 Task: Look for space in Alenquer, Brazil from 8th June, 2023 to 16th June, 2023 for 2 adults in price range Rs.10000 to Rs.15000. Place can be entire place with 1  bedroom having 1 bed and 1 bathroom. Property type can be house, flat, guest house, hotel. Amenities needed are: wifi, washing machine. Booking option can be shelf check-in. Required host language is Spanish.
Action: Mouse moved to (533, 132)
Screenshot: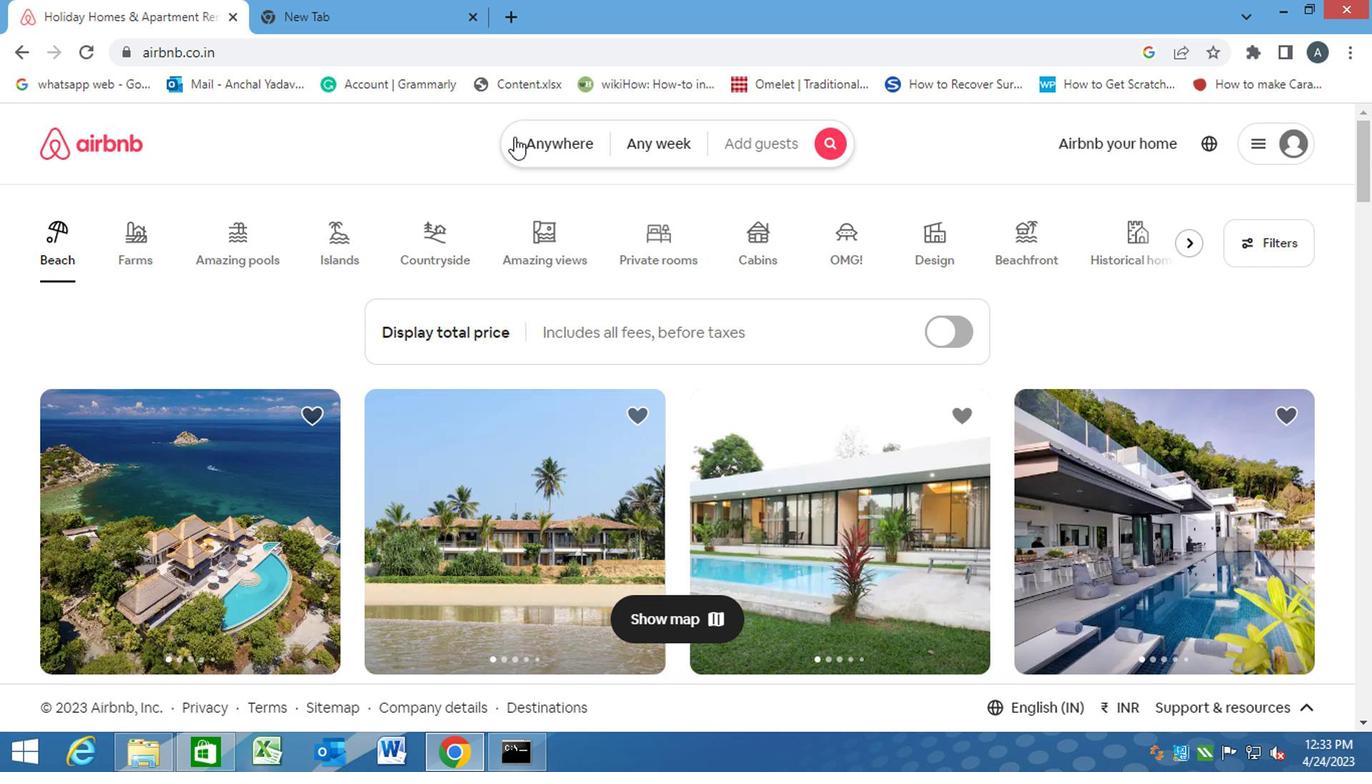 
Action: Mouse pressed left at (533, 132)
Screenshot: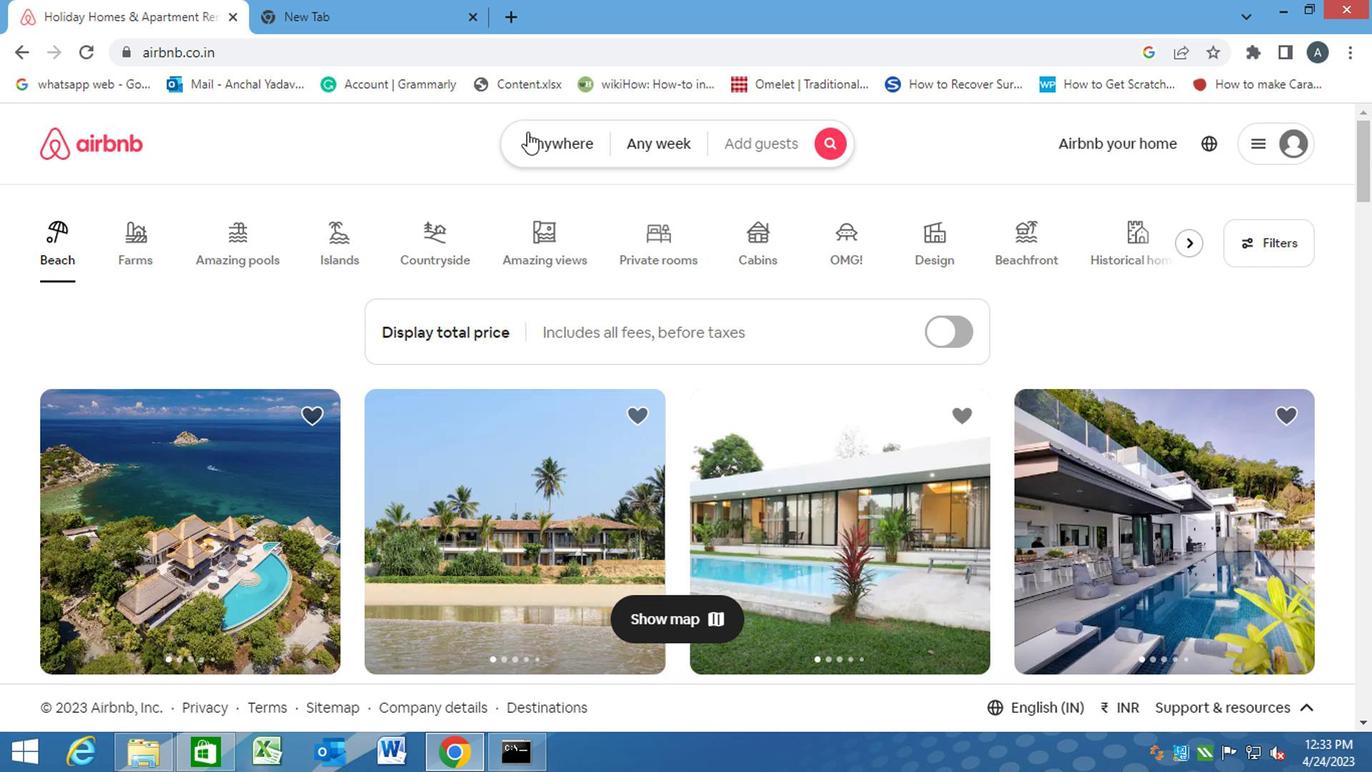 
Action: Mouse moved to (433, 218)
Screenshot: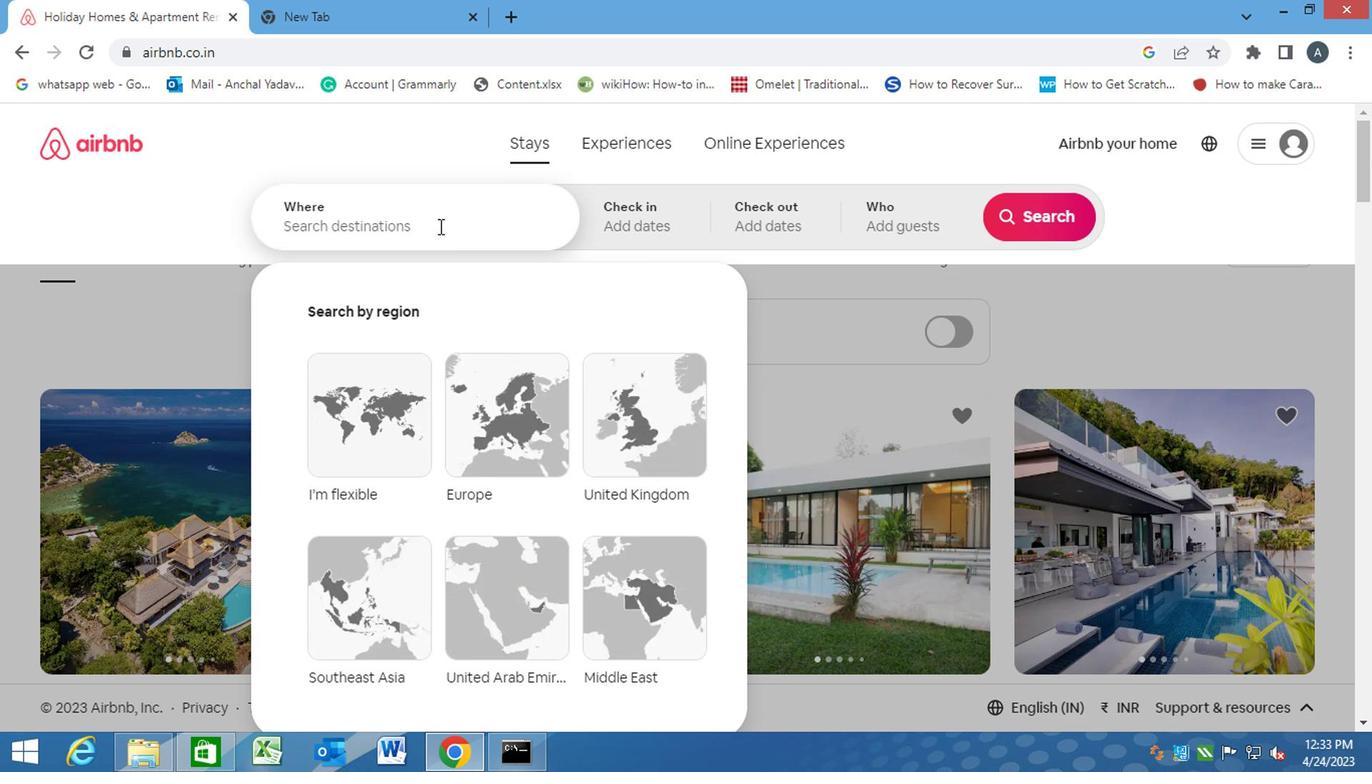 
Action: Mouse pressed left at (433, 218)
Screenshot: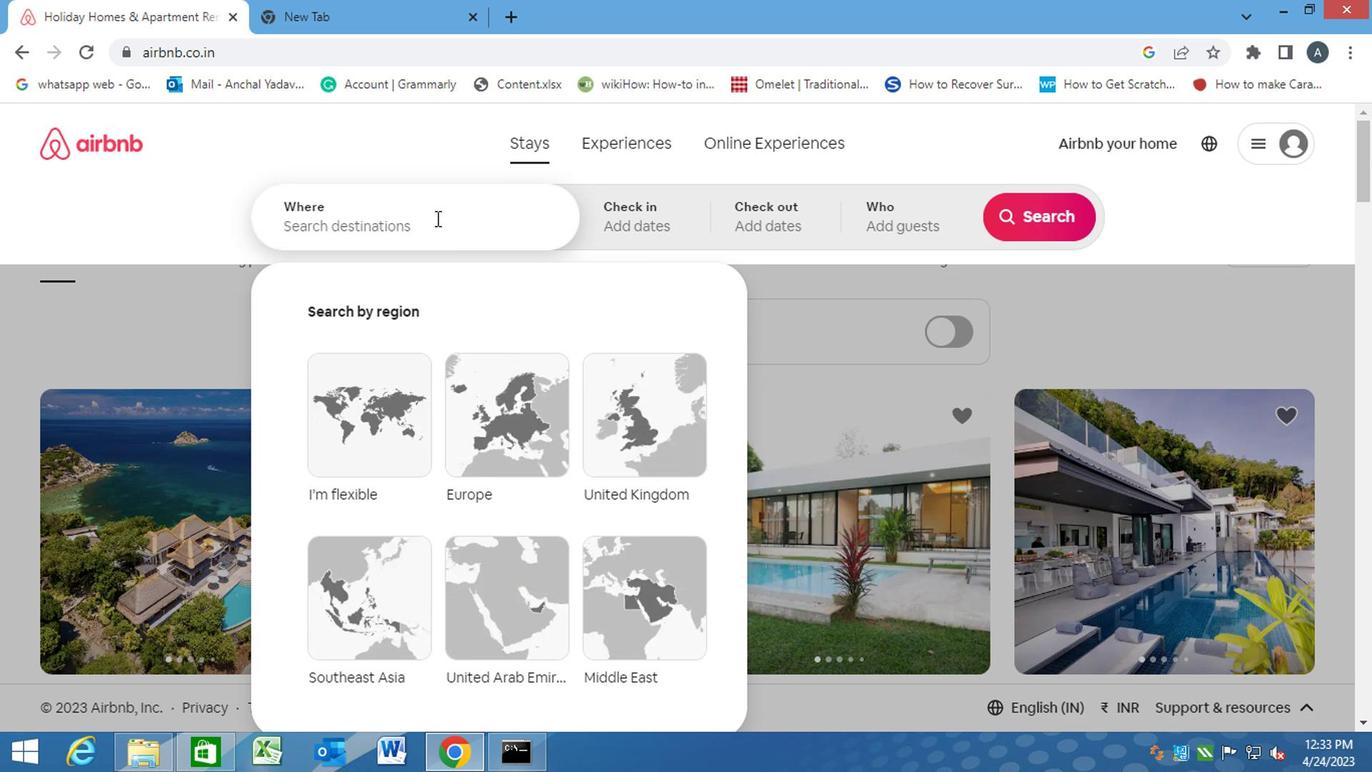 
Action: Key pressed <Key.caps_lock><Key.caps_lock>a<Key.caps_lock>lenqur<Key.backspace>er,<Key.space><Key.caps_lock>b<Key.caps_lock>razil<Key.enter>
Screenshot: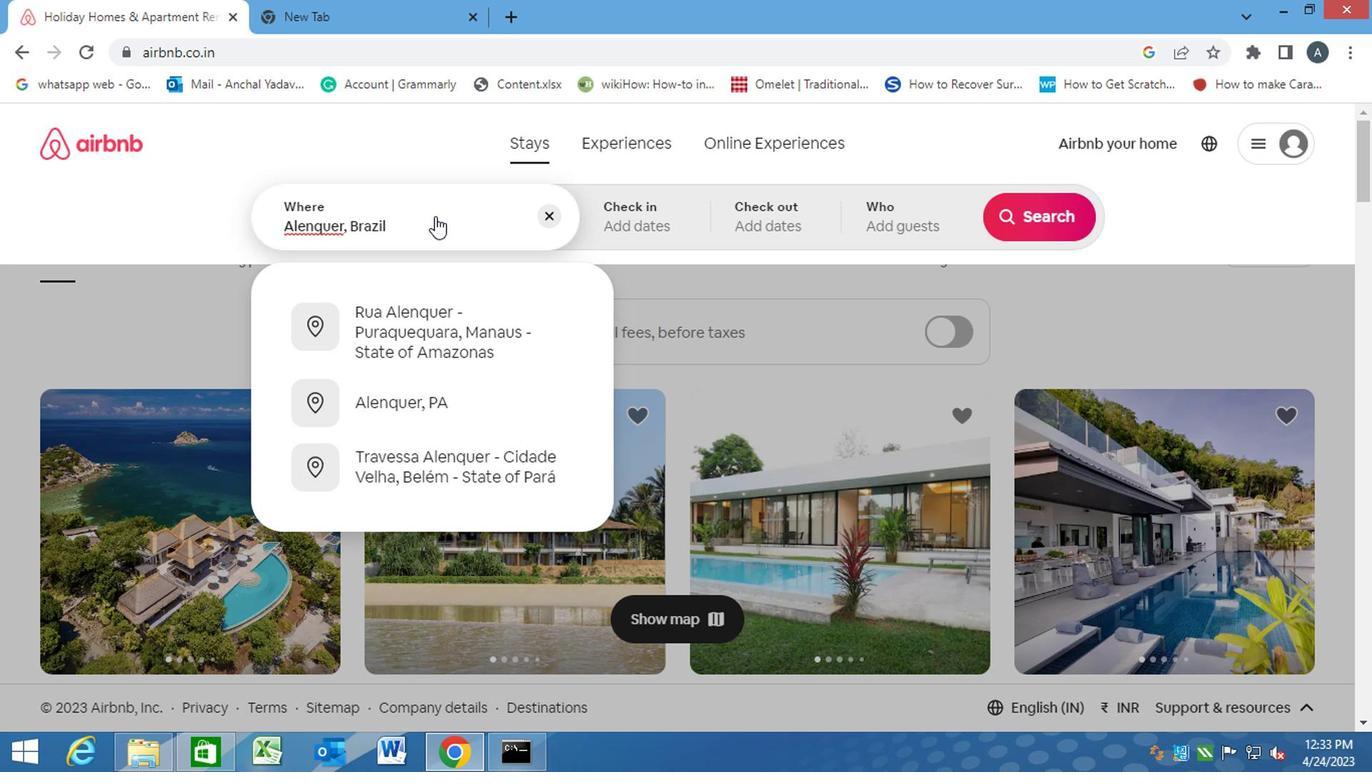 
Action: Mouse moved to (1015, 373)
Screenshot: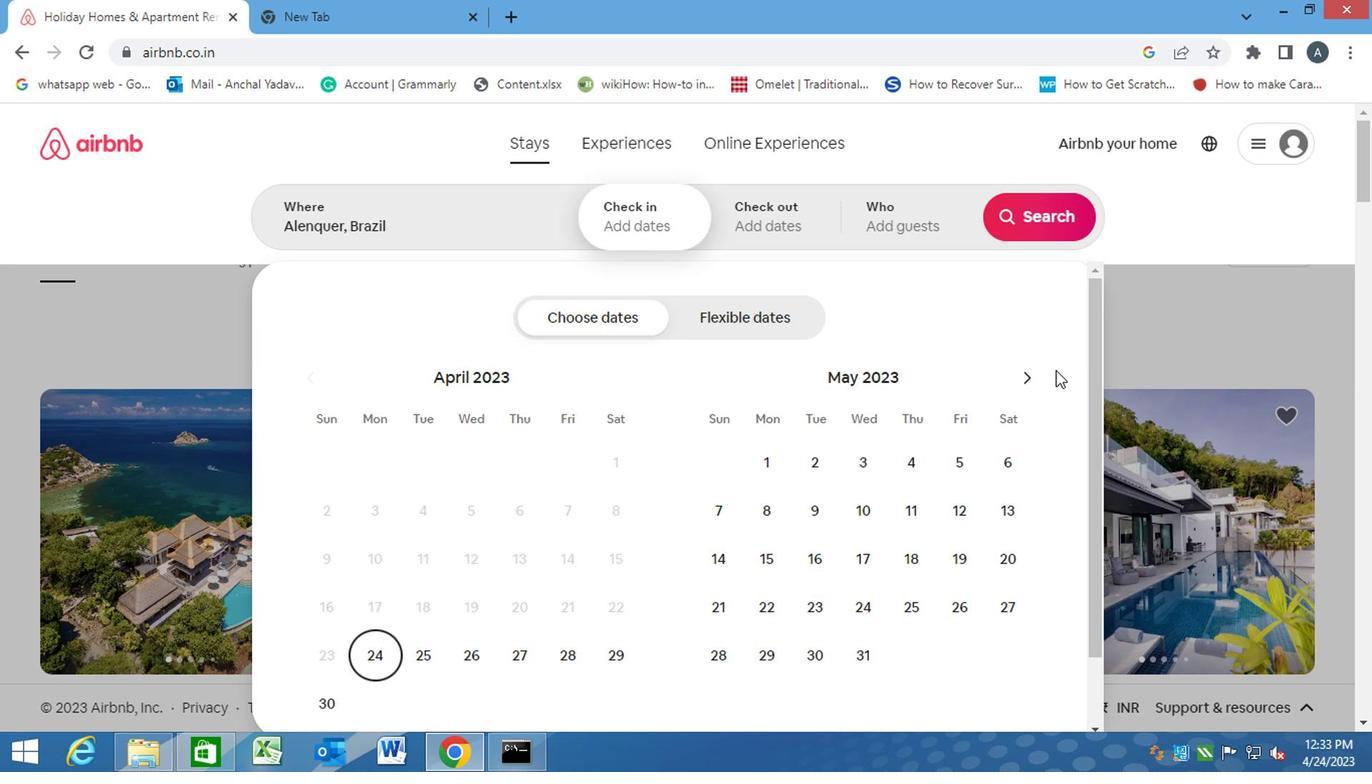 
Action: Mouse pressed left at (1015, 373)
Screenshot: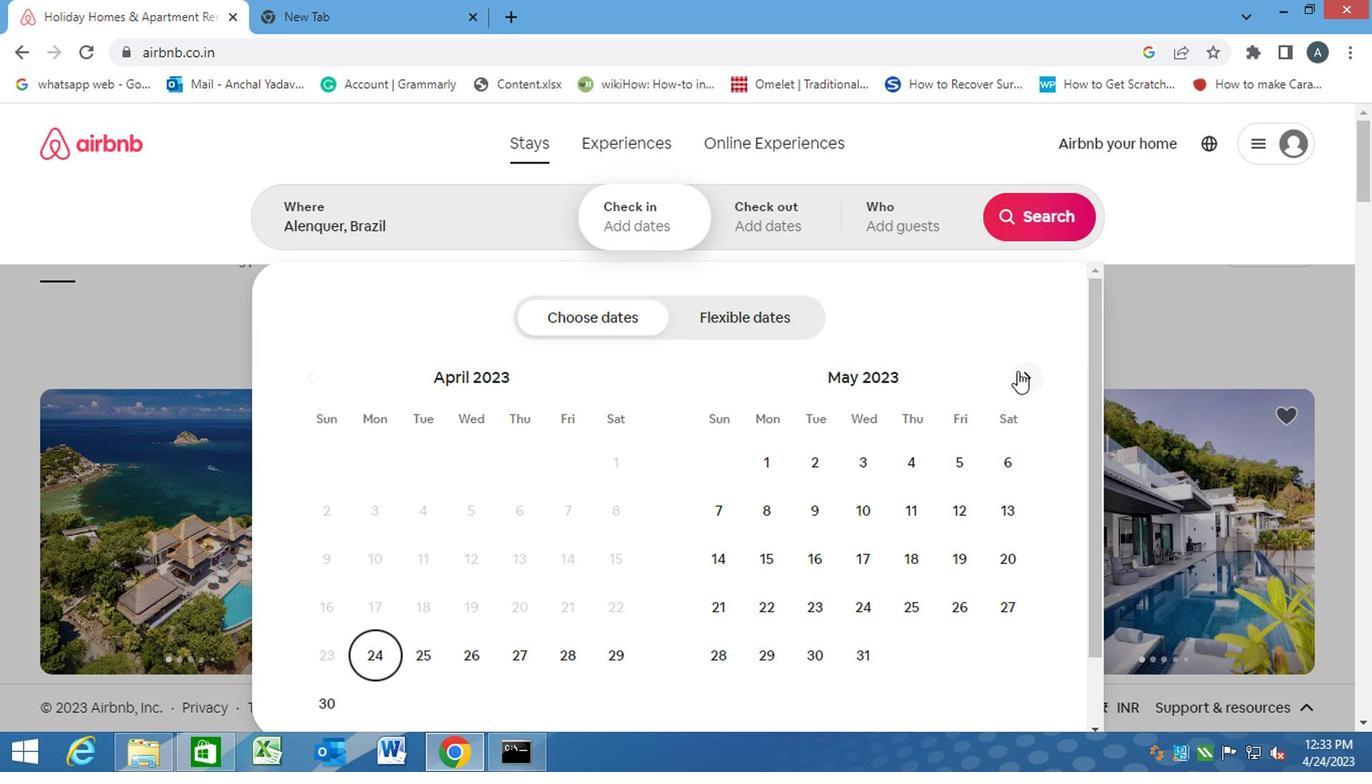 
Action: Mouse moved to (917, 511)
Screenshot: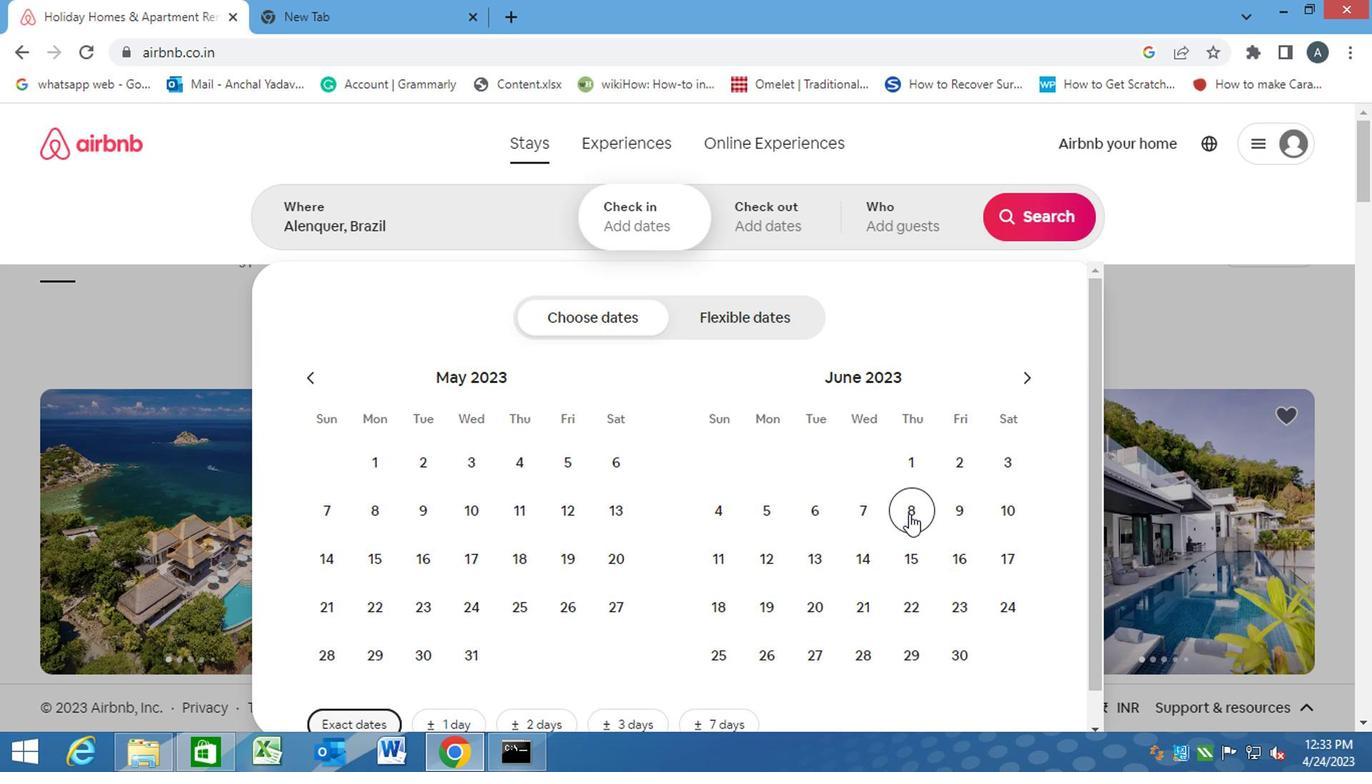 
Action: Mouse pressed left at (917, 511)
Screenshot: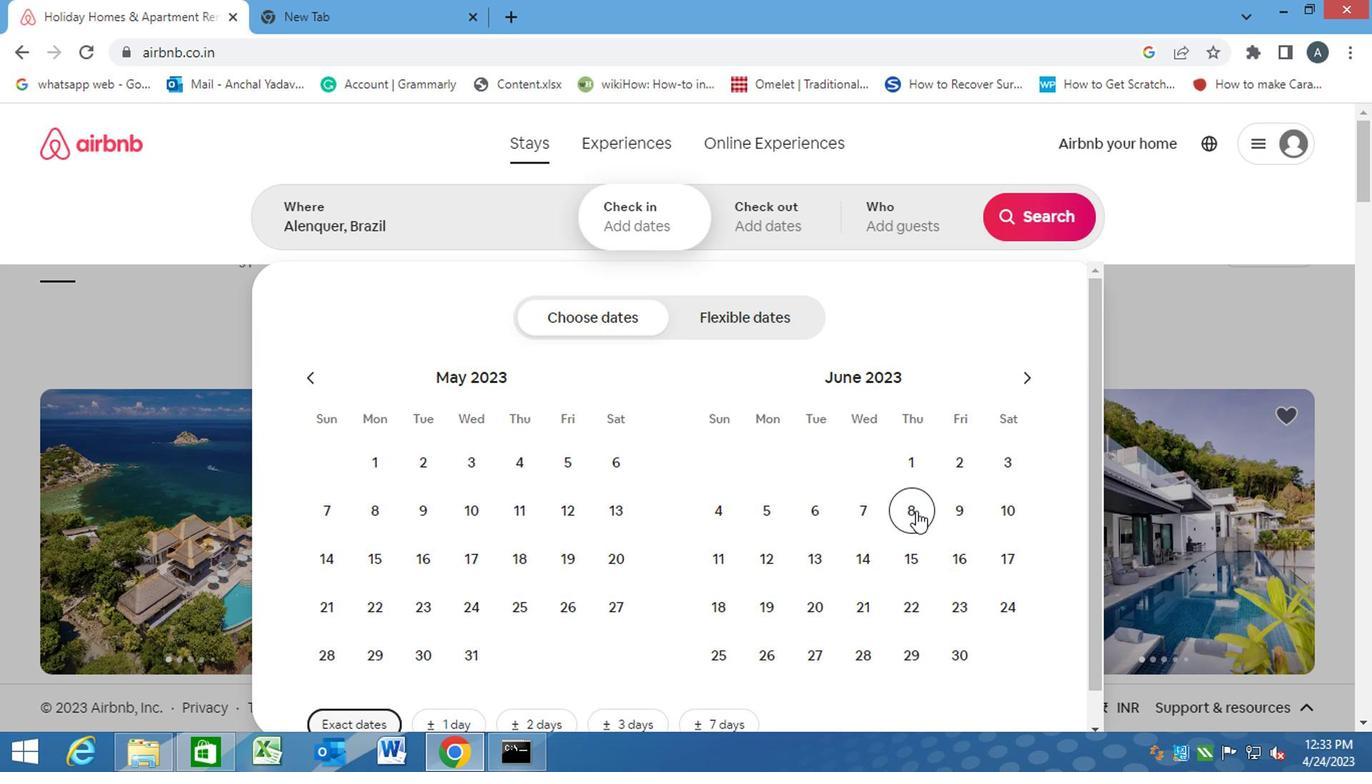 
Action: Mouse moved to (969, 564)
Screenshot: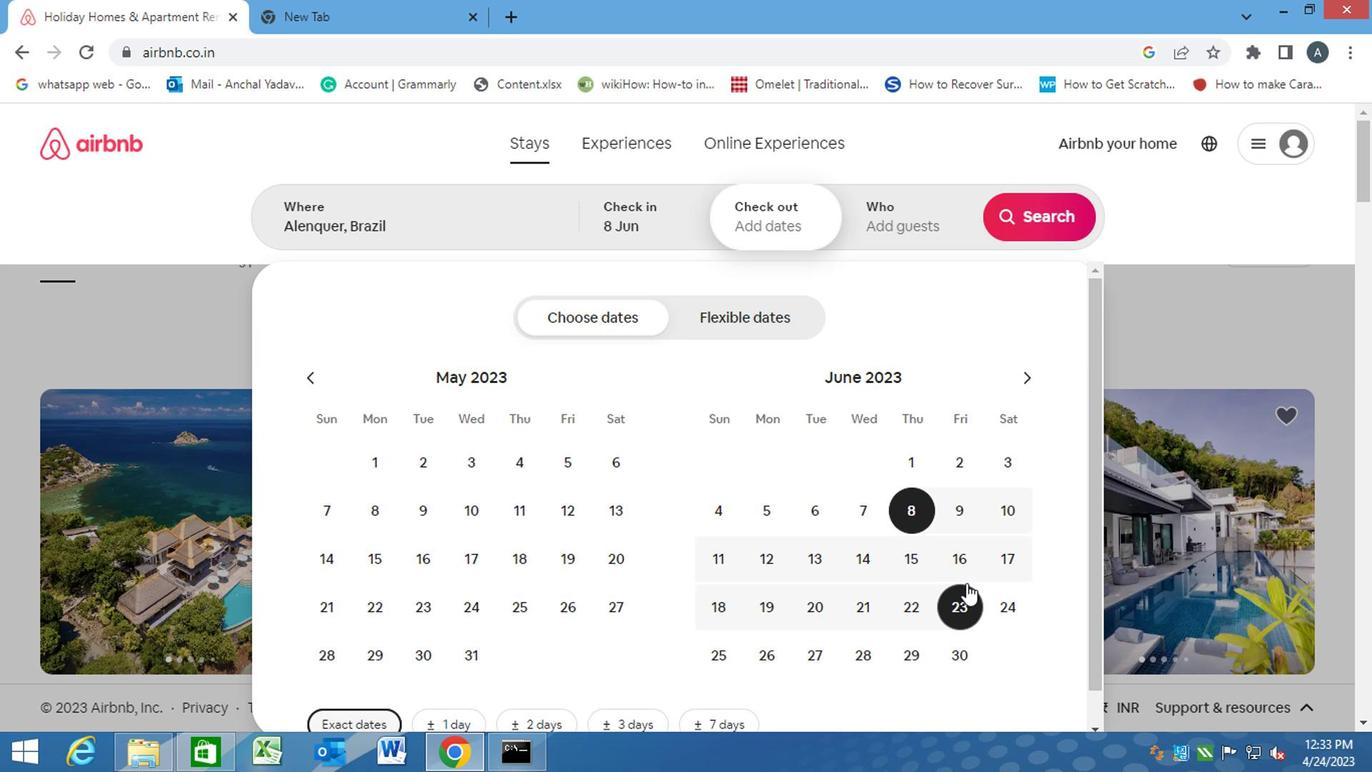 
Action: Mouse pressed left at (969, 564)
Screenshot: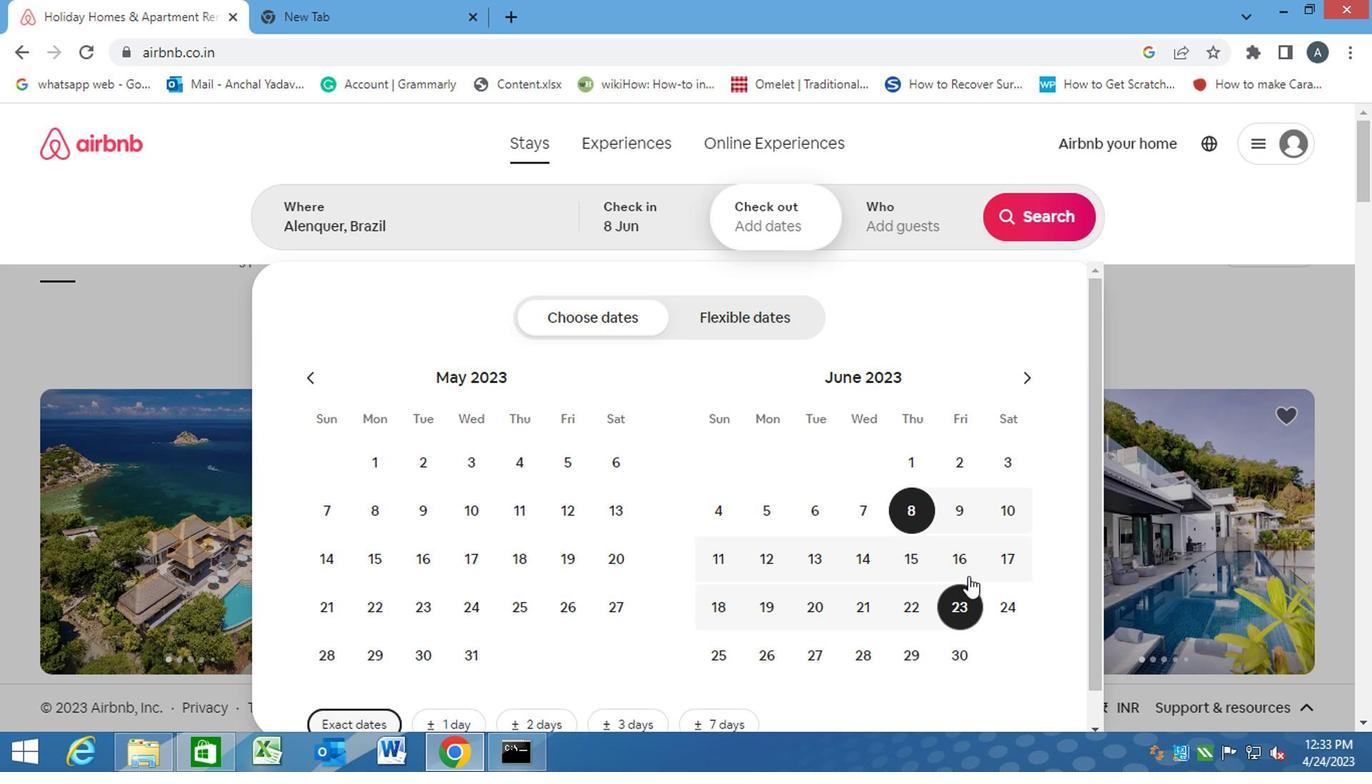 
Action: Mouse moved to (937, 230)
Screenshot: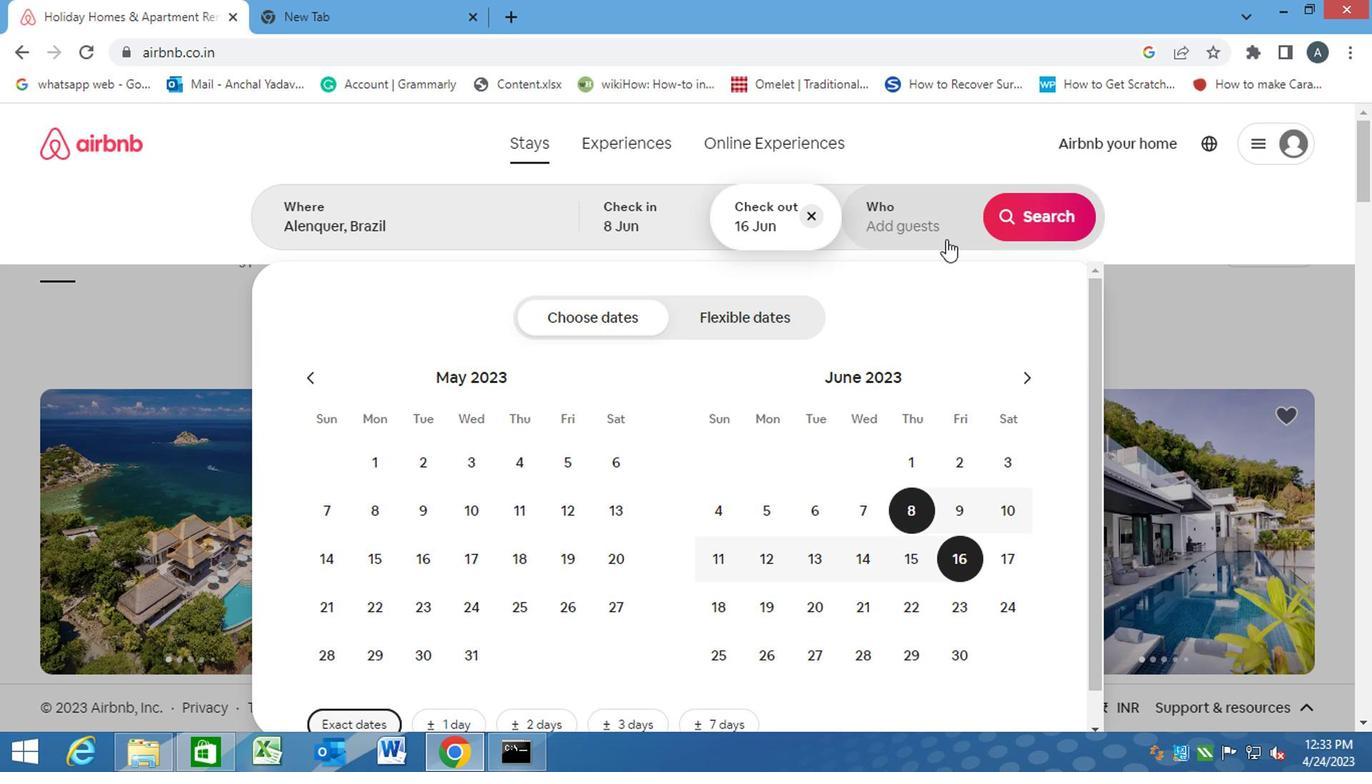
Action: Mouse pressed left at (937, 230)
Screenshot: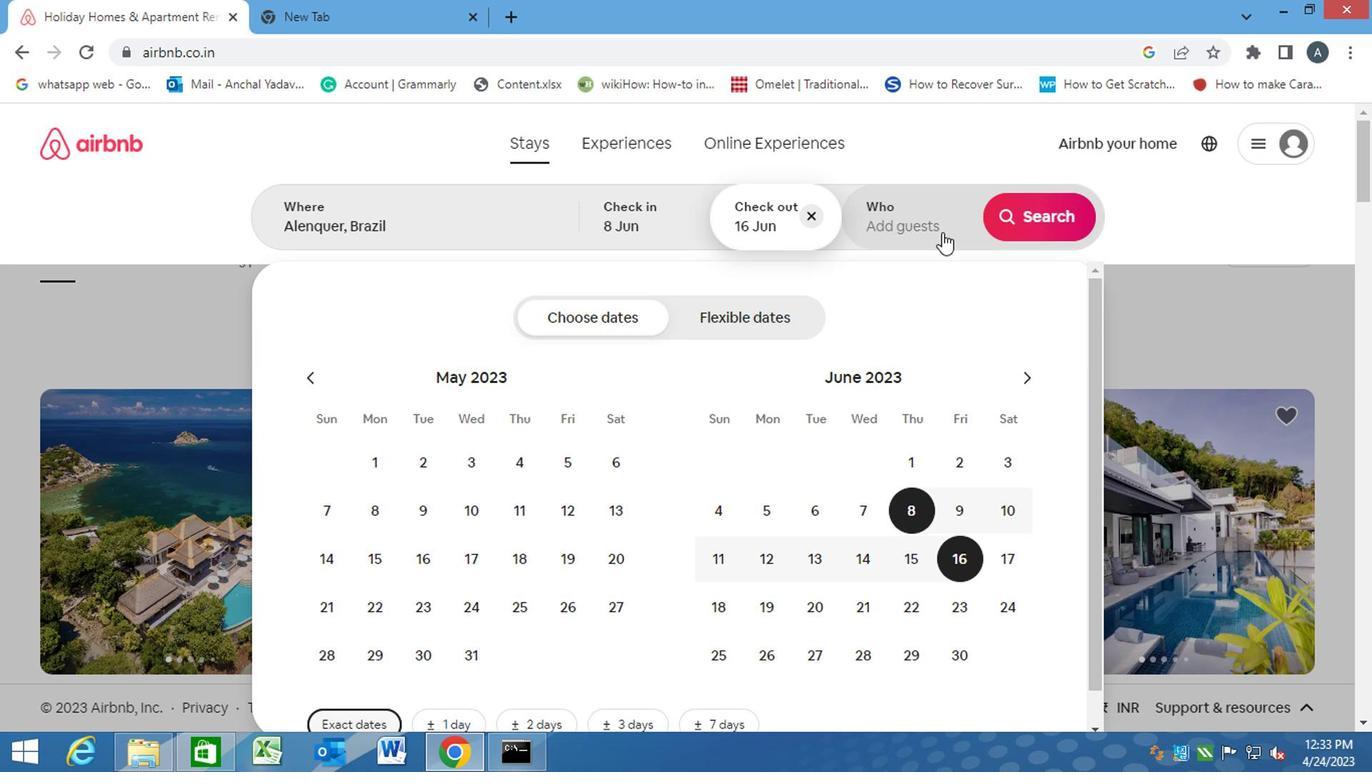 
Action: Mouse moved to (1034, 323)
Screenshot: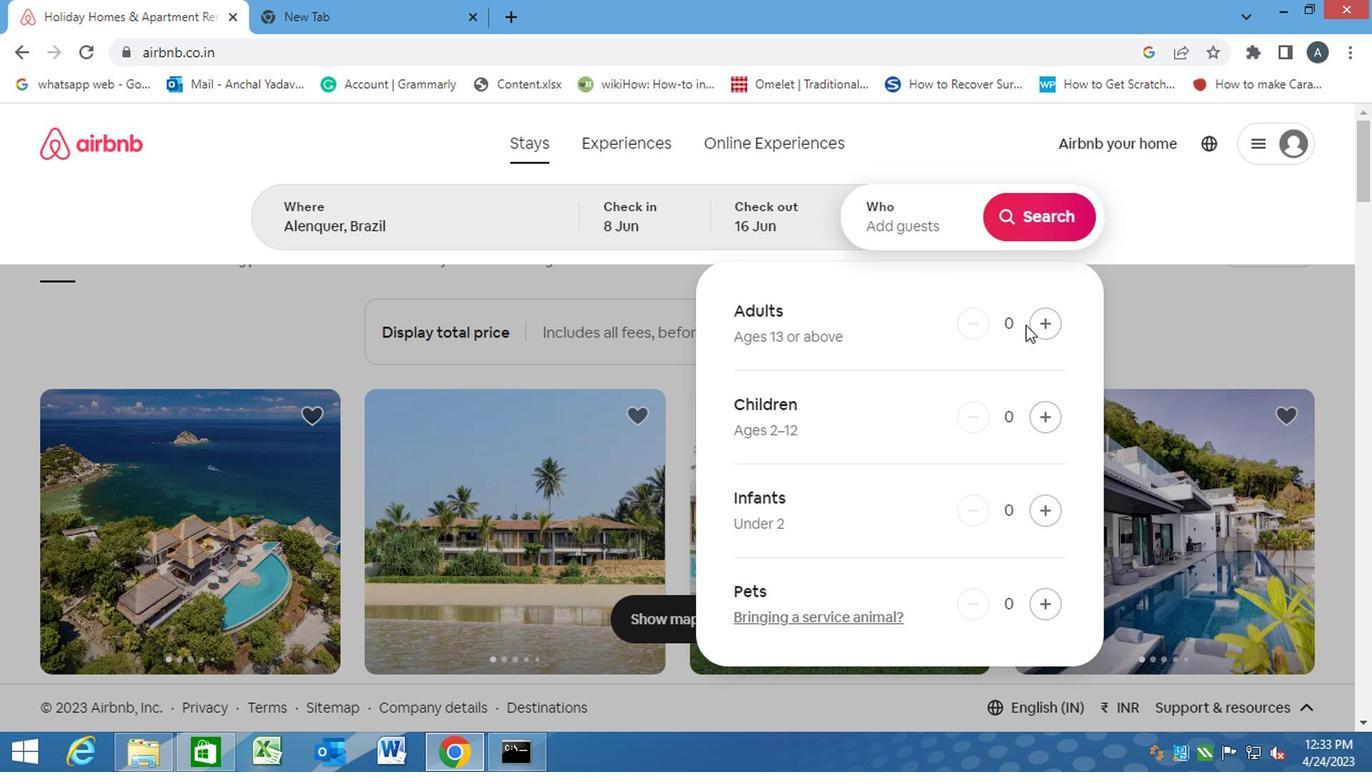 
Action: Mouse pressed left at (1034, 323)
Screenshot: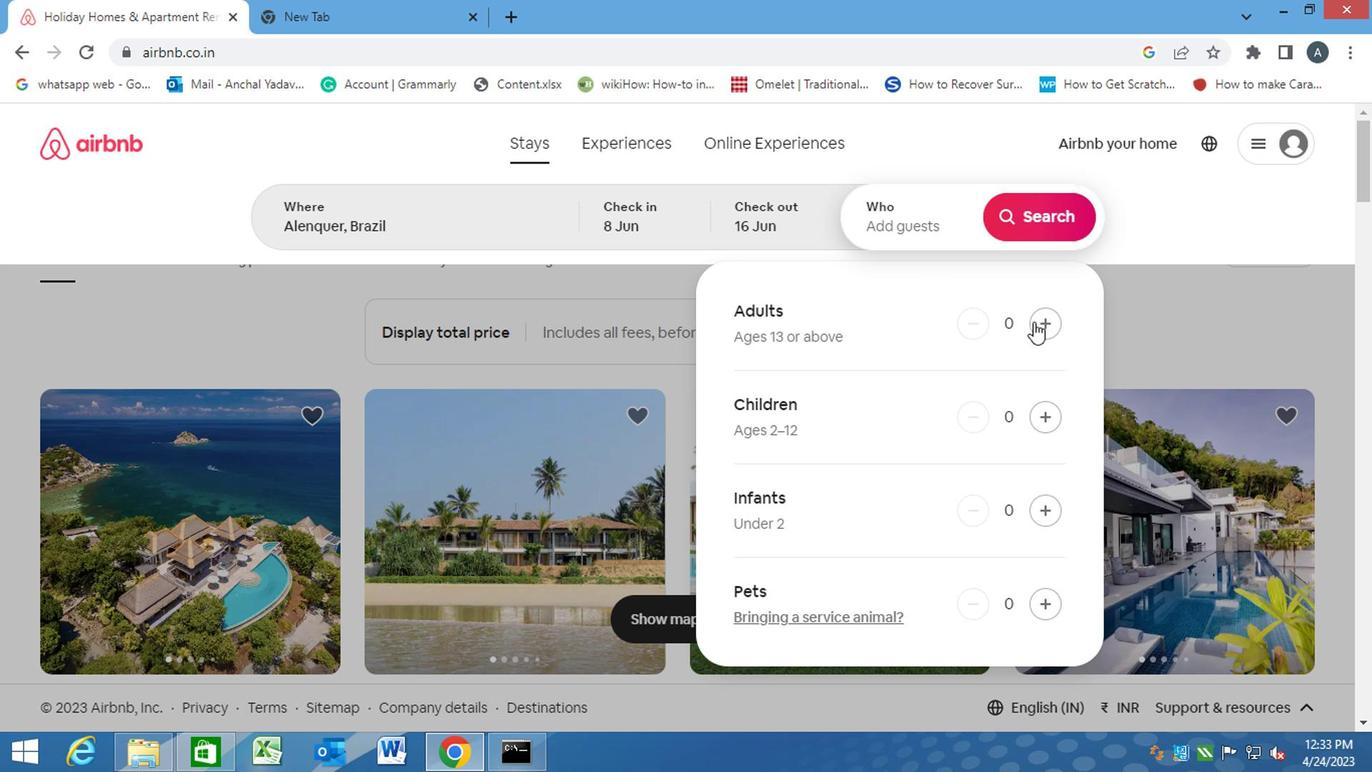 
Action: Mouse pressed left at (1034, 323)
Screenshot: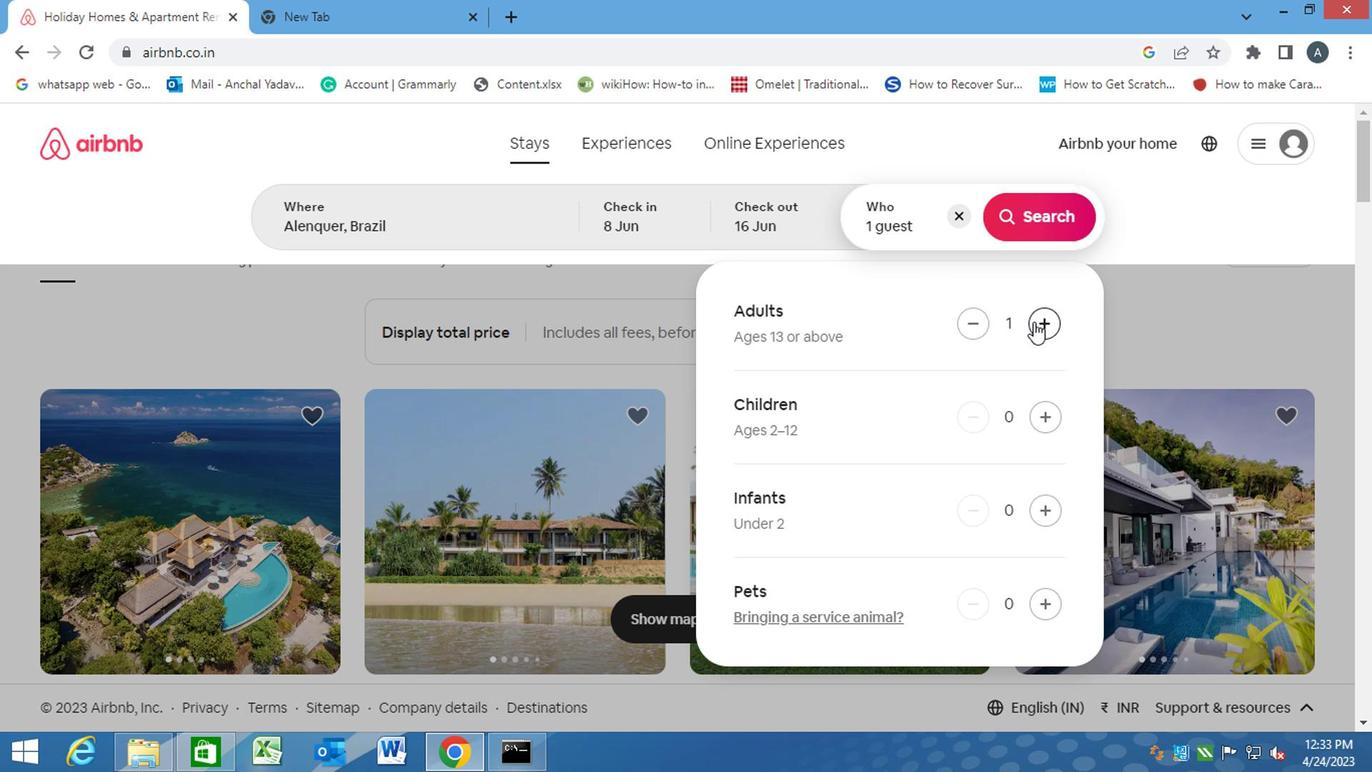 
Action: Mouse moved to (1045, 213)
Screenshot: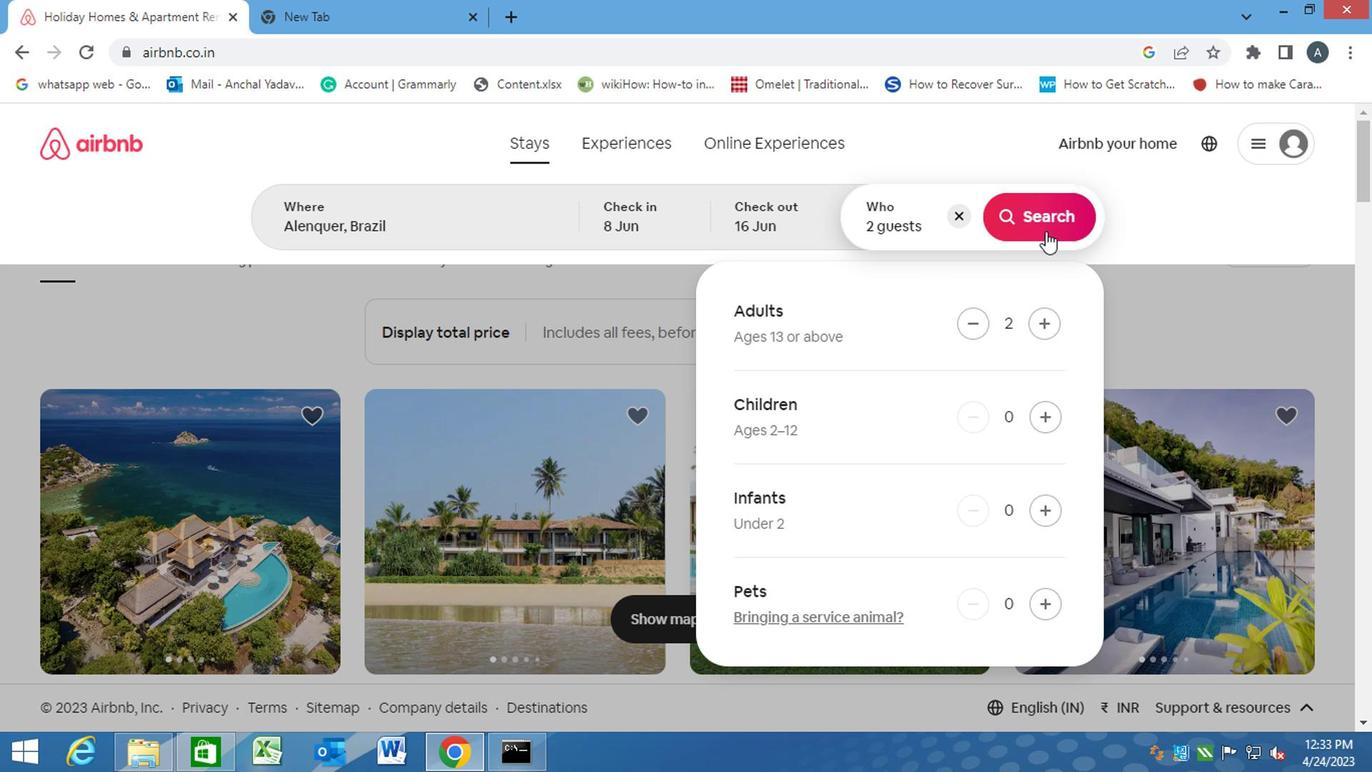 
Action: Mouse pressed left at (1045, 213)
Screenshot: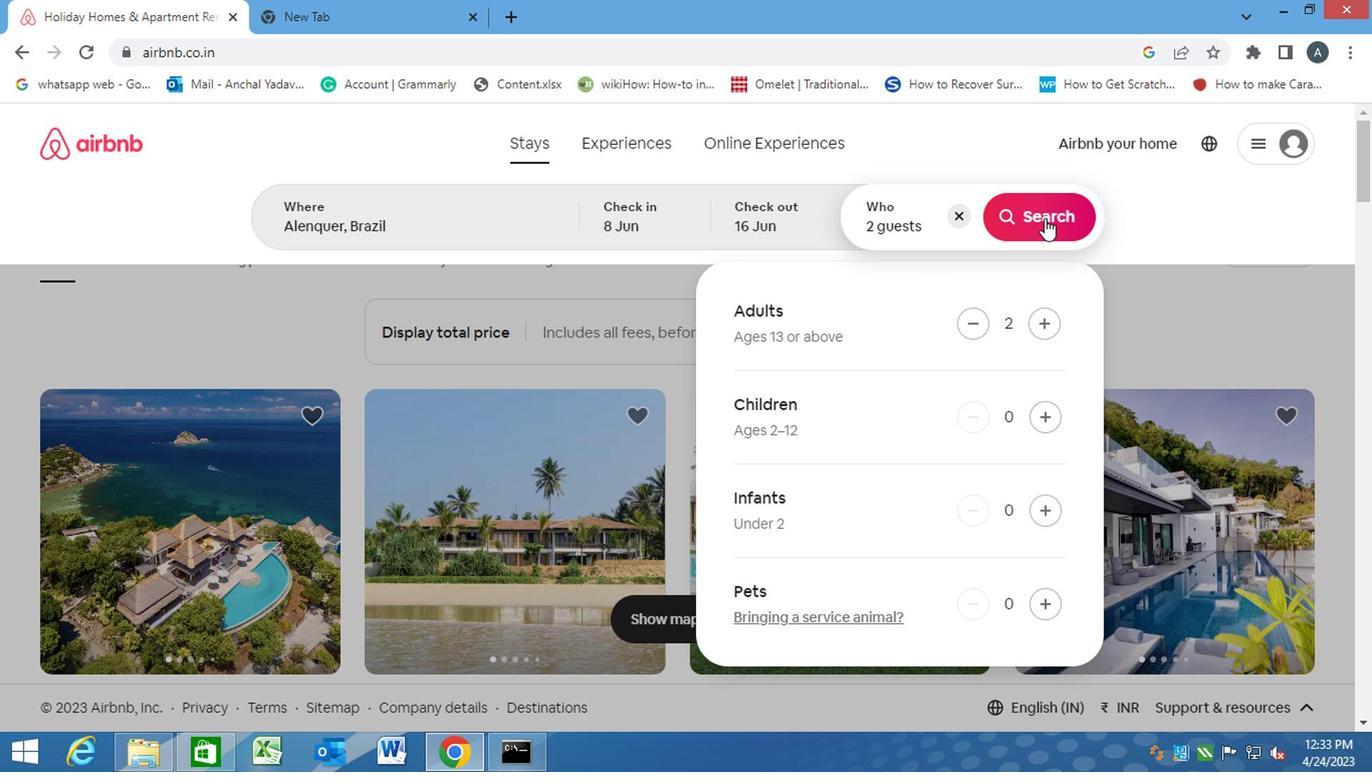 
Action: Mouse moved to (1305, 217)
Screenshot: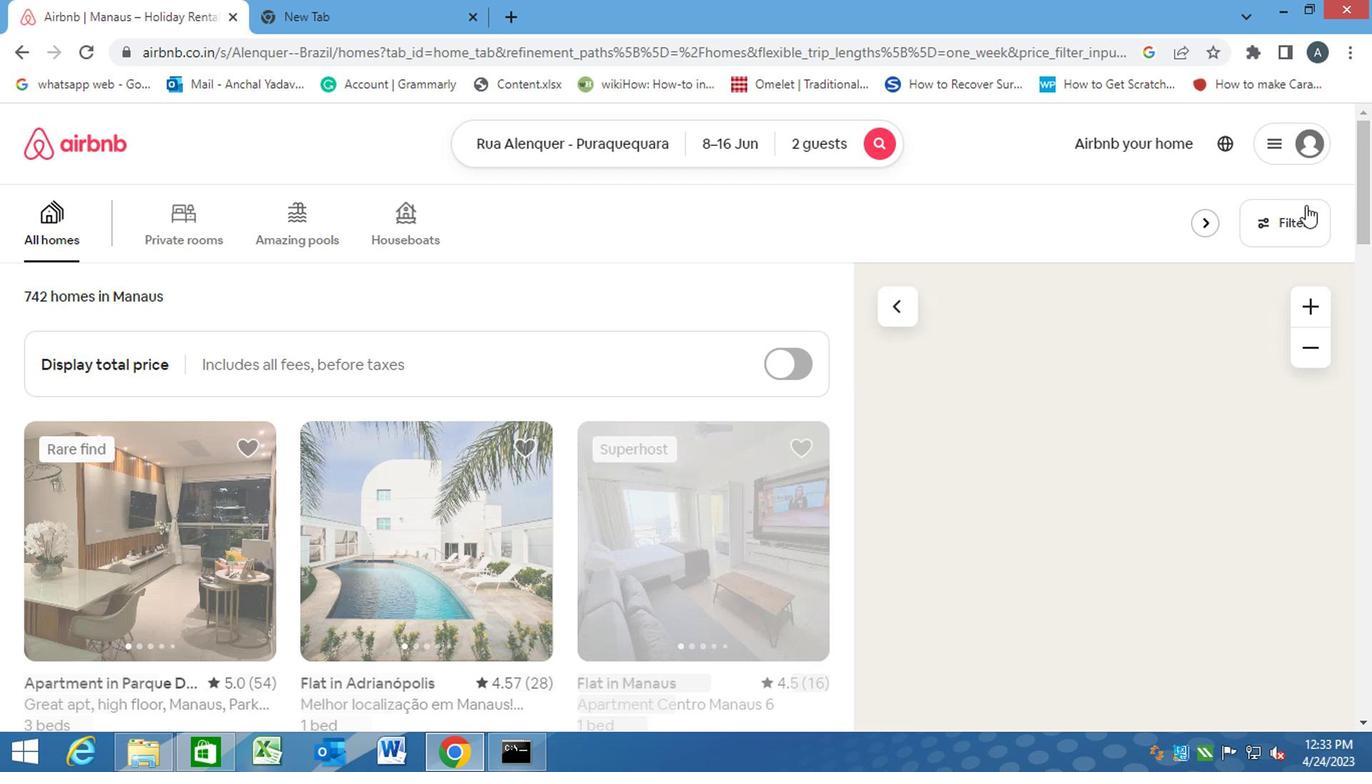
Action: Mouse pressed left at (1305, 217)
Screenshot: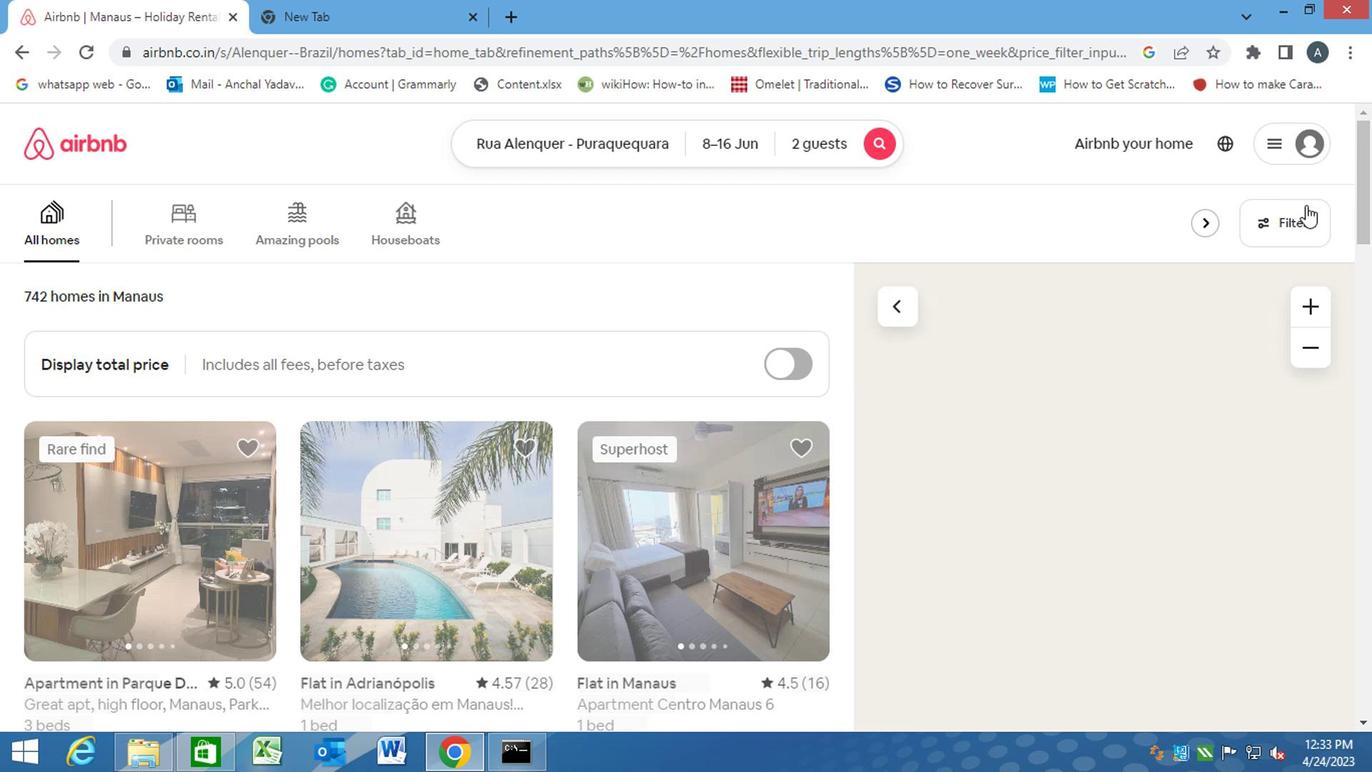 
Action: Mouse moved to (408, 479)
Screenshot: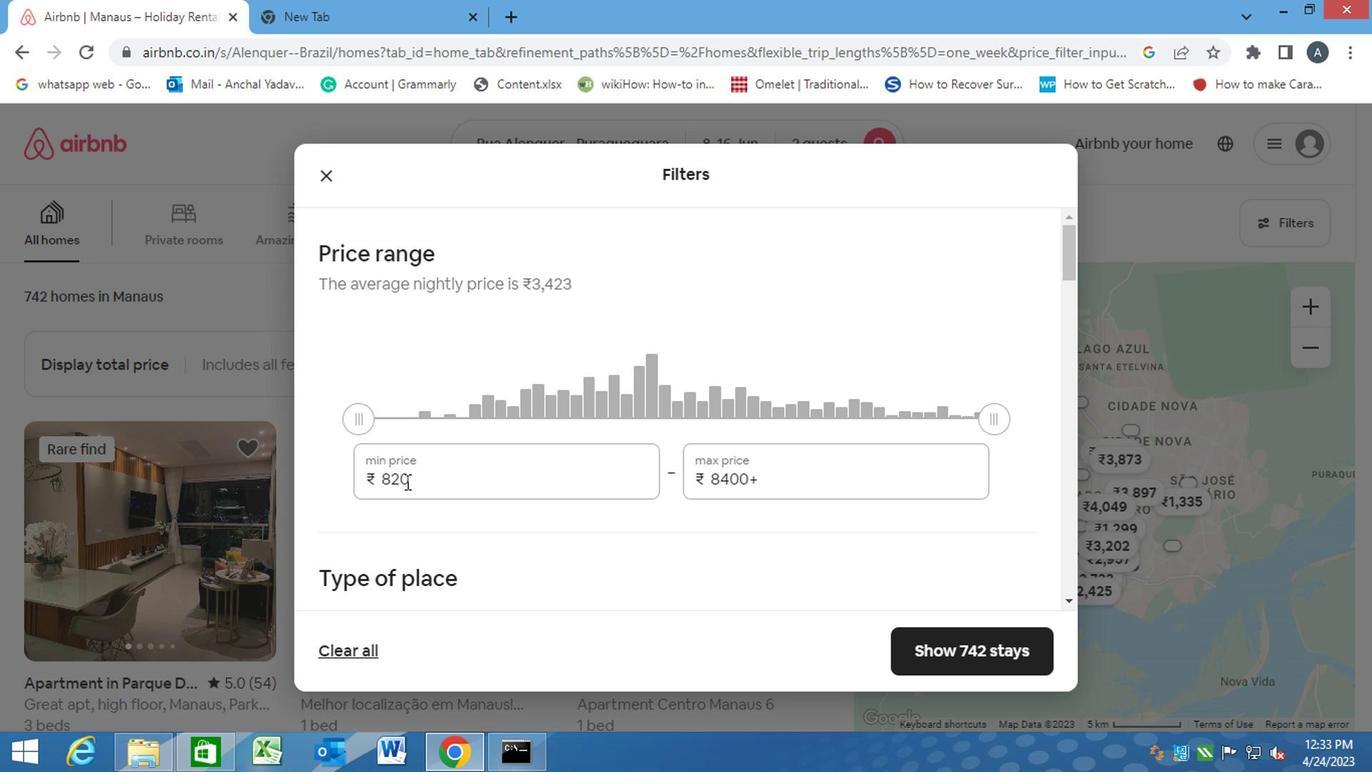 
Action: Mouse pressed left at (408, 479)
Screenshot: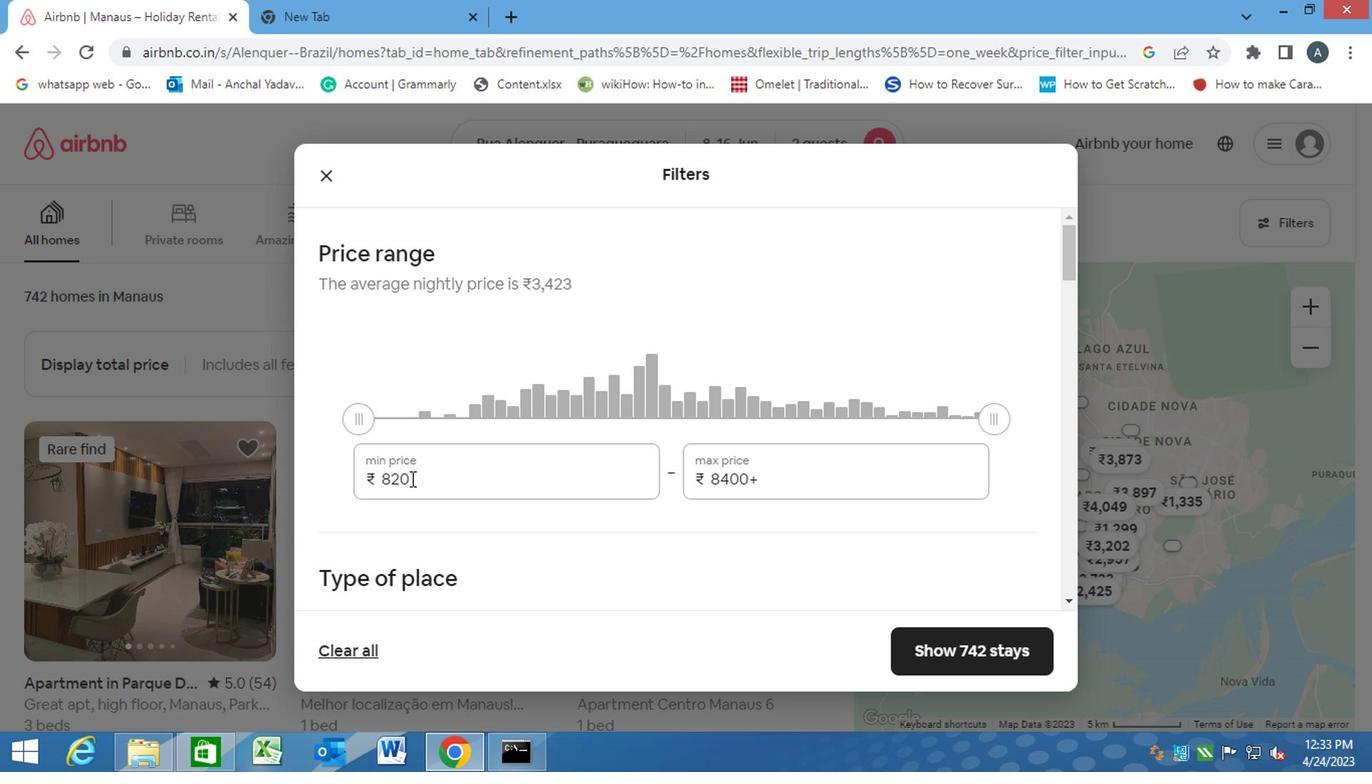 
Action: Mouse moved to (369, 483)
Screenshot: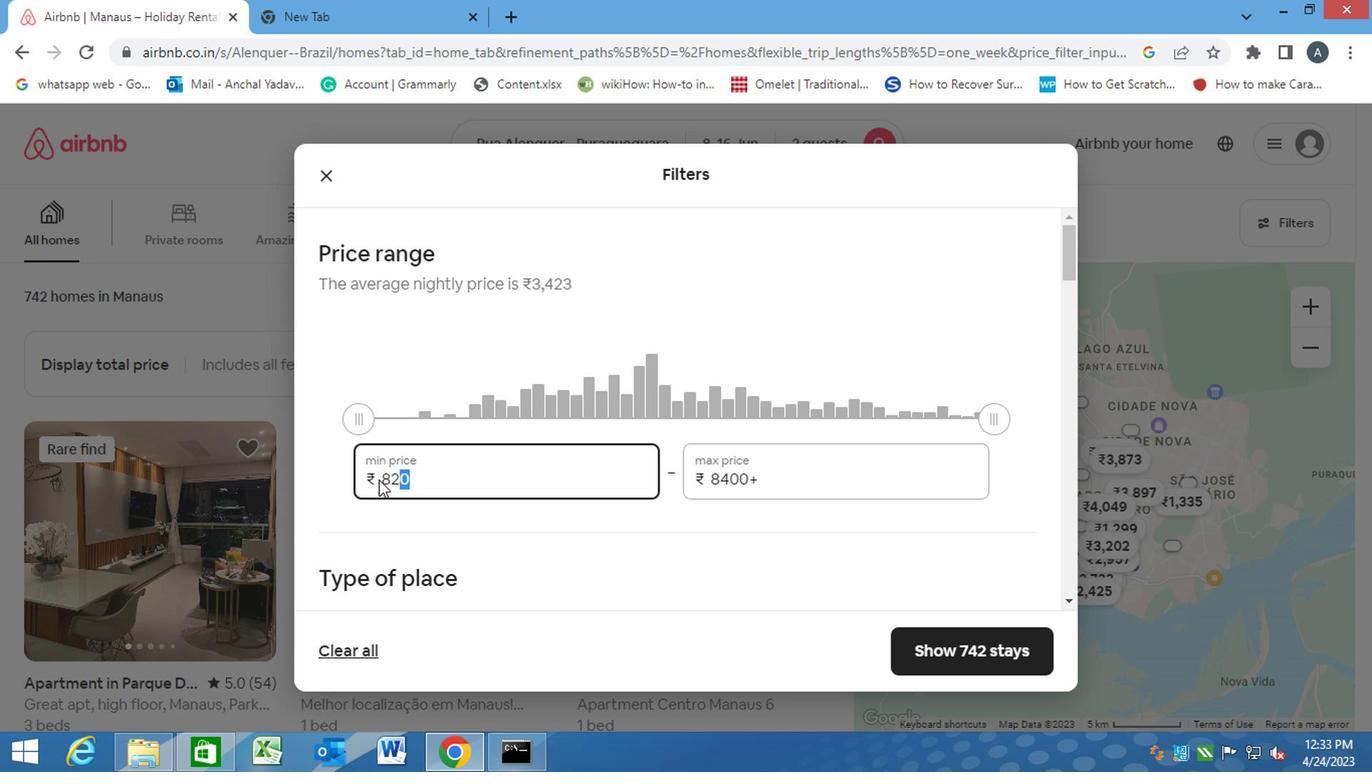 
Action: Key pressed 10000<Key.tab><Key.backspace>15000
Screenshot: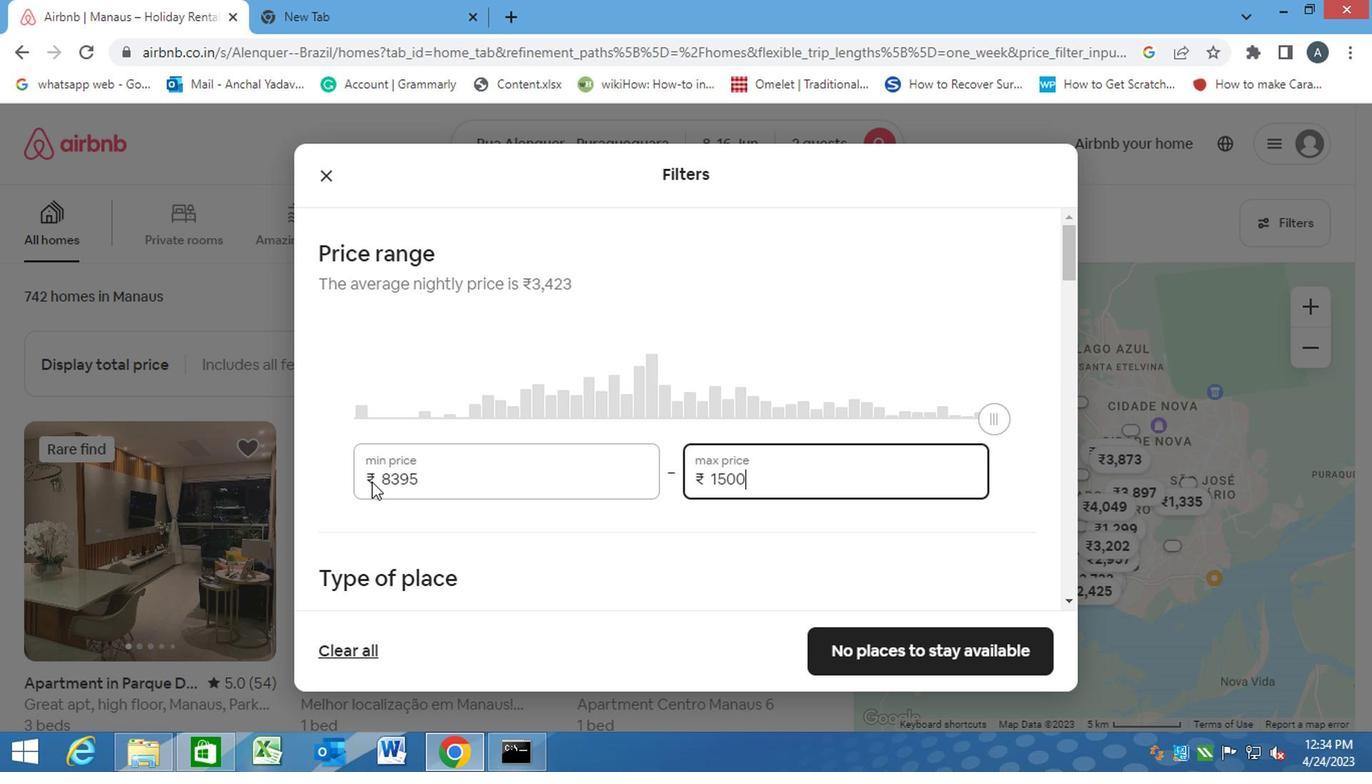 
Action: Mouse moved to (492, 579)
Screenshot: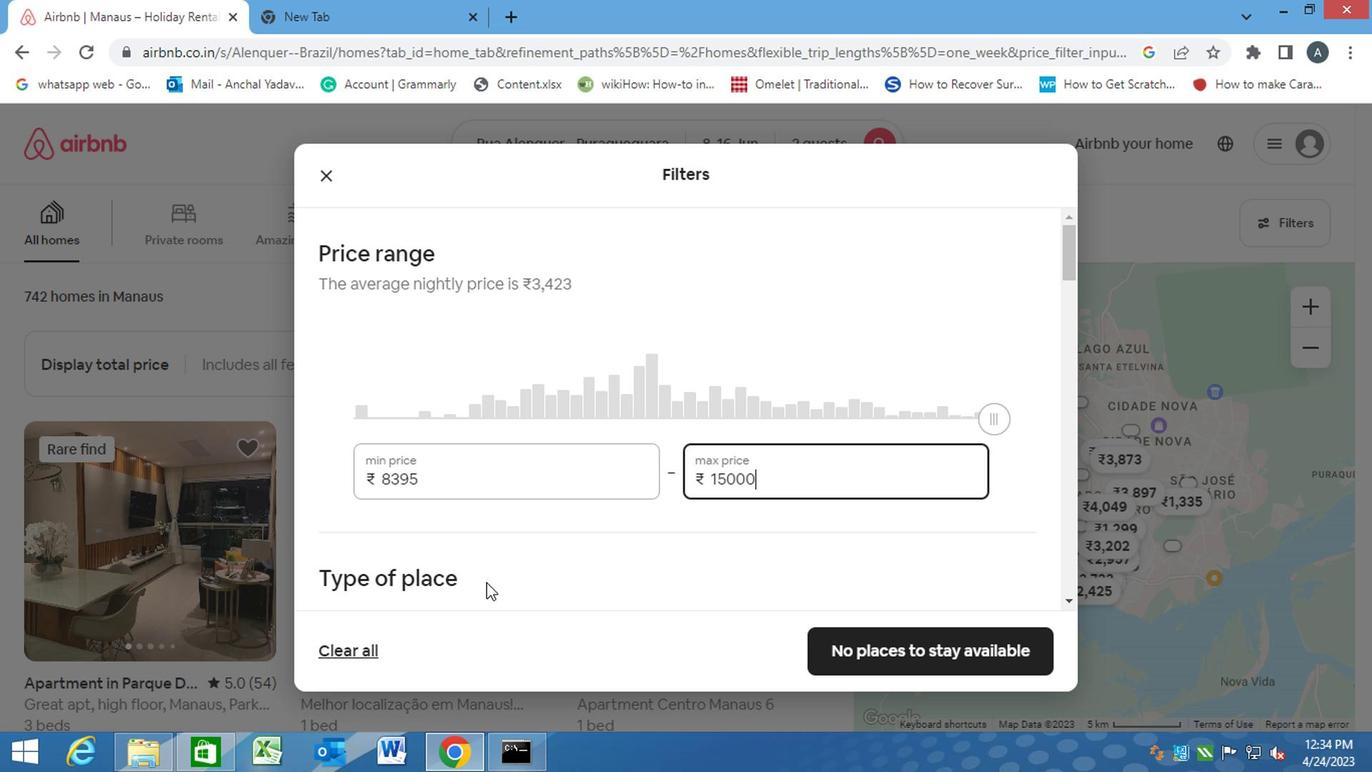 
Action: Mouse pressed left at (492, 579)
Screenshot: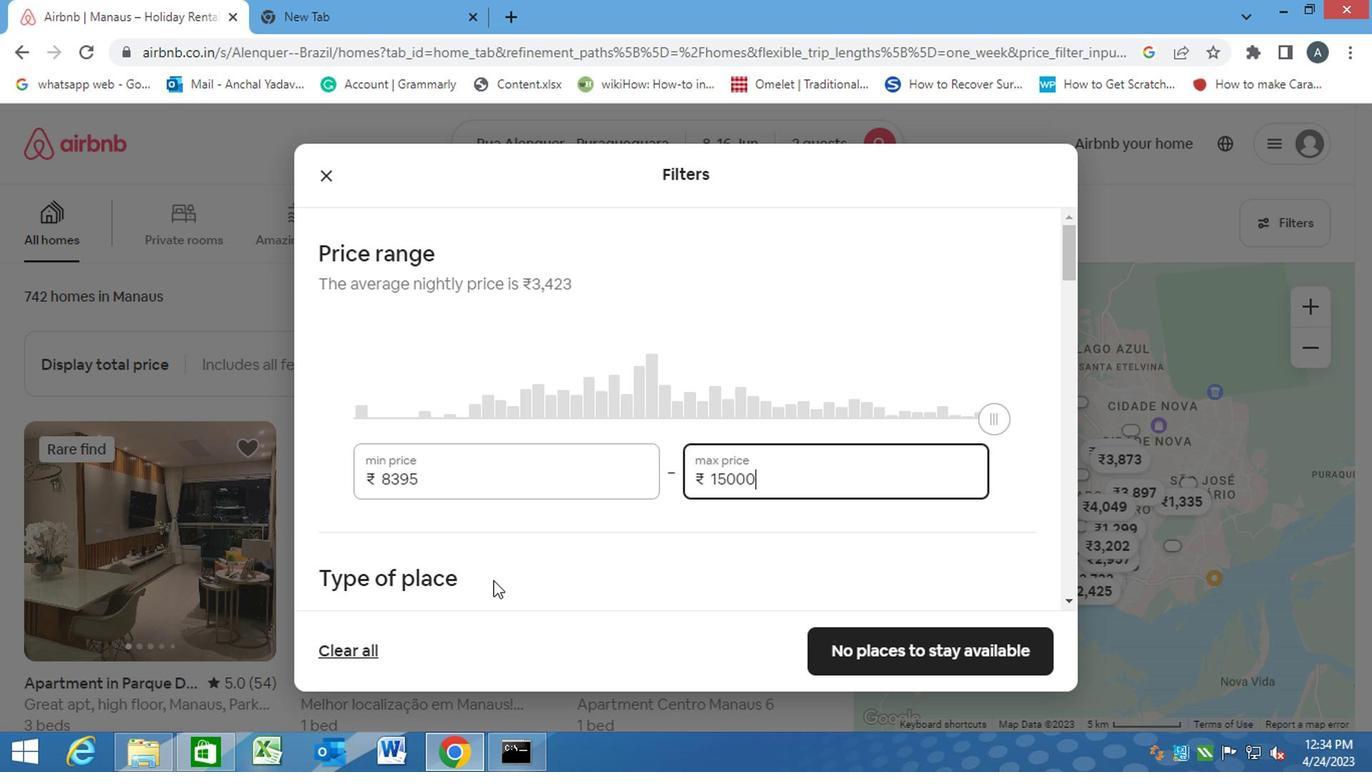 
Action: Mouse moved to (499, 567)
Screenshot: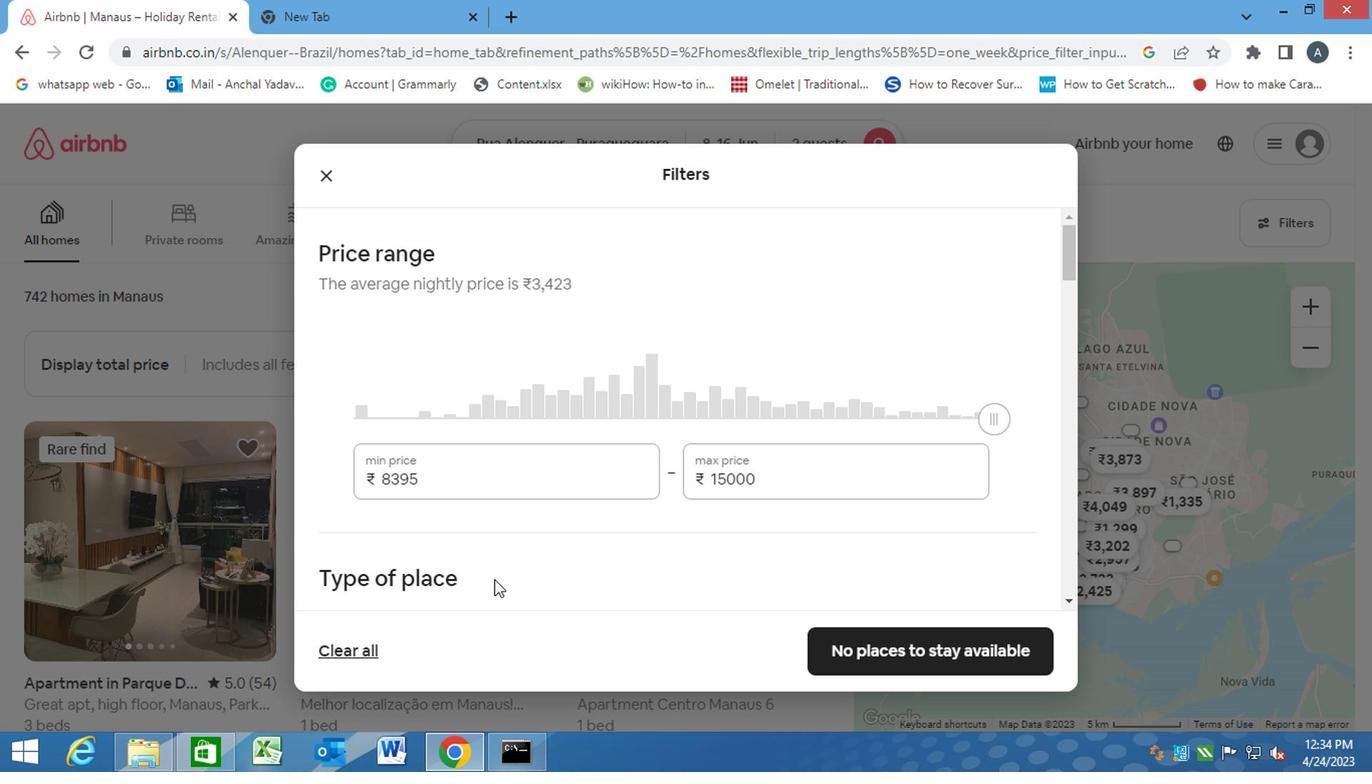 
Action: Mouse scrolled (499, 566) with delta (0, 0)
Screenshot: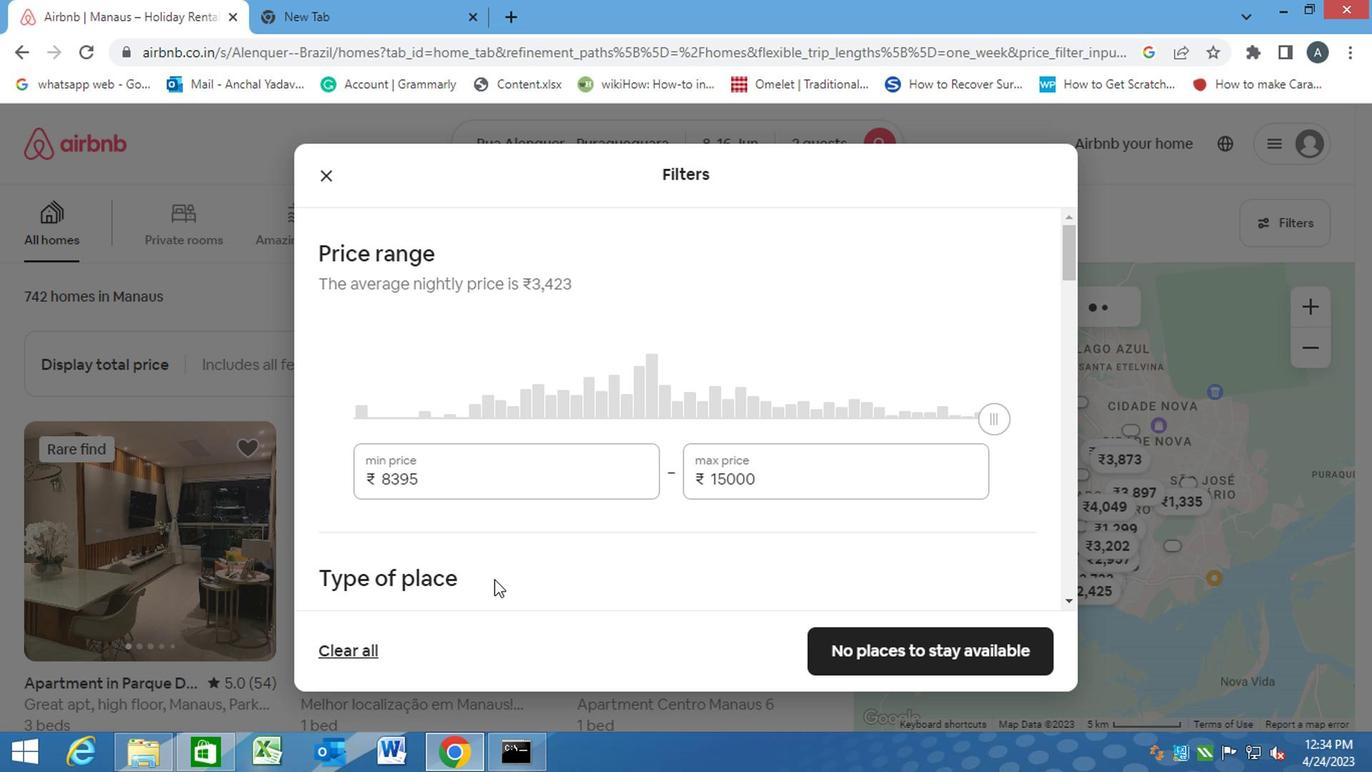 
Action: Mouse scrolled (499, 566) with delta (0, 0)
Screenshot: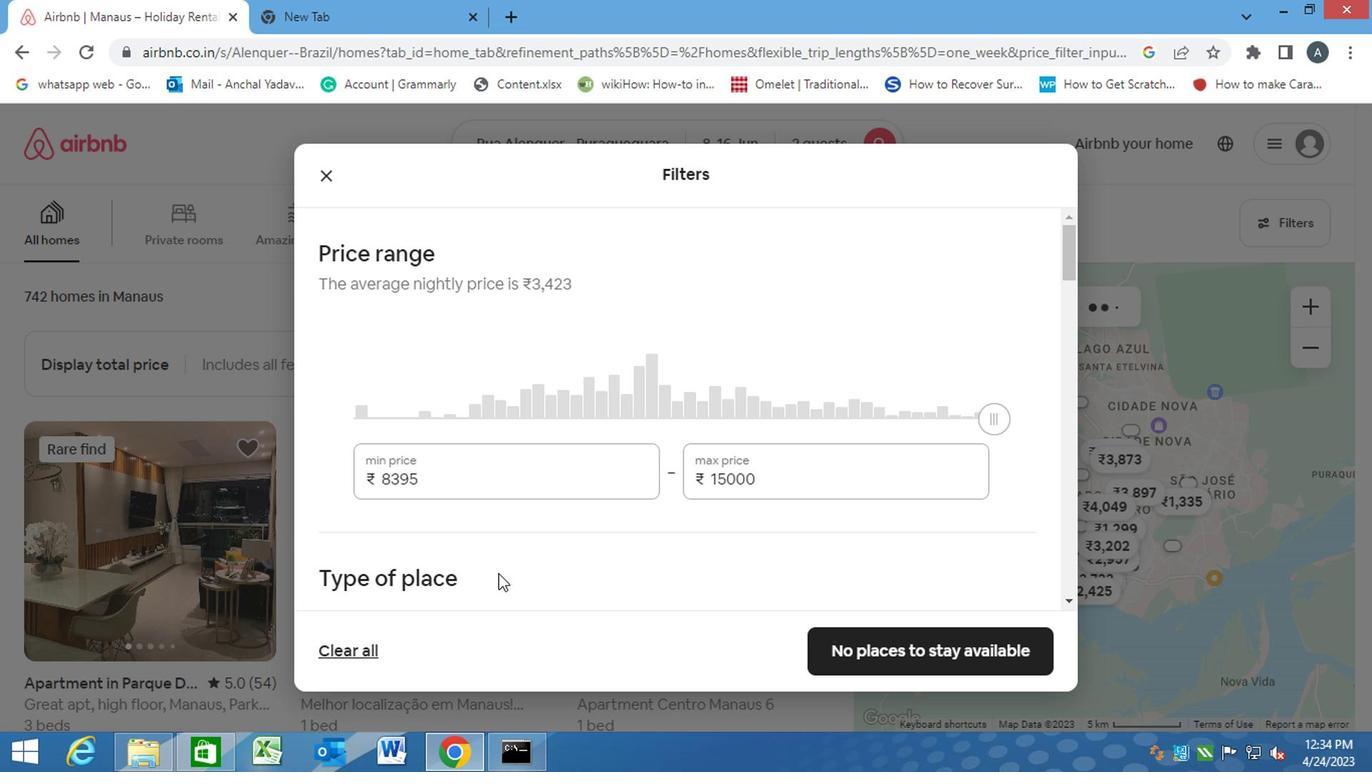 
Action: Mouse scrolled (499, 566) with delta (0, 0)
Screenshot: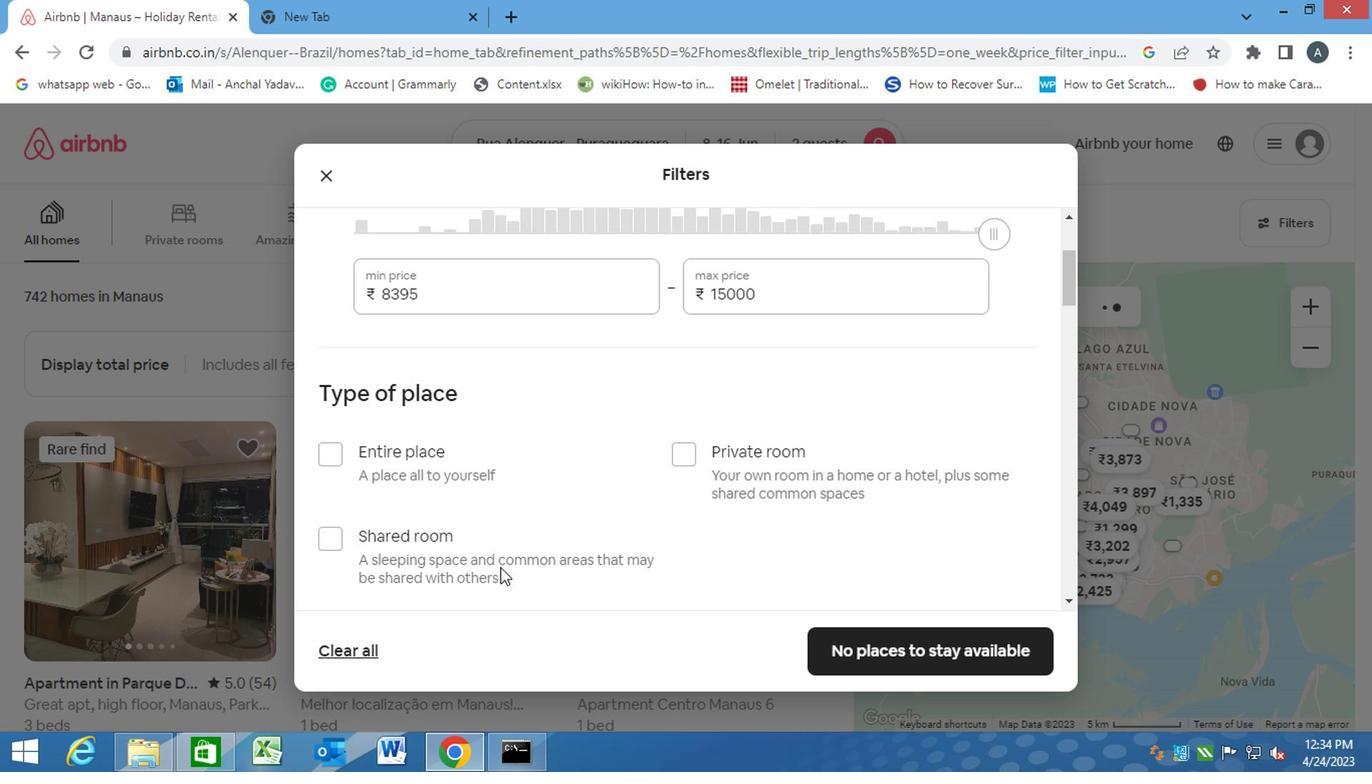 
Action: Mouse scrolled (499, 566) with delta (0, 0)
Screenshot: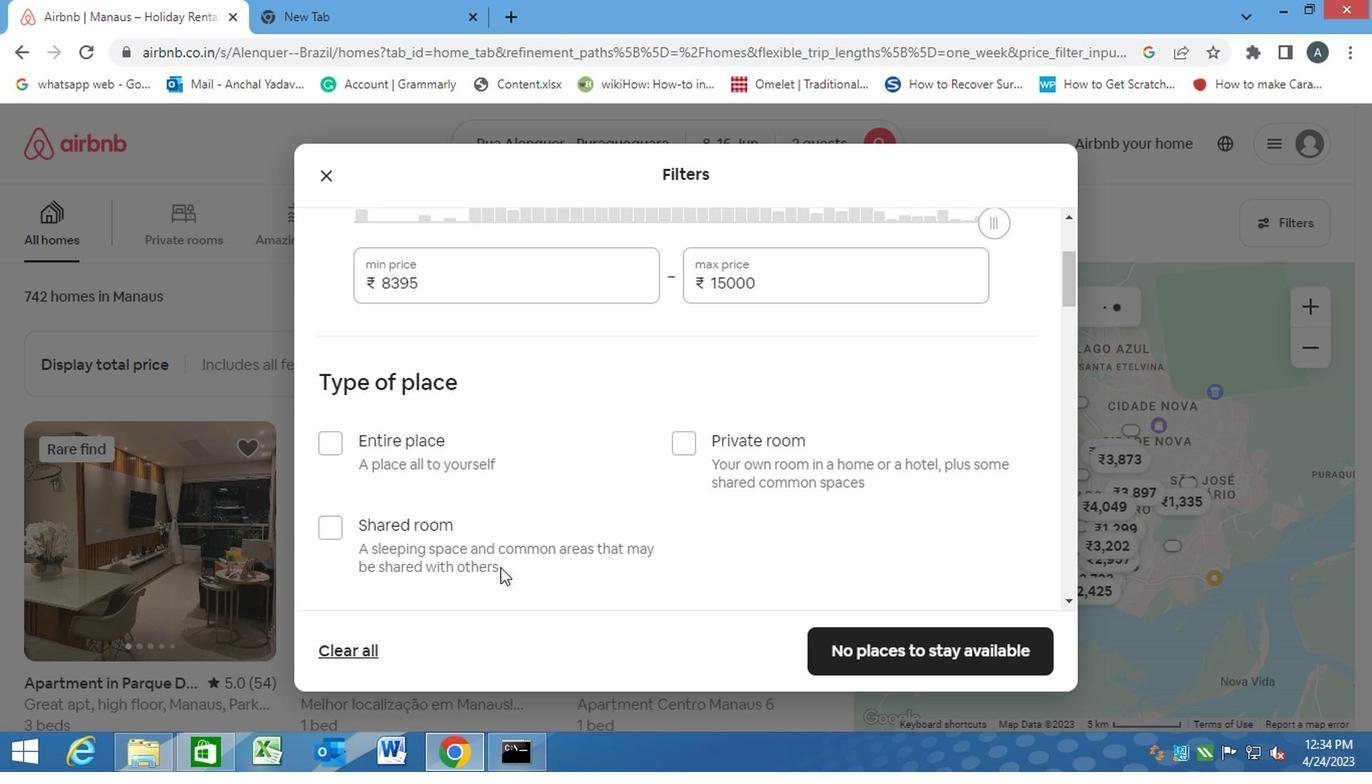 
Action: Mouse moved to (303, 245)
Screenshot: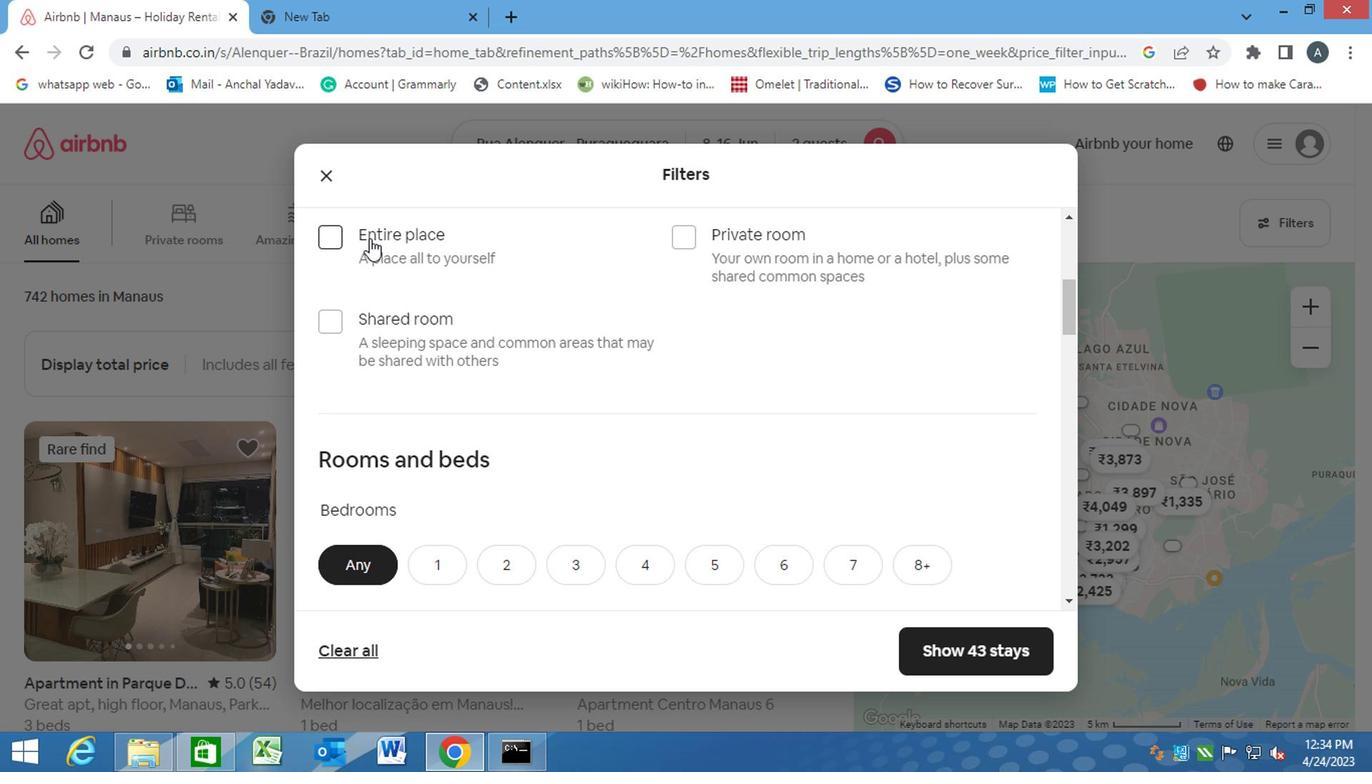 
Action: Mouse pressed left at (303, 245)
Screenshot: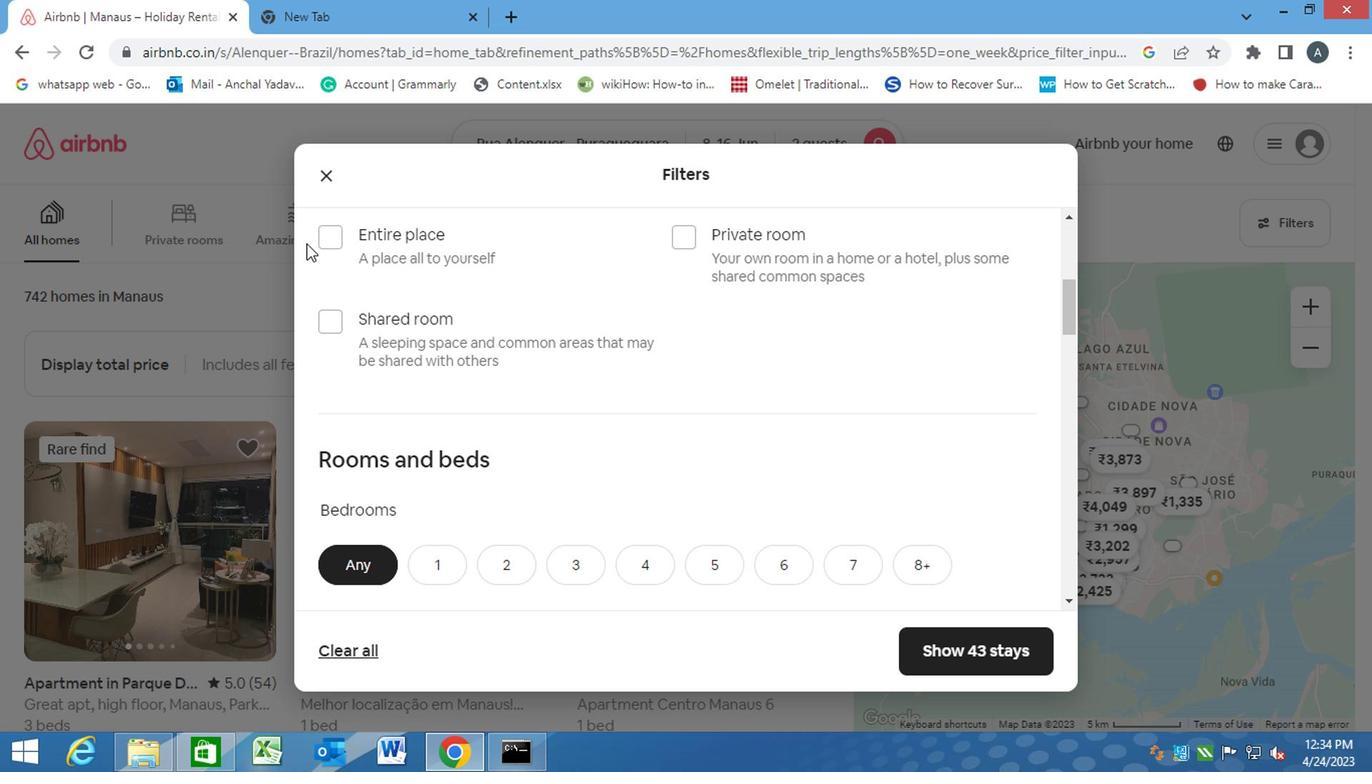 
Action: Mouse moved to (321, 238)
Screenshot: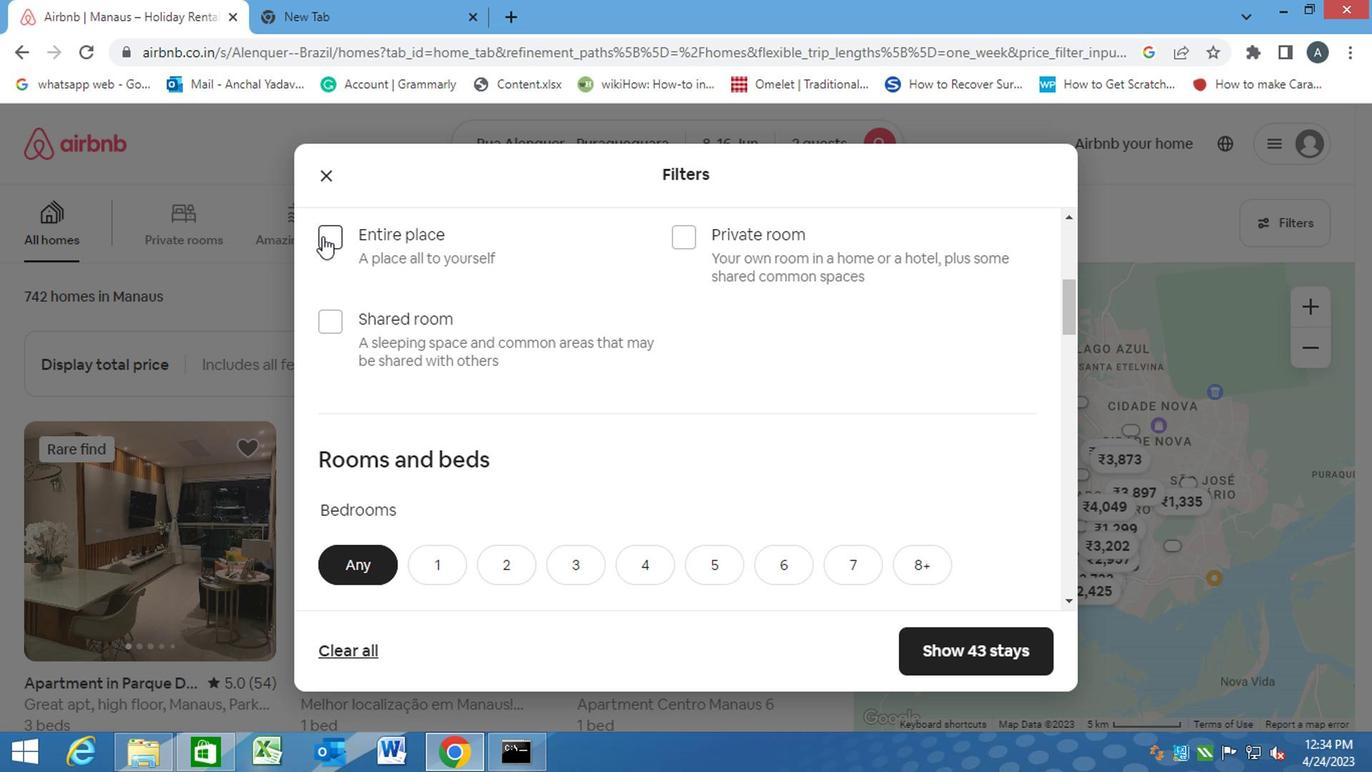 
Action: Mouse pressed left at (321, 238)
Screenshot: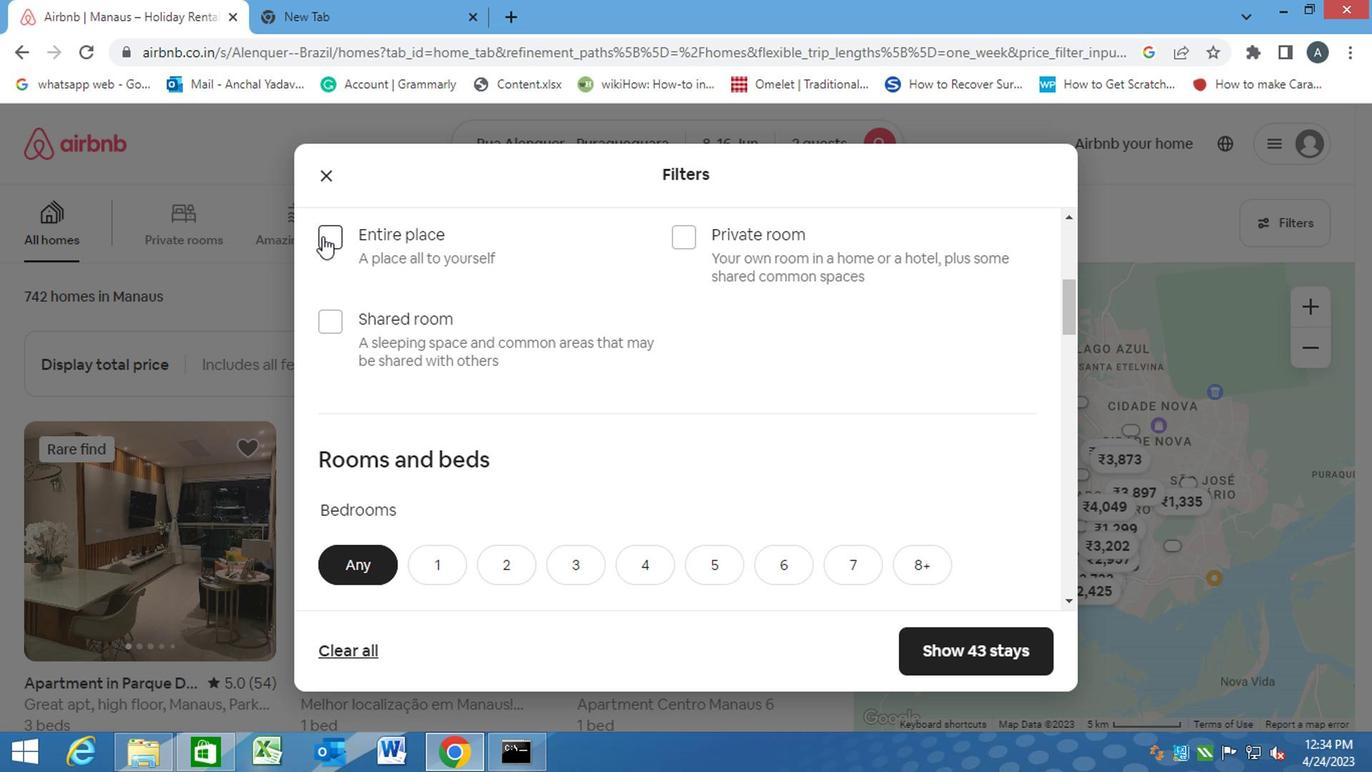 
Action: Mouse moved to (502, 345)
Screenshot: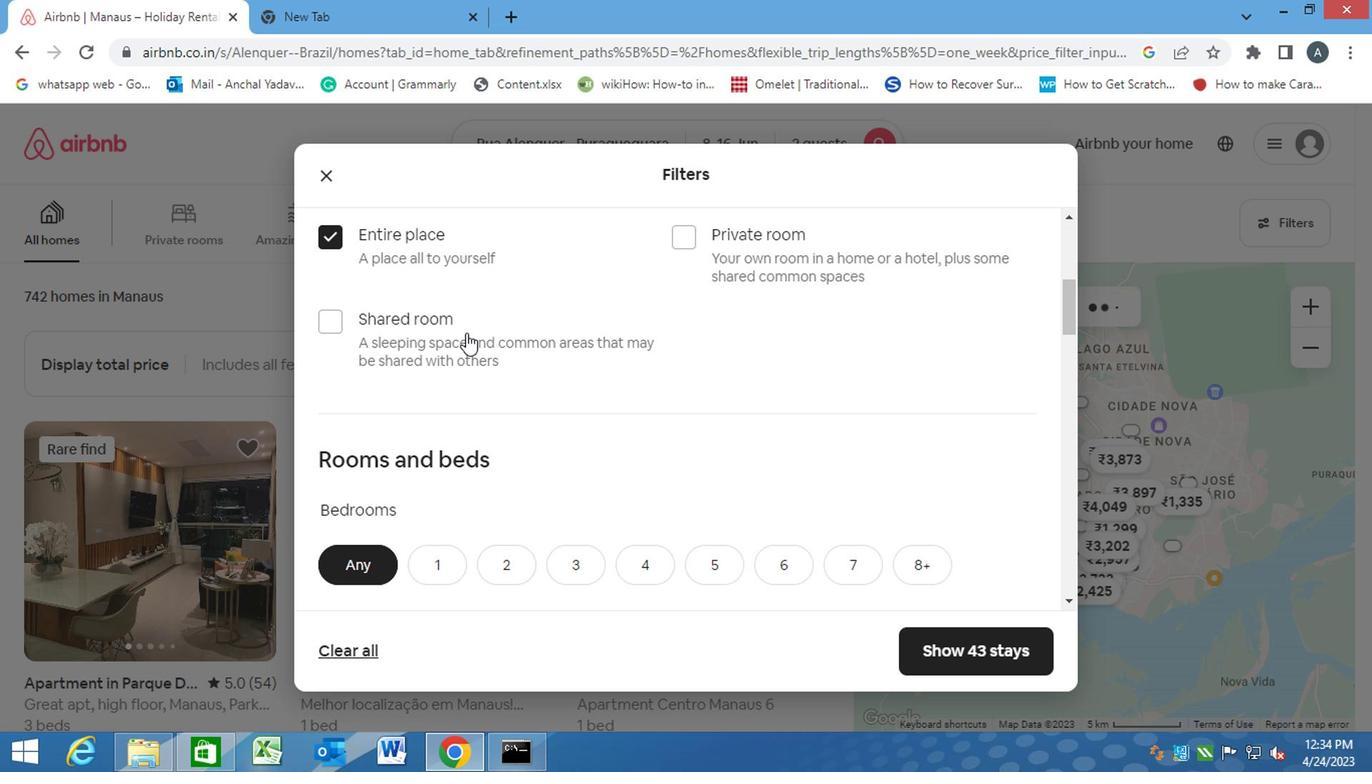 
Action: Mouse scrolled (502, 343) with delta (0, -1)
Screenshot: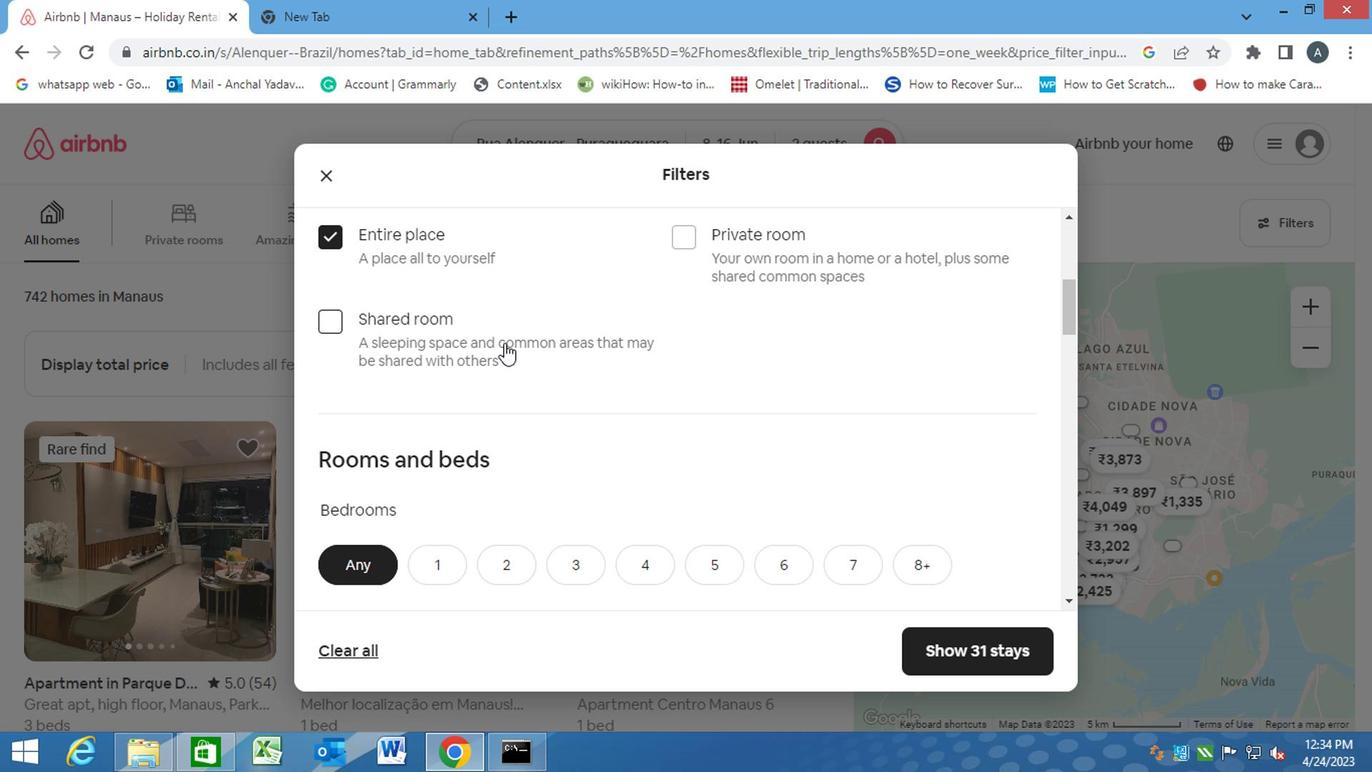 
Action: Mouse scrolled (502, 343) with delta (0, -1)
Screenshot: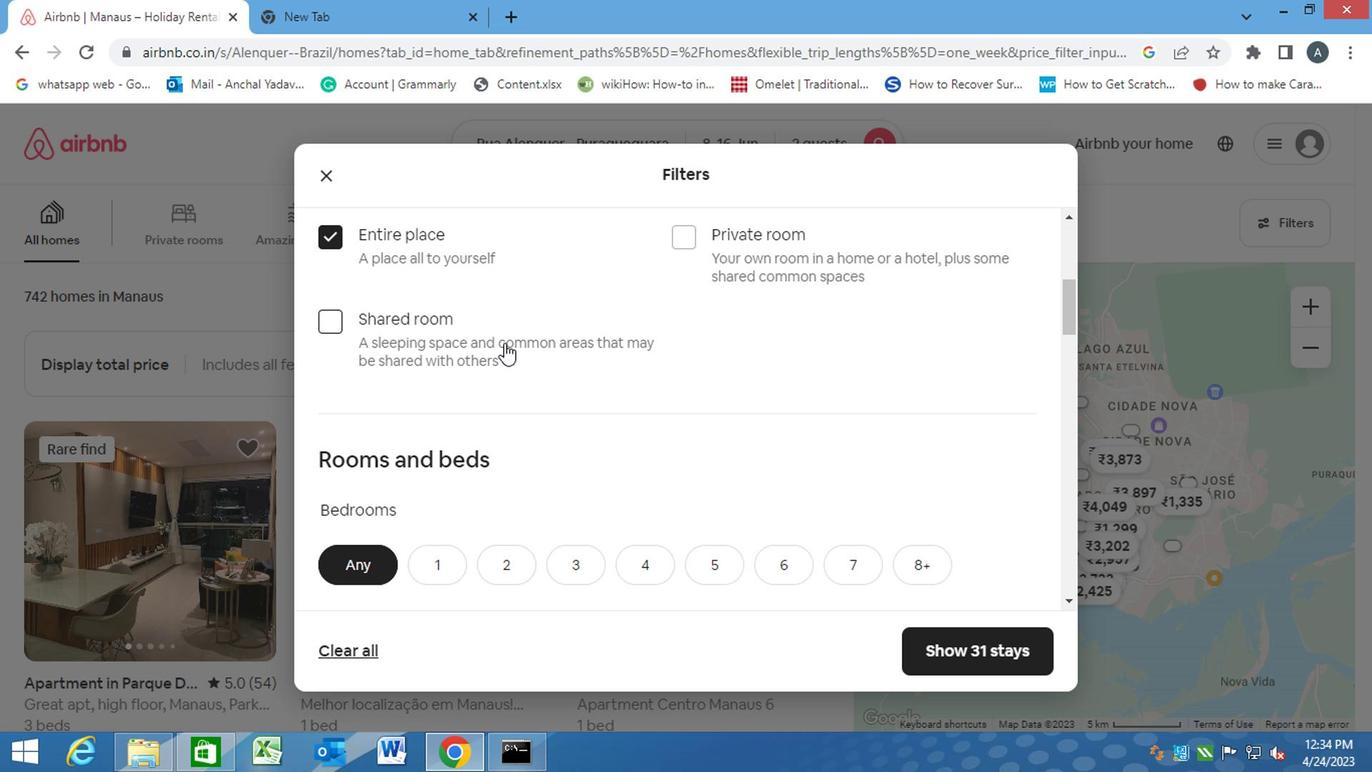 
Action: Mouse scrolled (502, 343) with delta (0, -1)
Screenshot: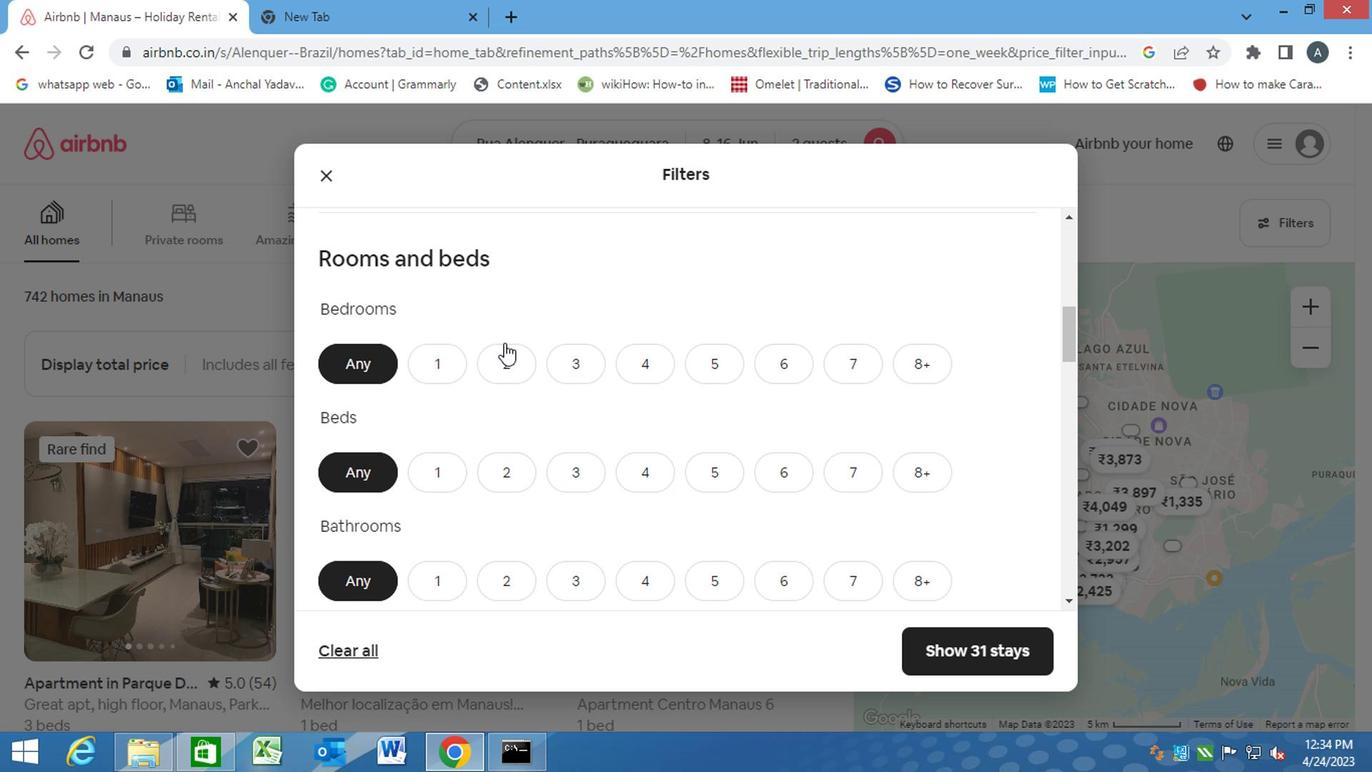 
Action: Mouse moved to (452, 265)
Screenshot: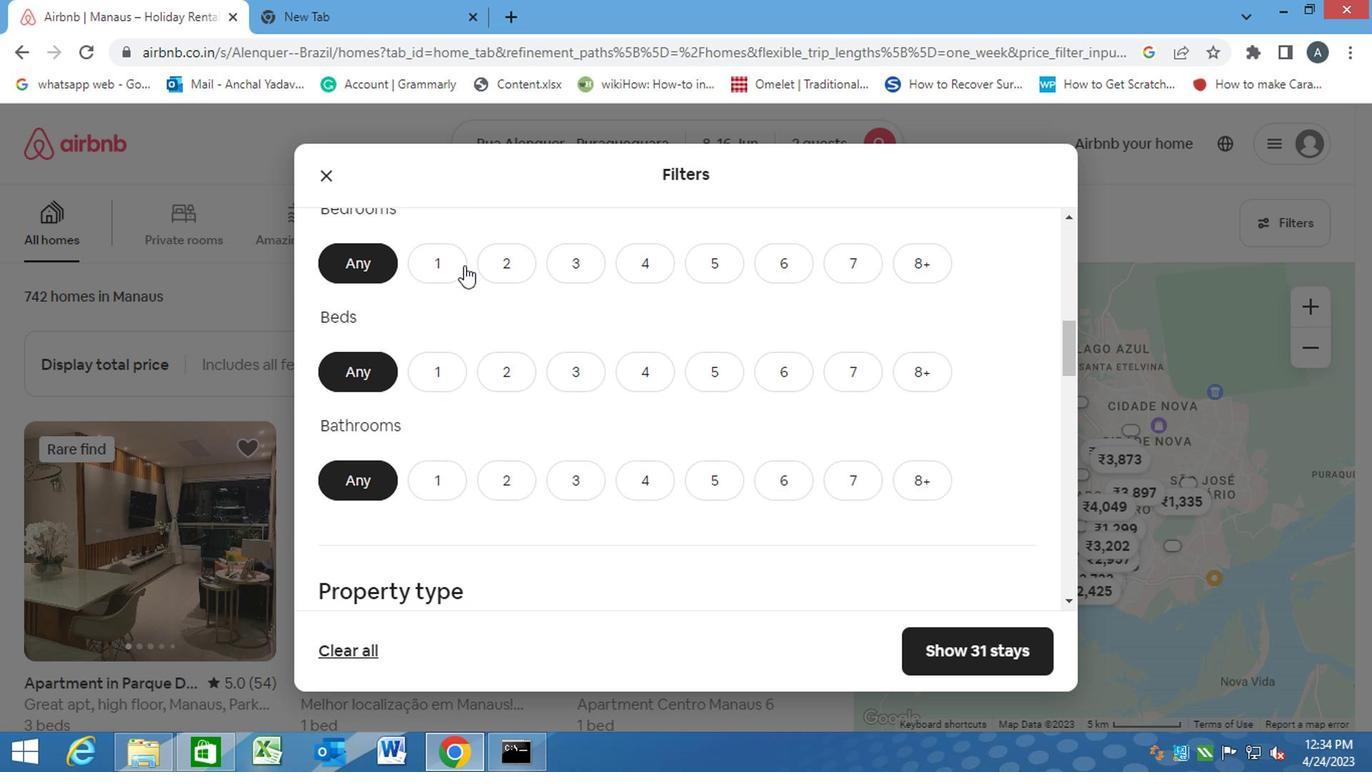 
Action: Mouse pressed left at (452, 265)
Screenshot: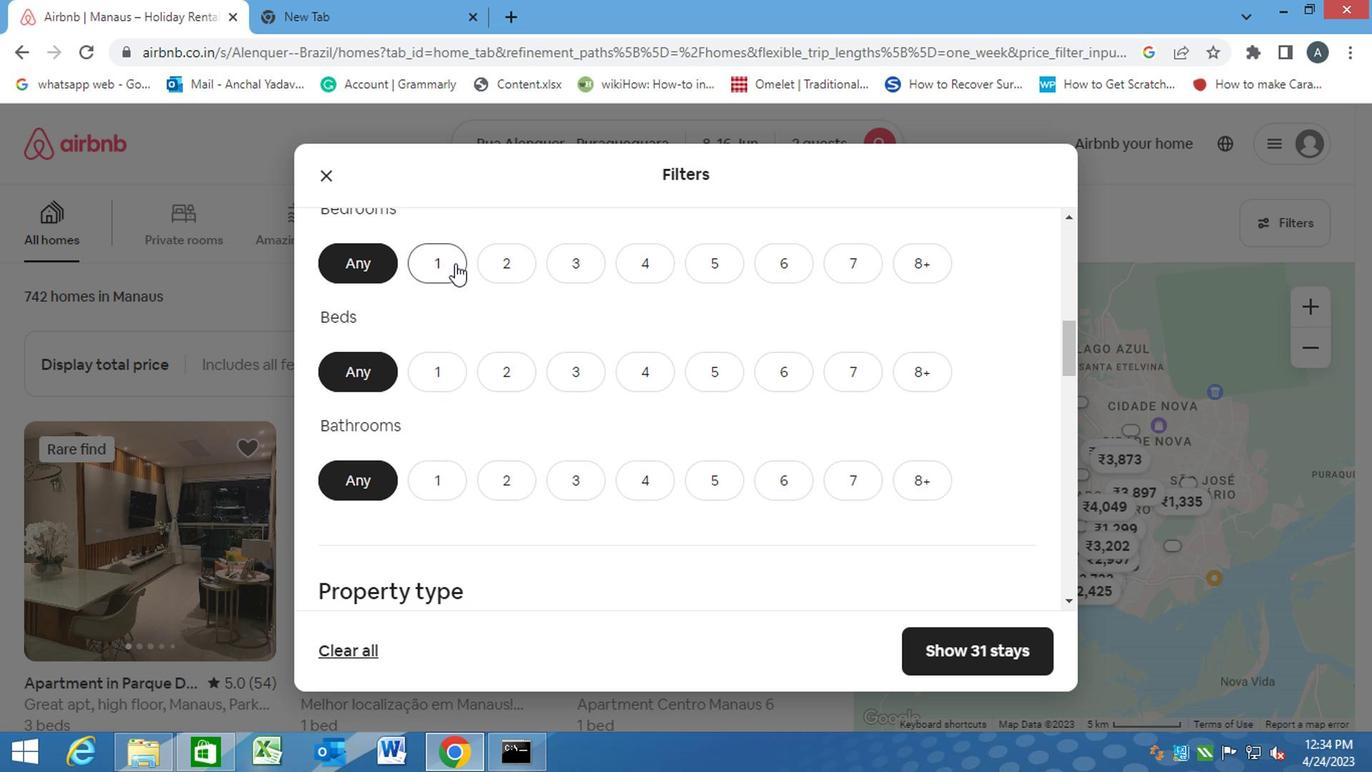 
Action: Mouse moved to (440, 383)
Screenshot: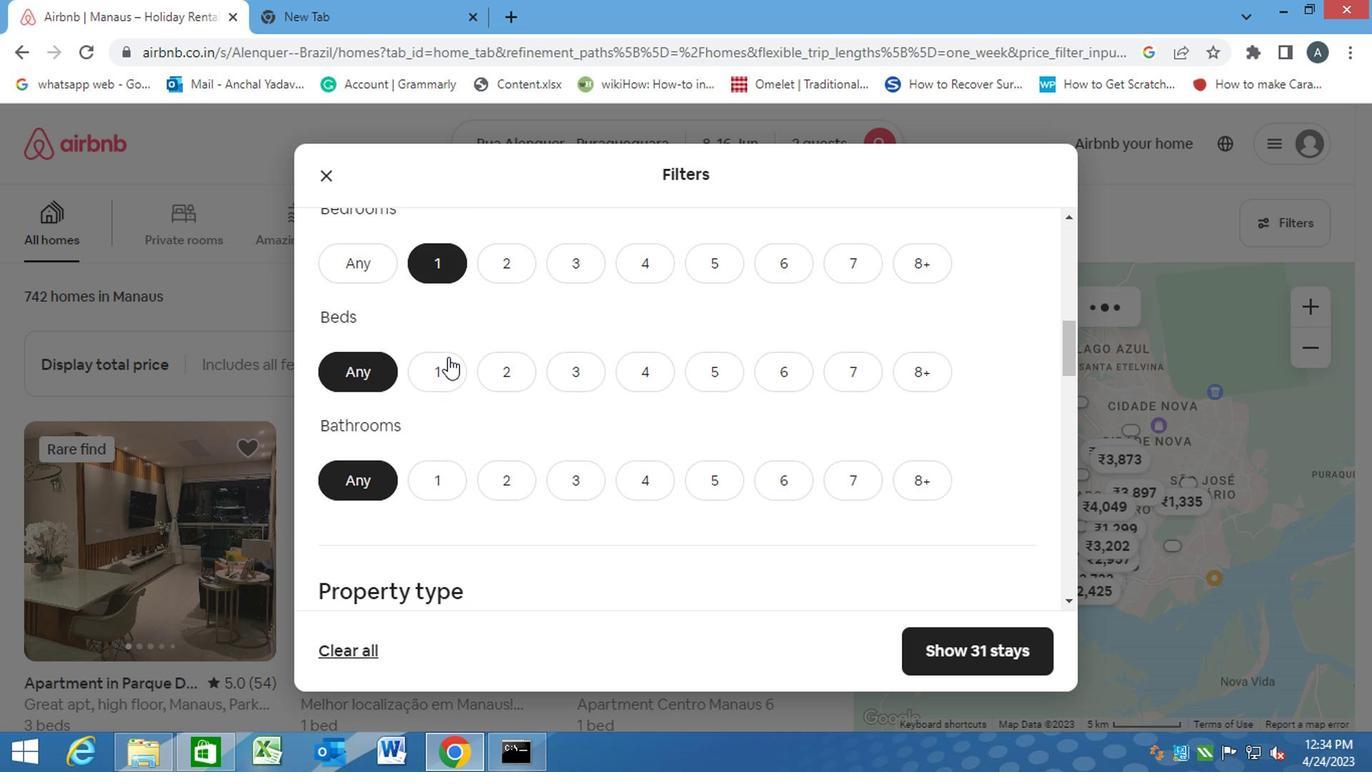 
Action: Mouse pressed left at (440, 383)
Screenshot: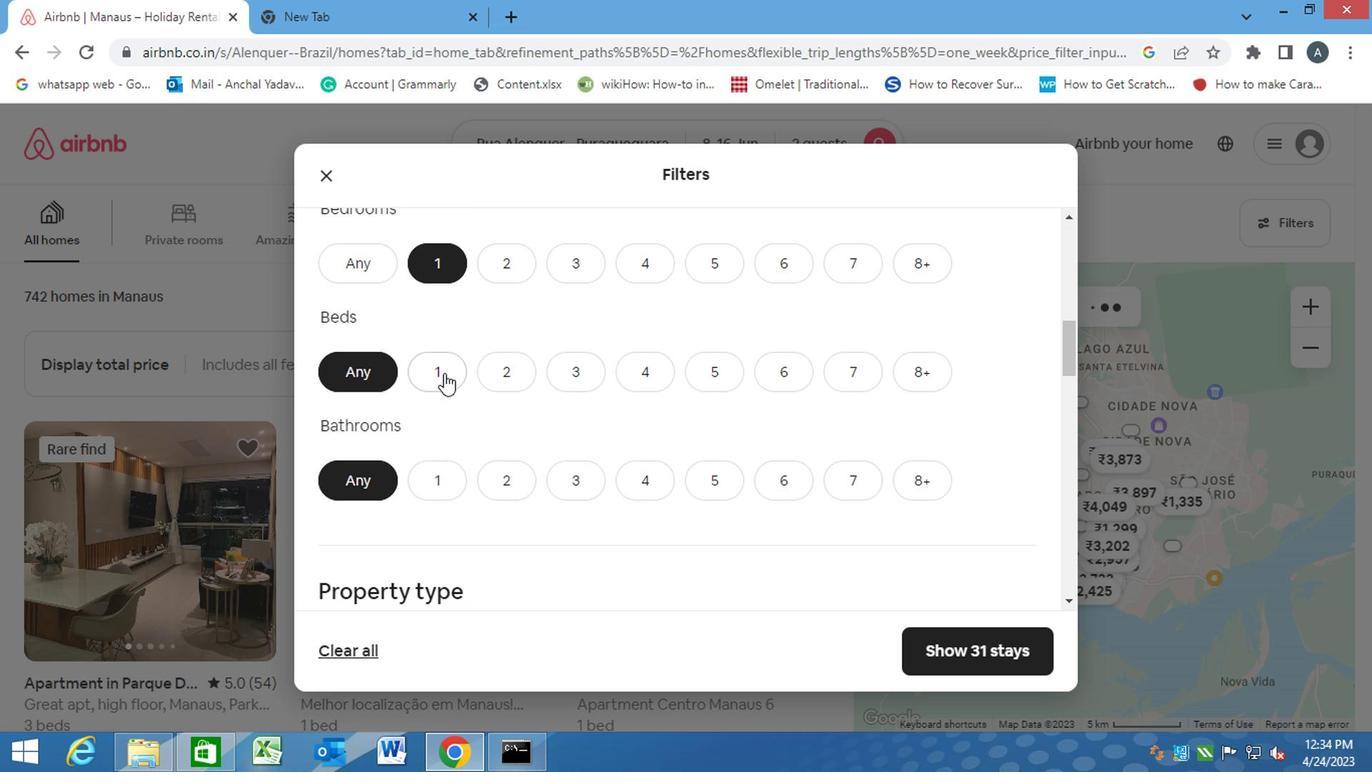 
Action: Mouse moved to (436, 499)
Screenshot: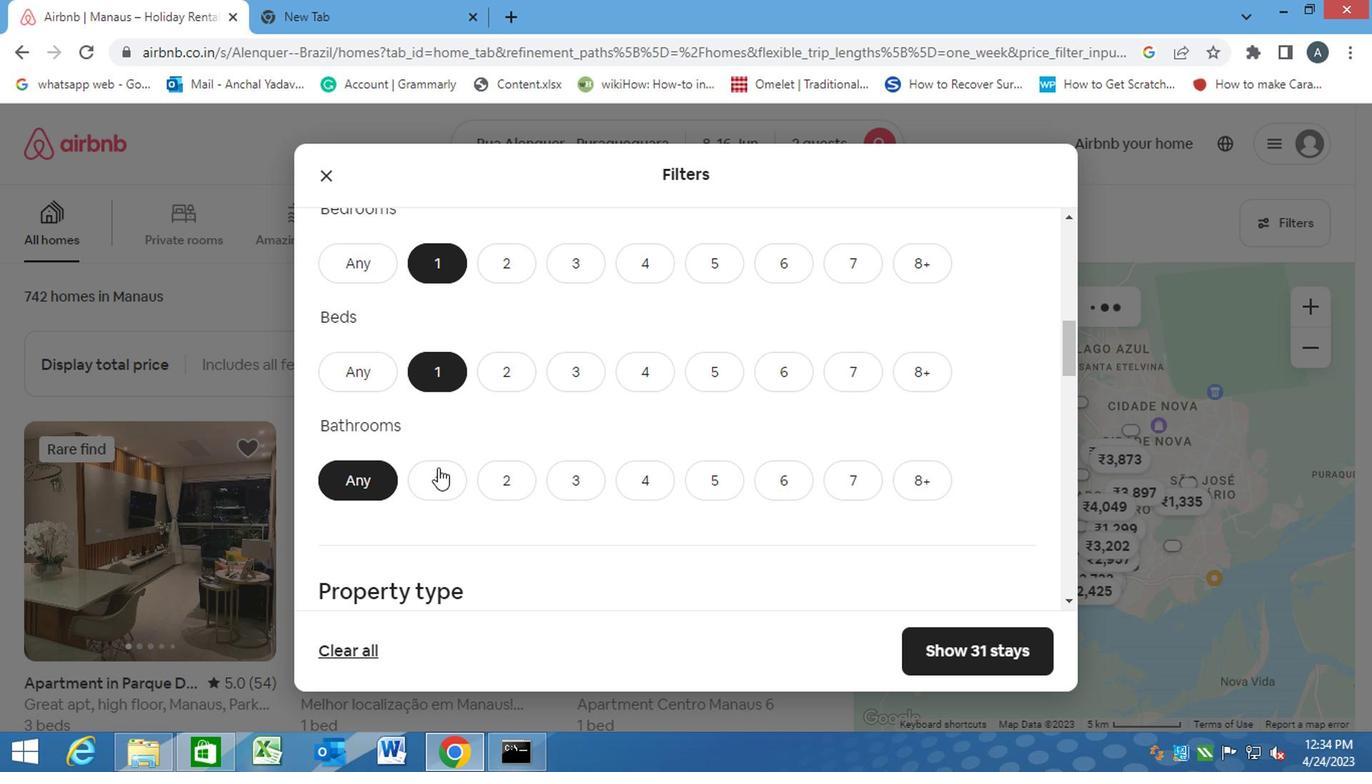 
Action: Mouse pressed left at (436, 481)
Screenshot: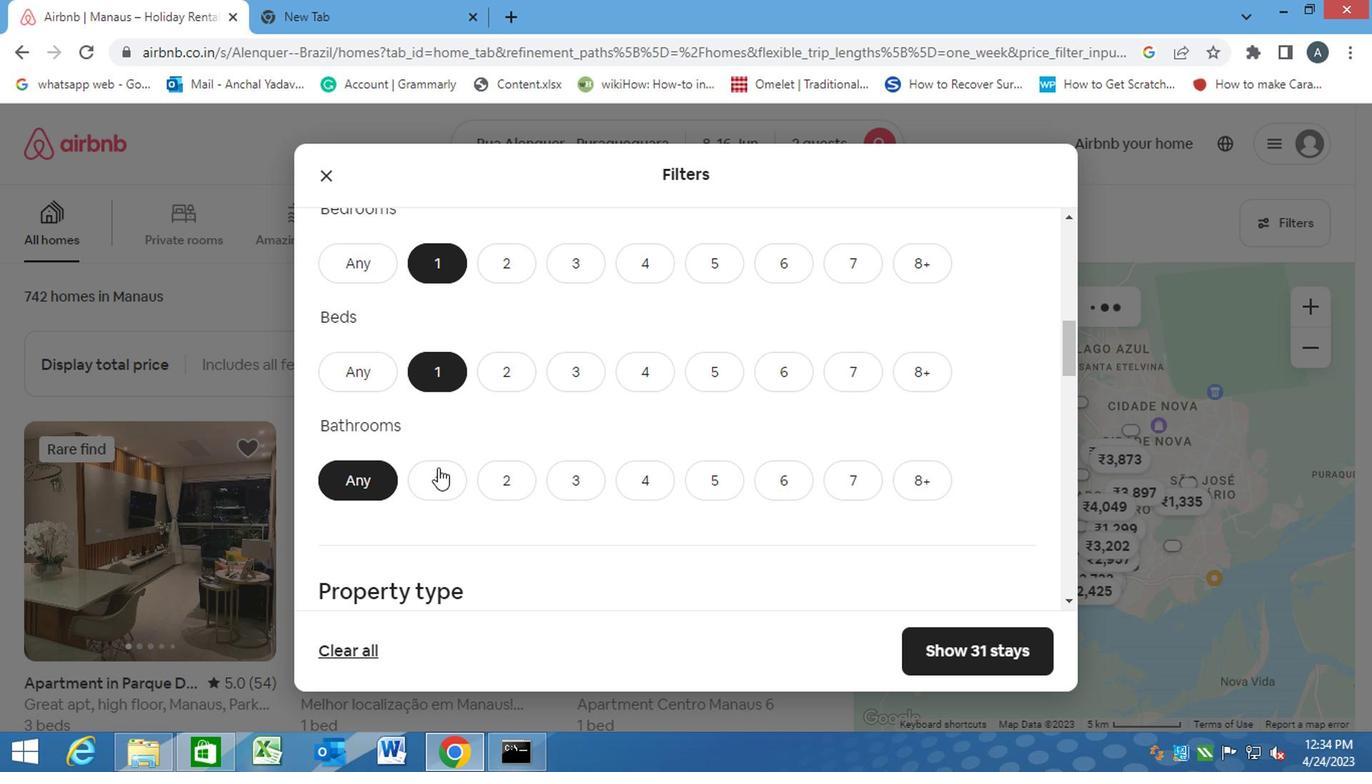 
Action: Mouse moved to (438, 473)
Screenshot: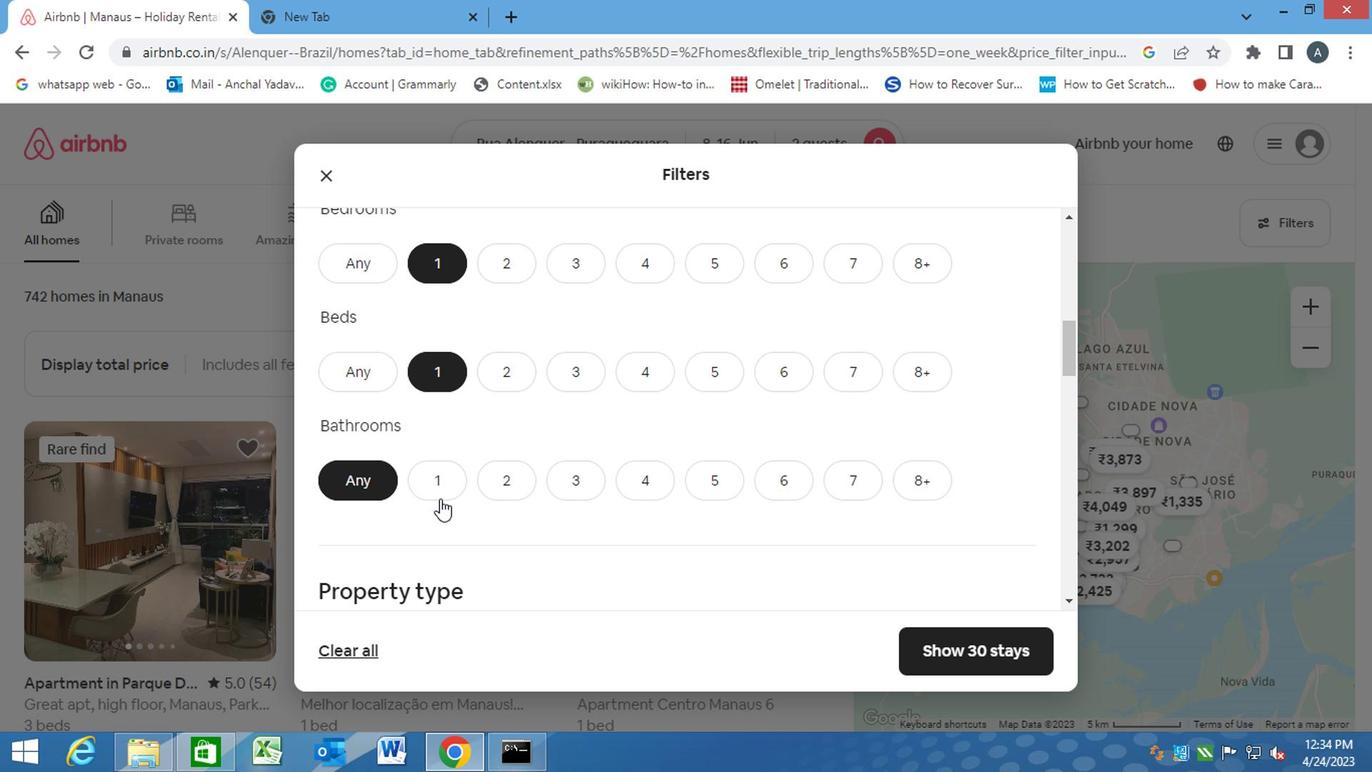 
Action: Mouse pressed left at (438, 473)
Screenshot: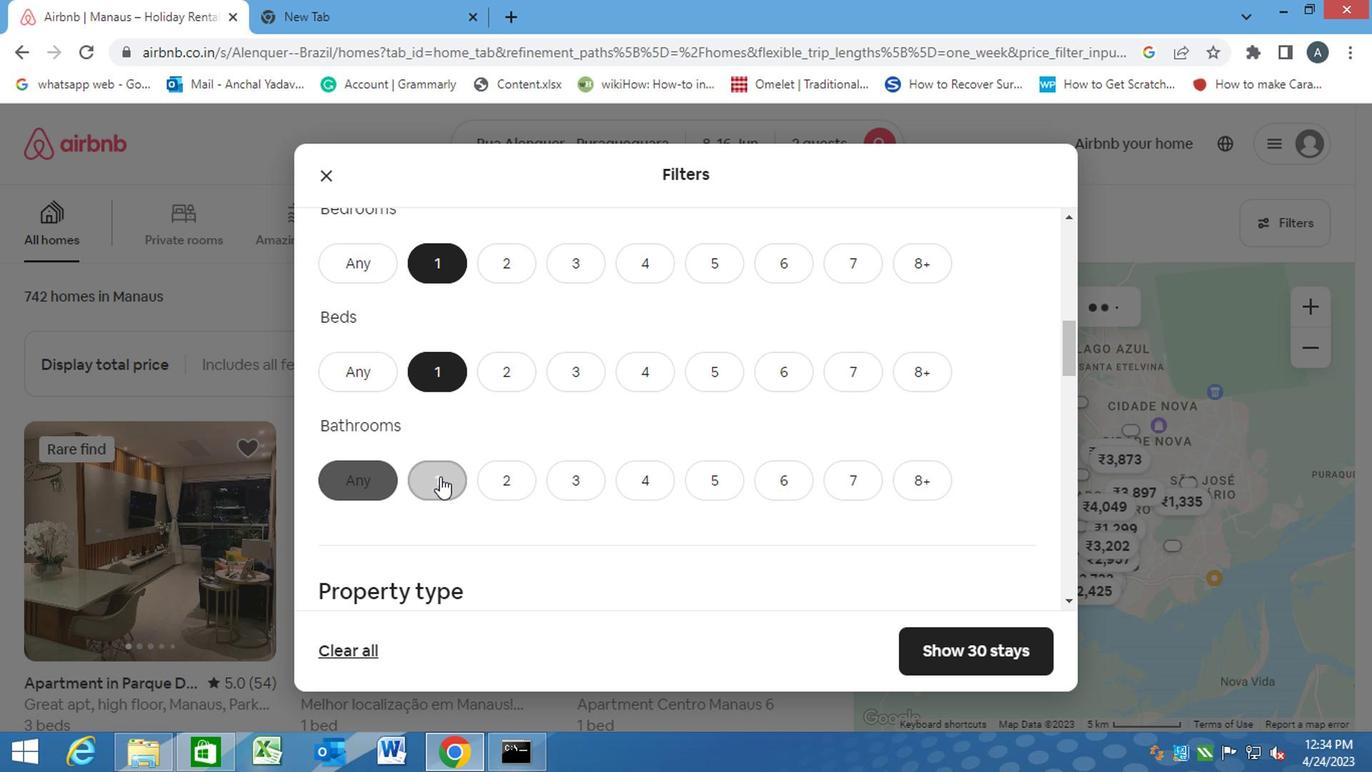 
Action: Mouse moved to (463, 527)
Screenshot: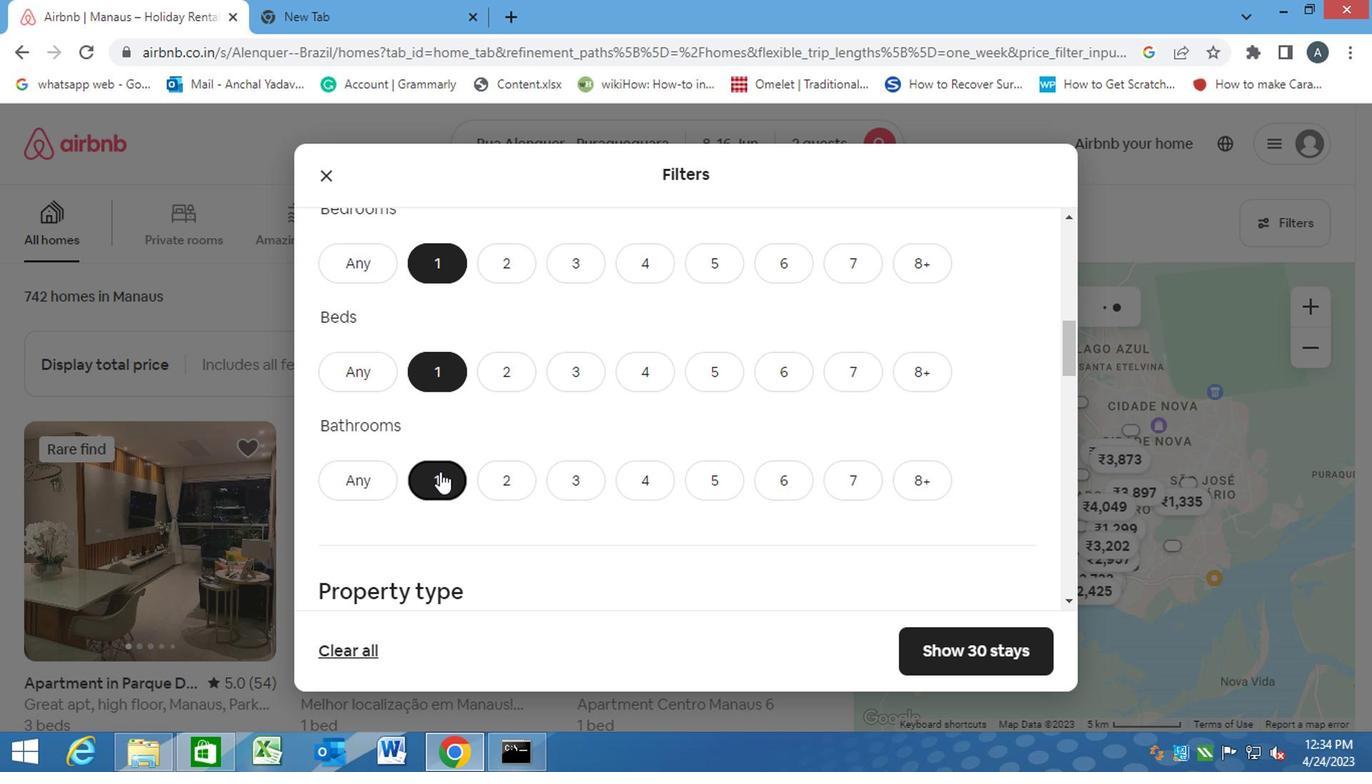 
Action: Mouse scrolled (463, 526) with delta (0, 0)
Screenshot: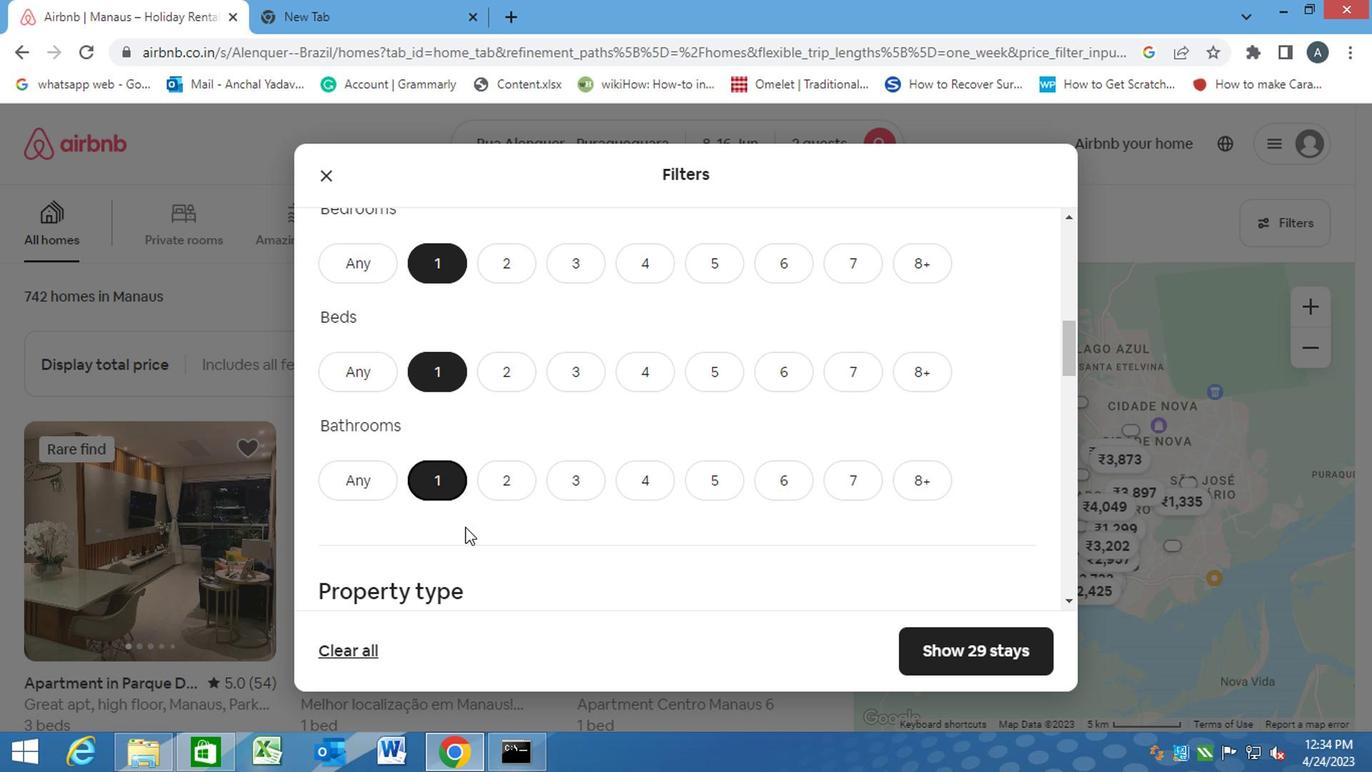 
Action: Mouse scrolled (463, 526) with delta (0, 0)
Screenshot: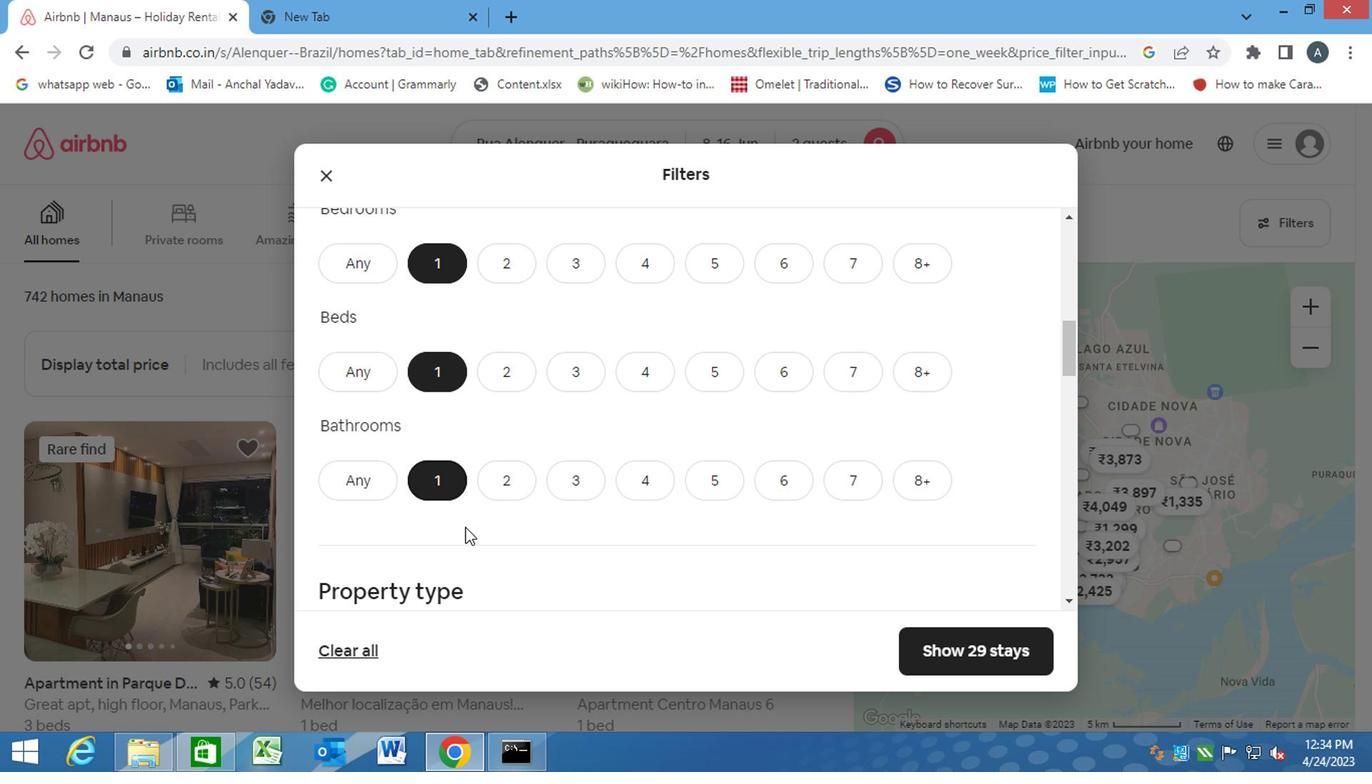 
Action: Mouse moved to (428, 527)
Screenshot: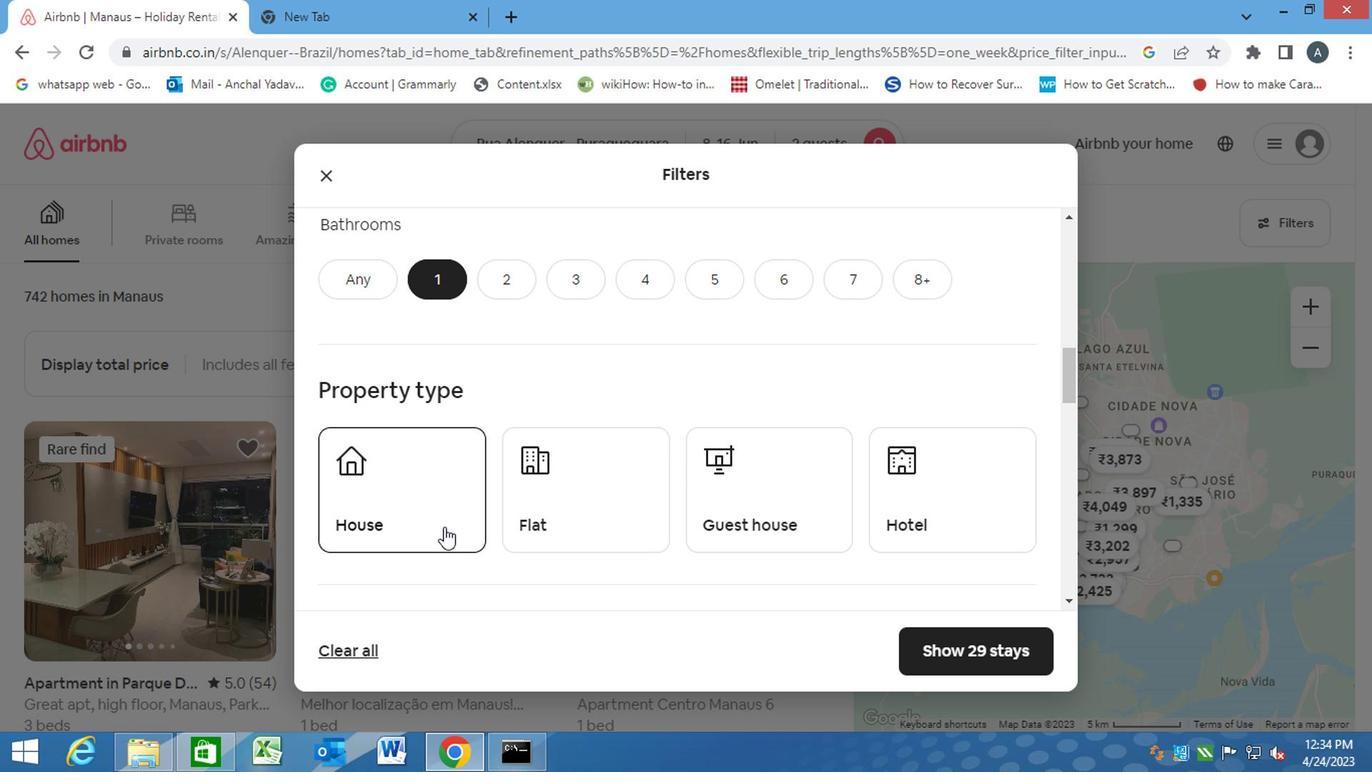 
Action: Mouse pressed left at (428, 527)
Screenshot: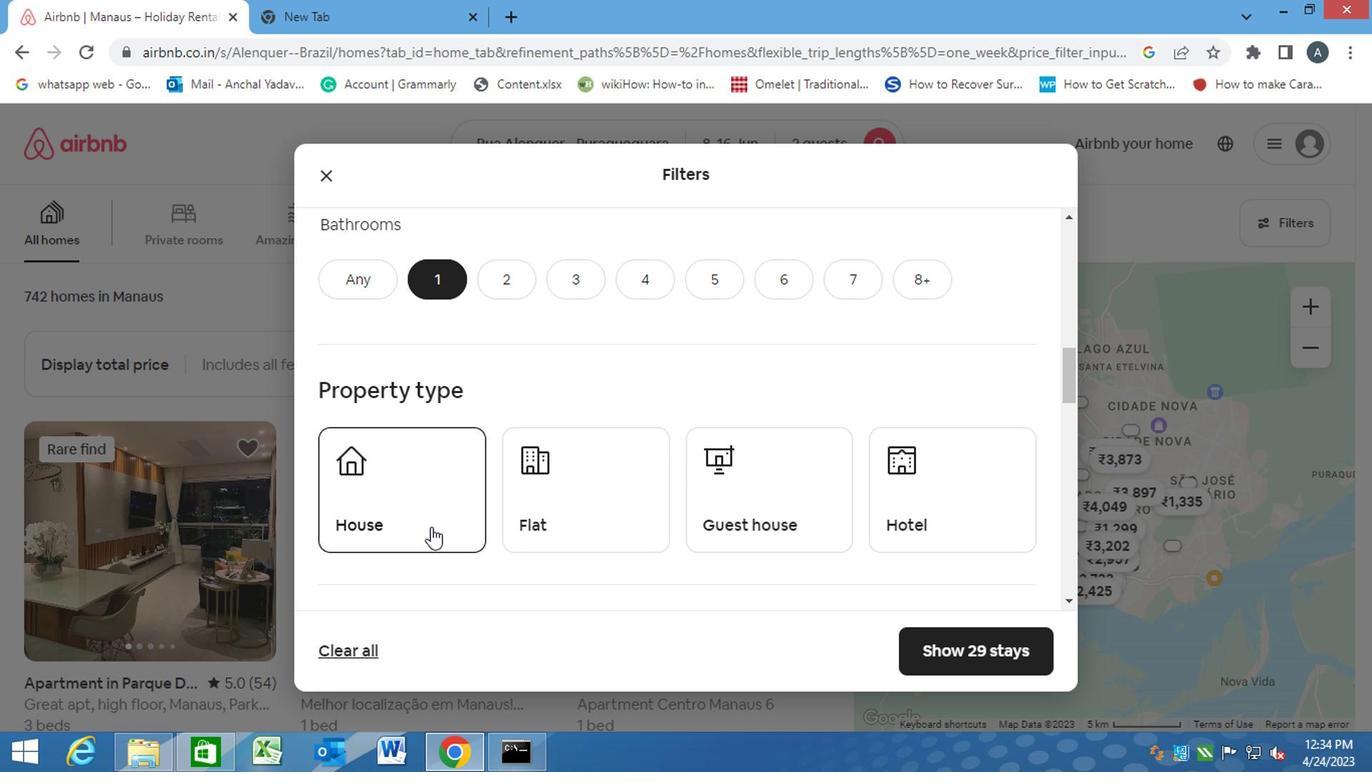 
Action: Mouse moved to (561, 504)
Screenshot: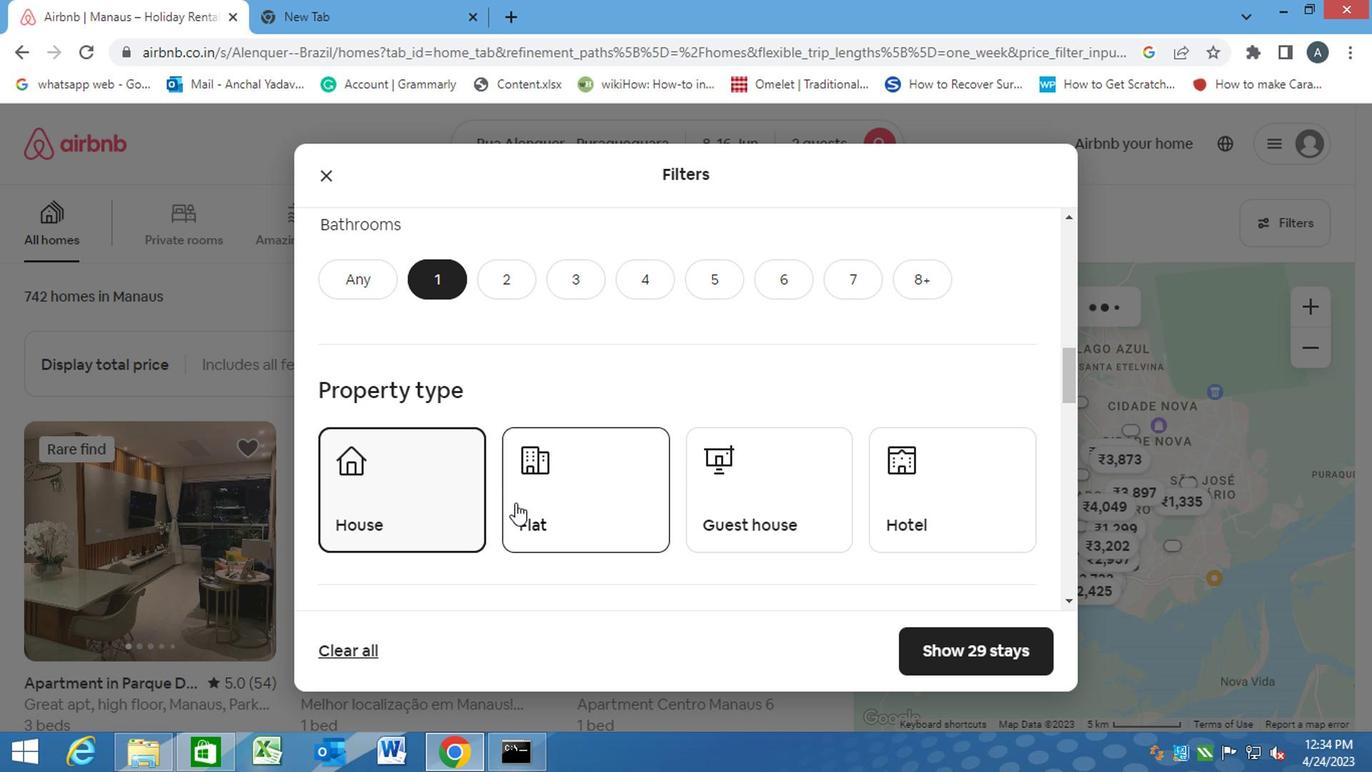 
Action: Mouse pressed left at (561, 504)
Screenshot: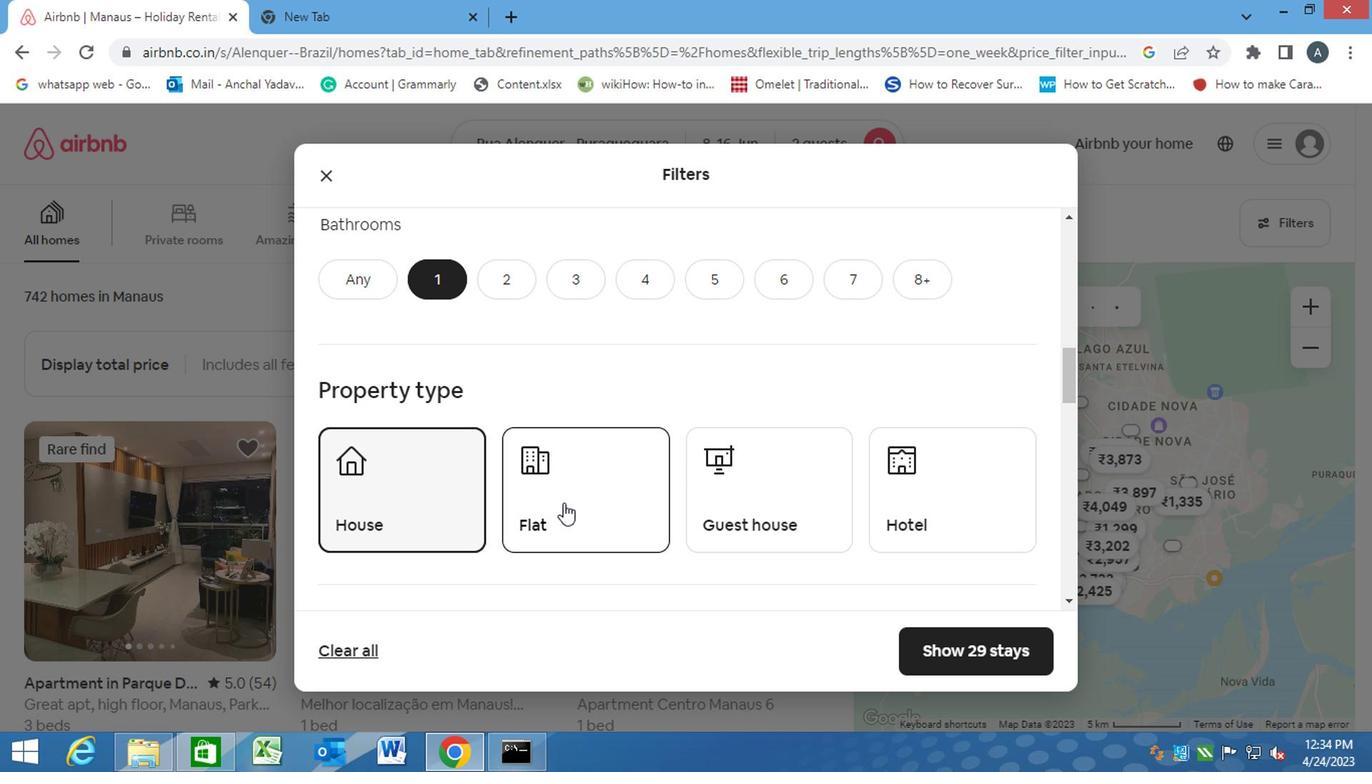 
Action: Mouse moved to (708, 494)
Screenshot: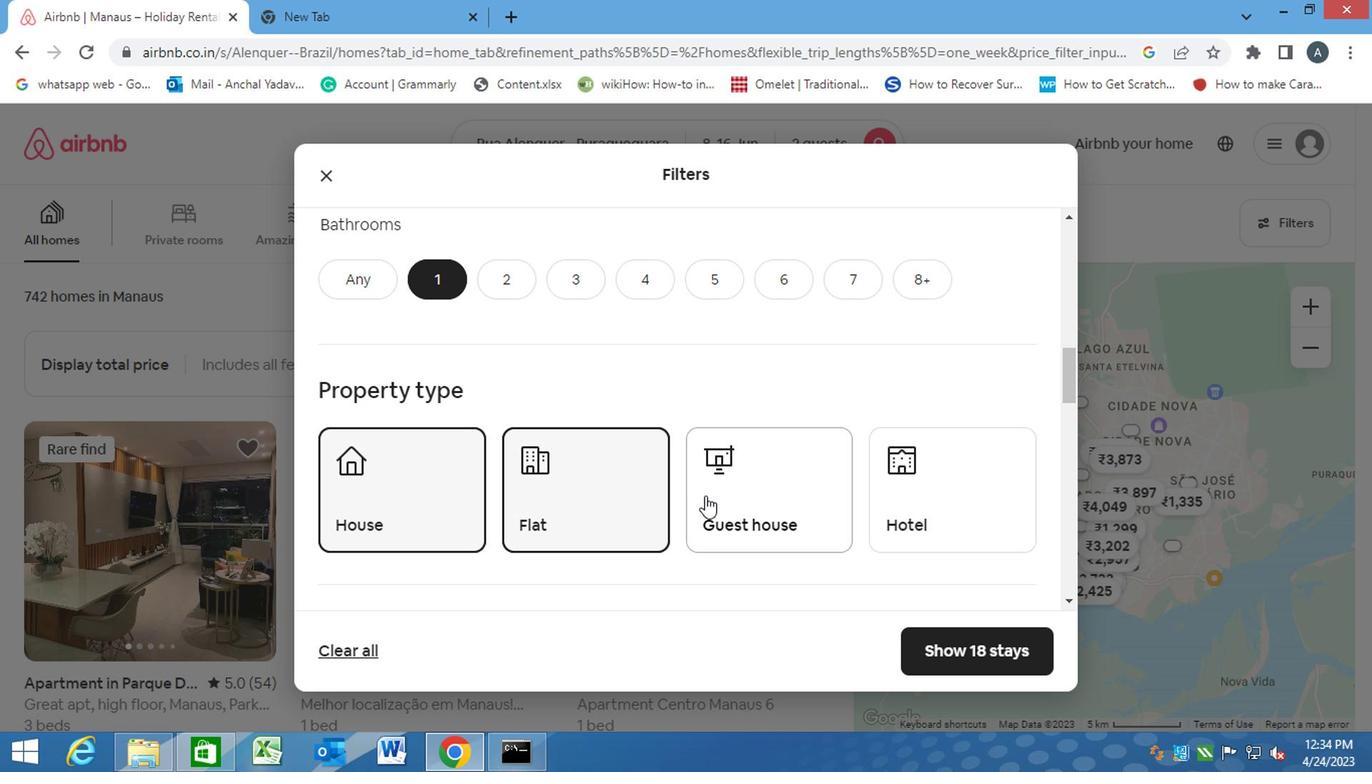 
Action: Mouse pressed left at (708, 494)
Screenshot: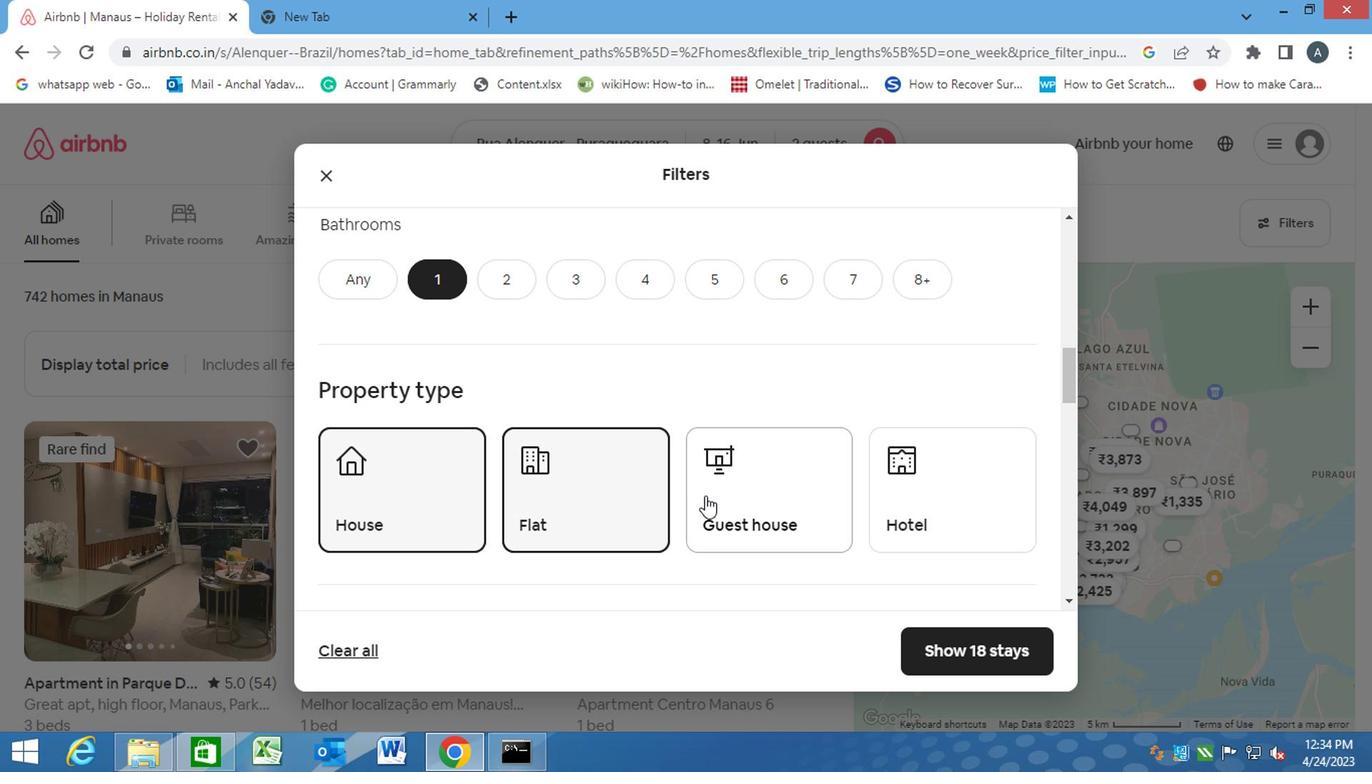 
Action: Mouse moved to (870, 489)
Screenshot: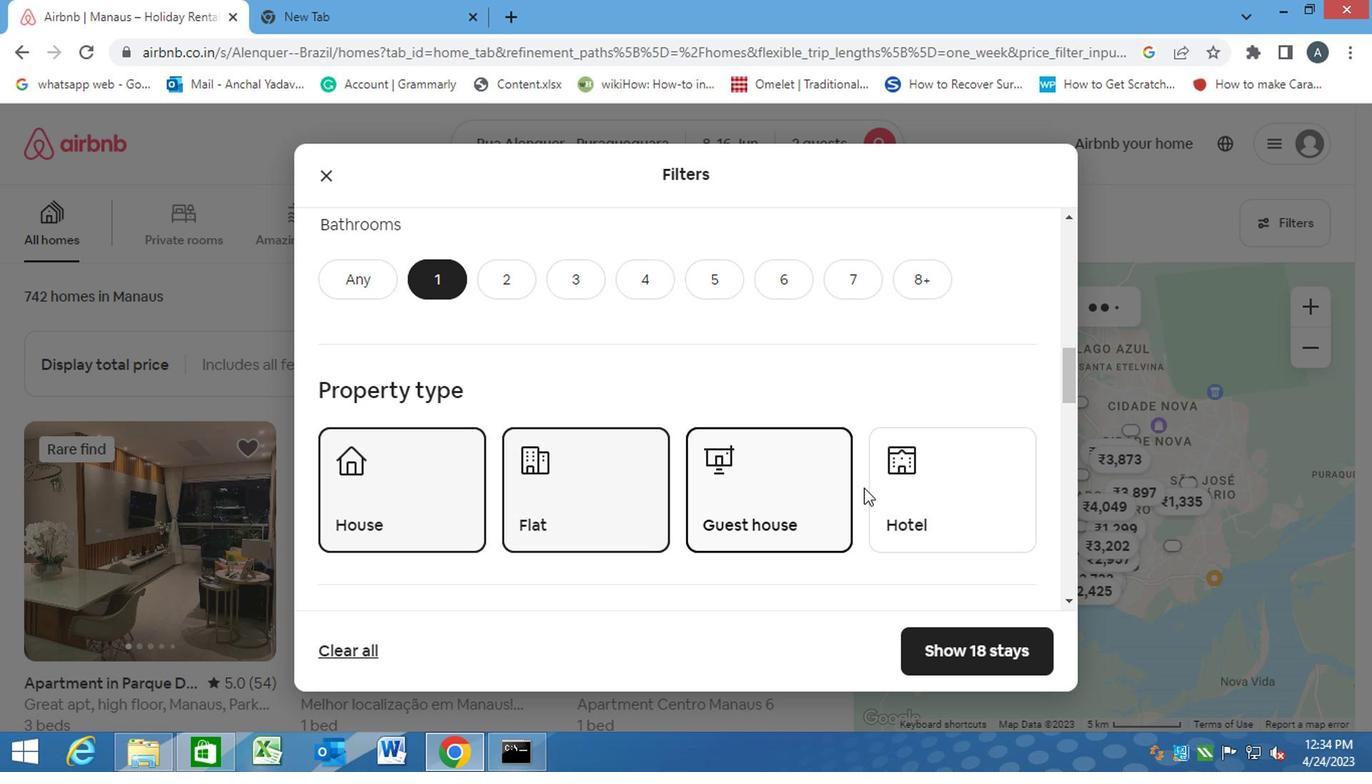 
Action: Mouse pressed left at (870, 489)
Screenshot: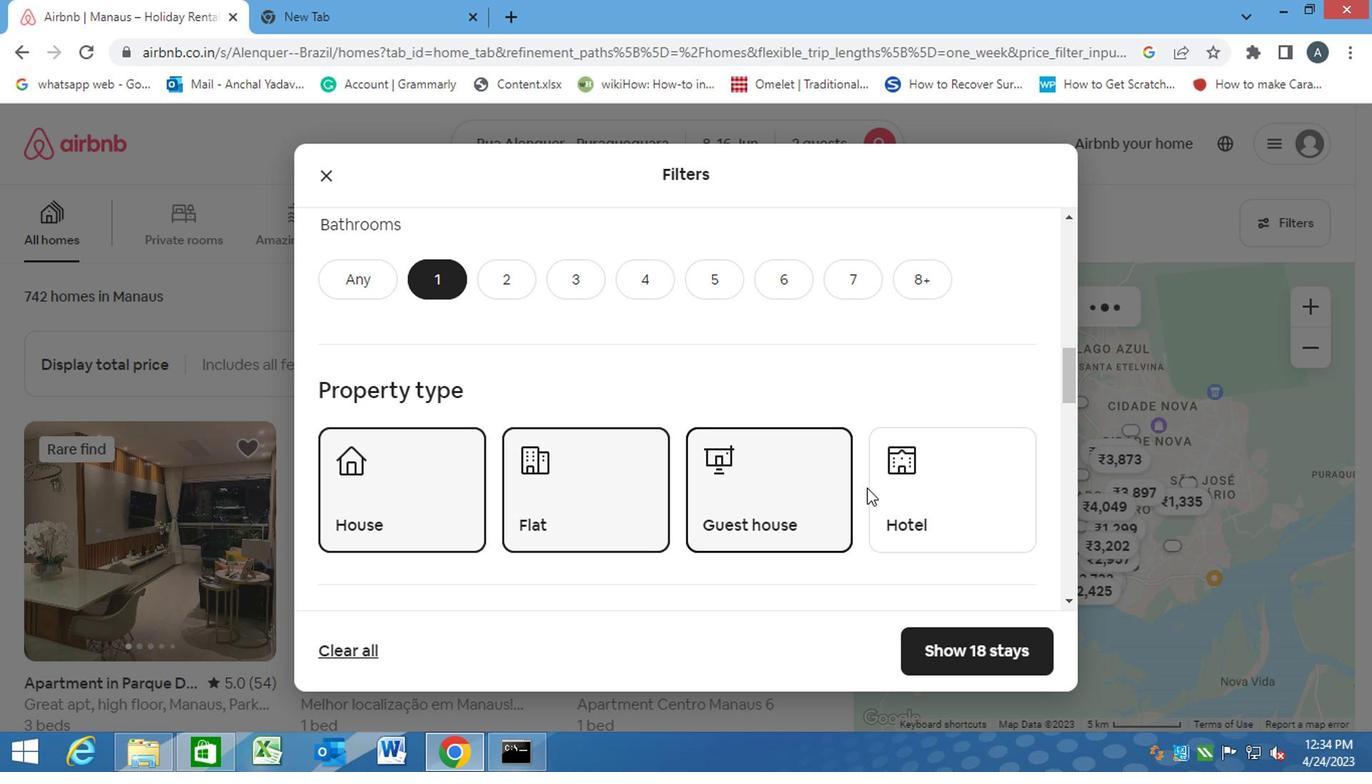 
Action: Mouse moved to (687, 534)
Screenshot: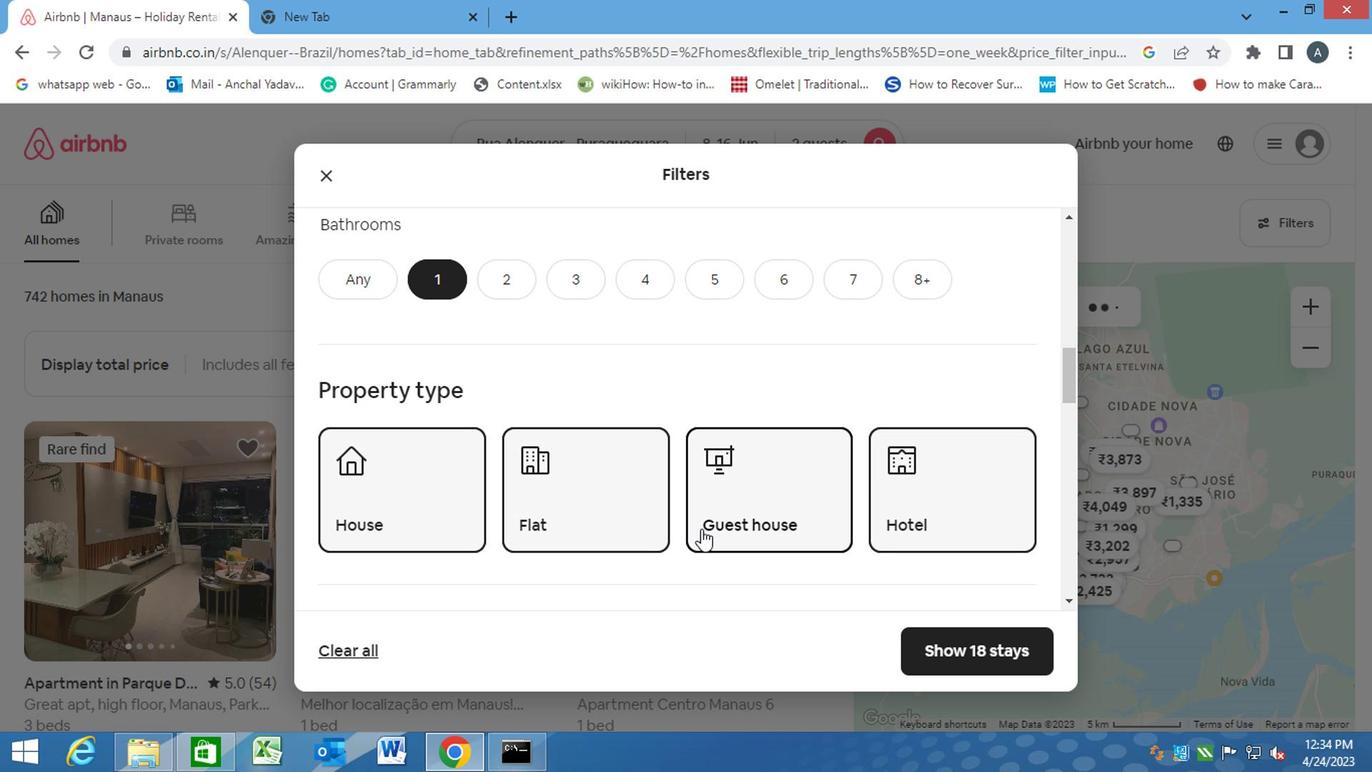 
Action: Mouse scrolled (687, 534) with delta (0, 0)
Screenshot: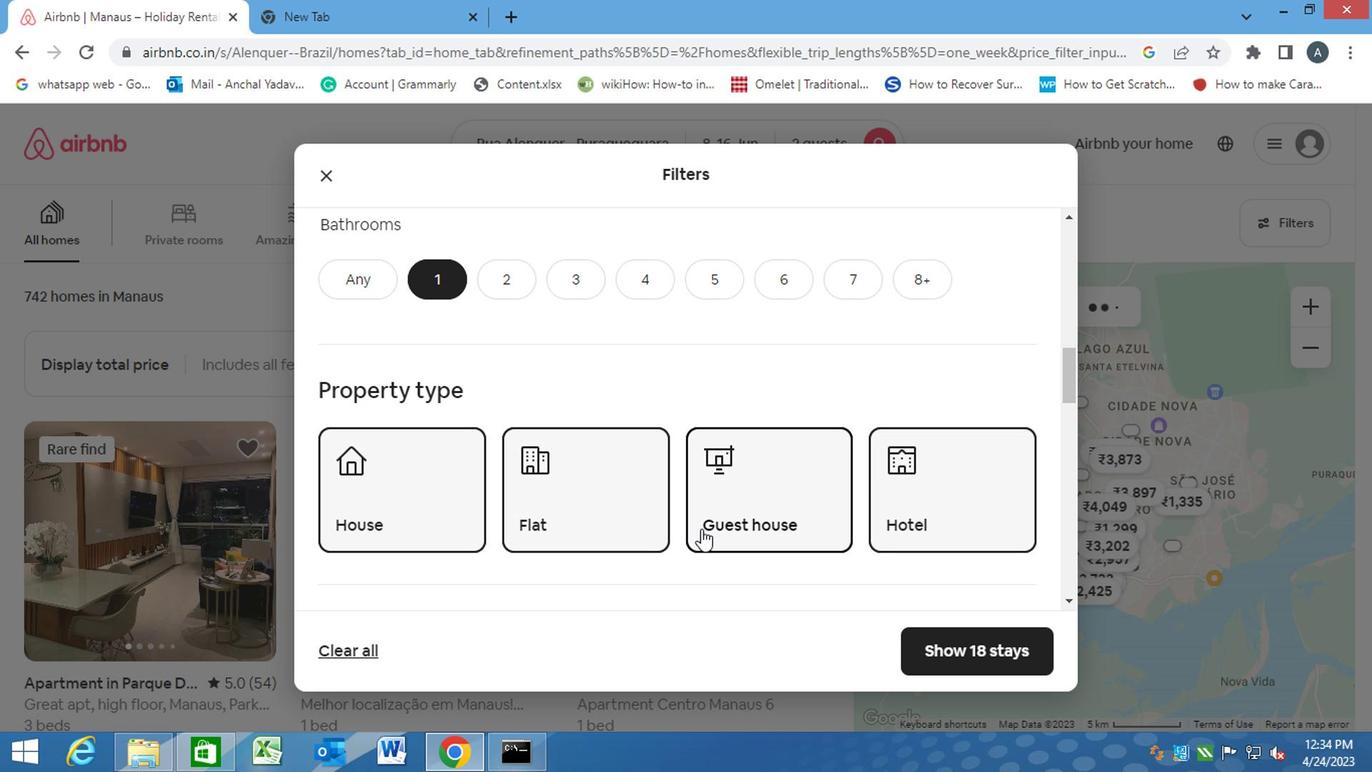 
Action: Mouse moved to (685, 537)
Screenshot: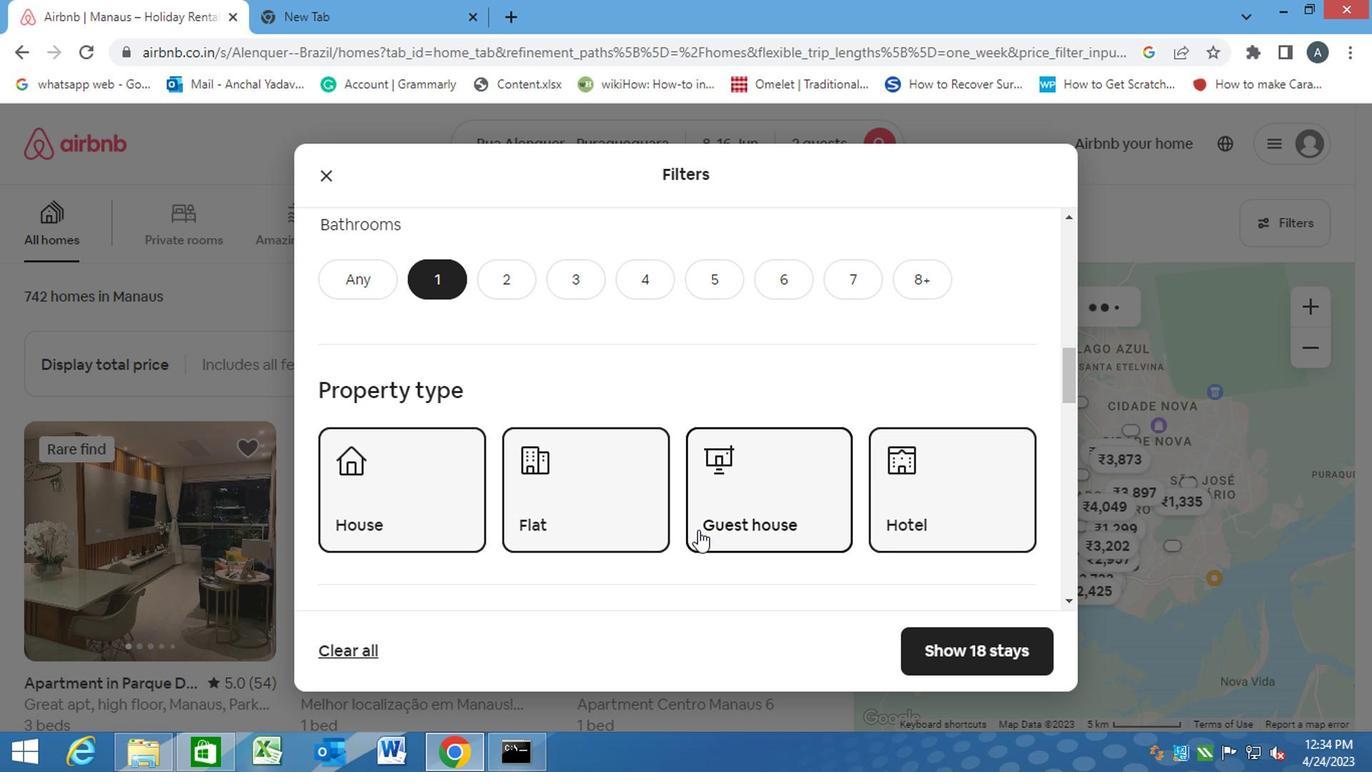 
Action: Mouse scrolled (685, 536) with delta (0, 0)
Screenshot: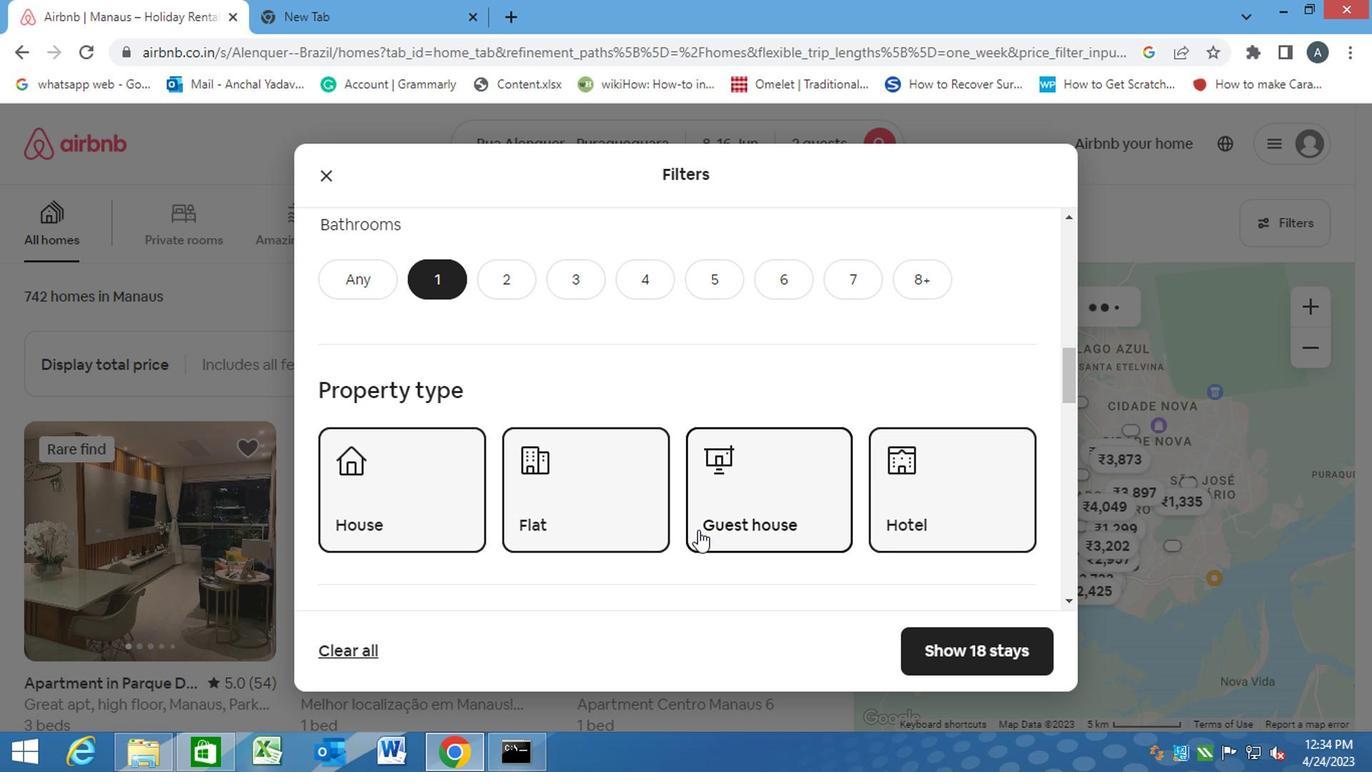 
Action: Mouse moved to (684, 537)
Screenshot: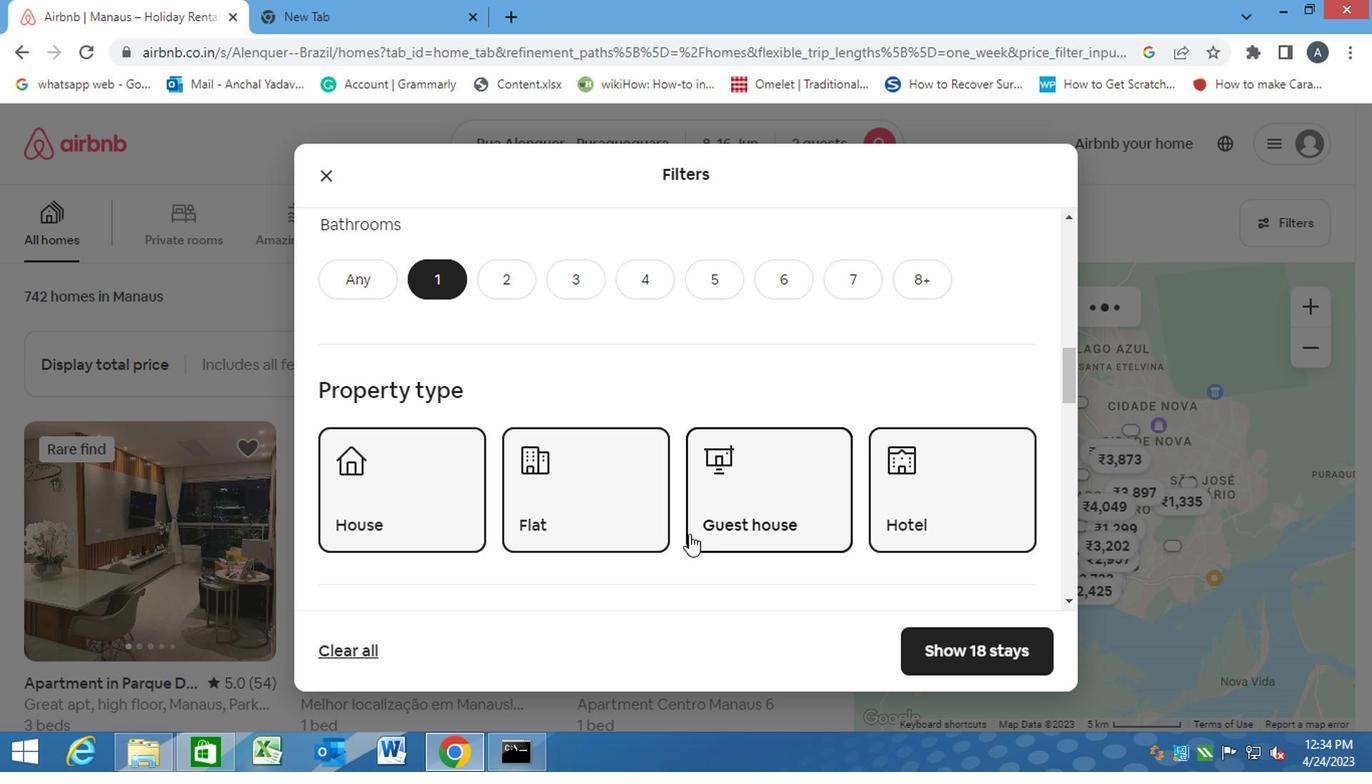 
Action: Mouse scrolled (684, 536) with delta (0, 0)
Screenshot: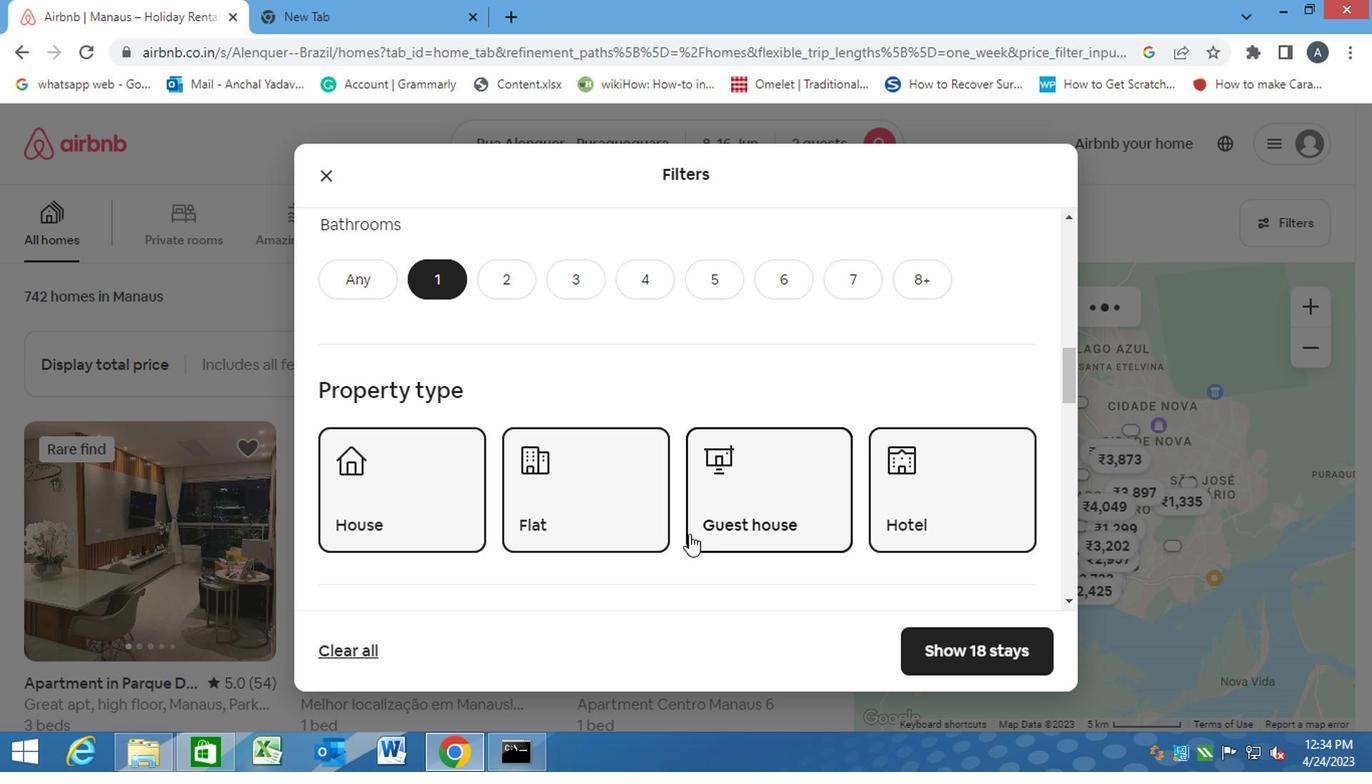 
Action: Mouse moved to (674, 534)
Screenshot: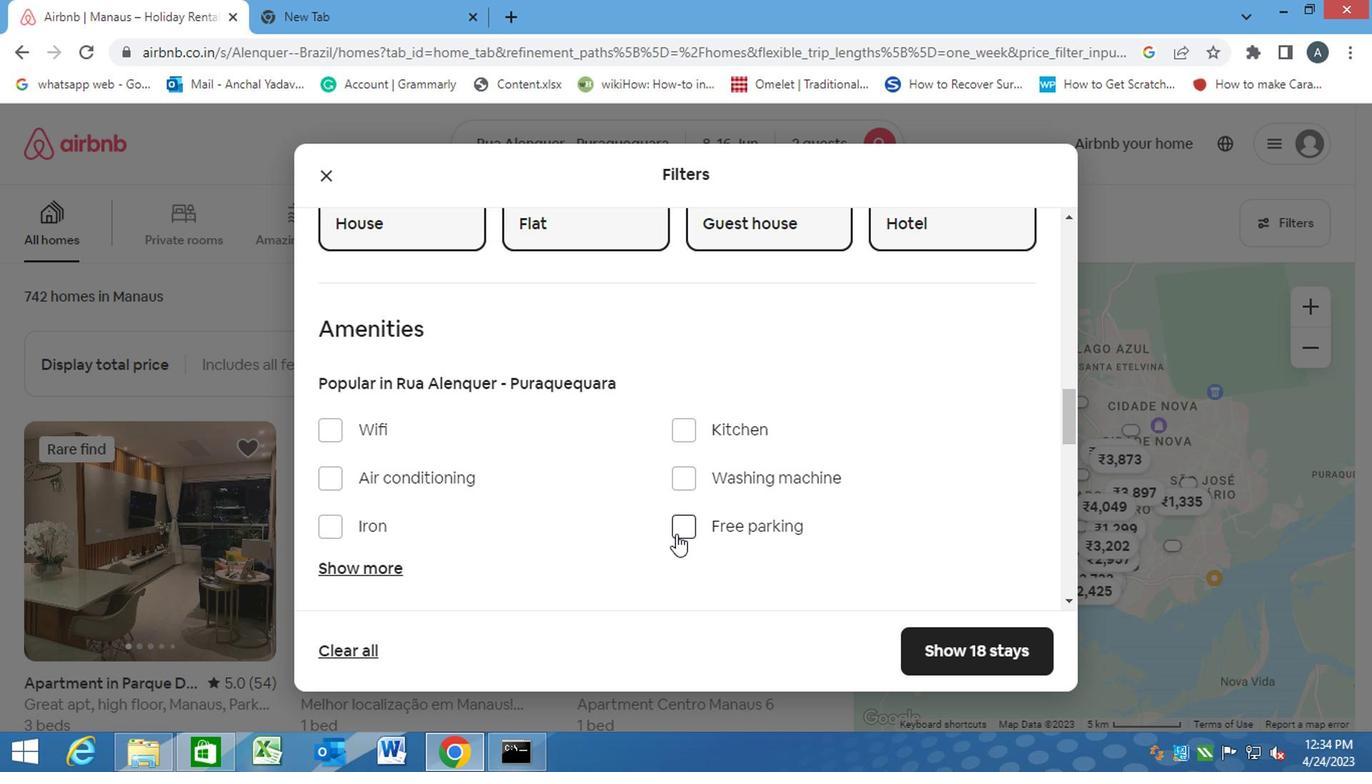 
Action: Mouse scrolled (674, 532) with delta (0, -1)
Screenshot: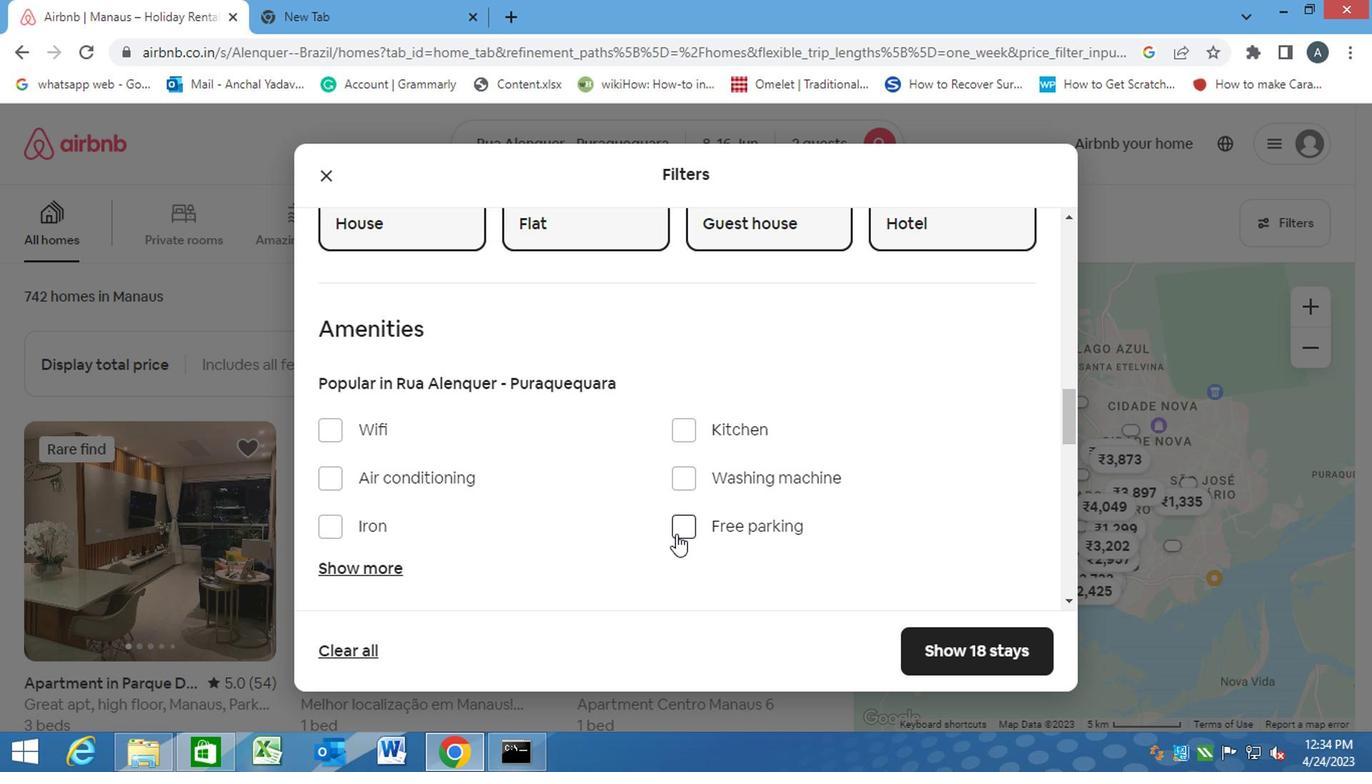 
Action: Mouse moved to (320, 331)
Screenshot: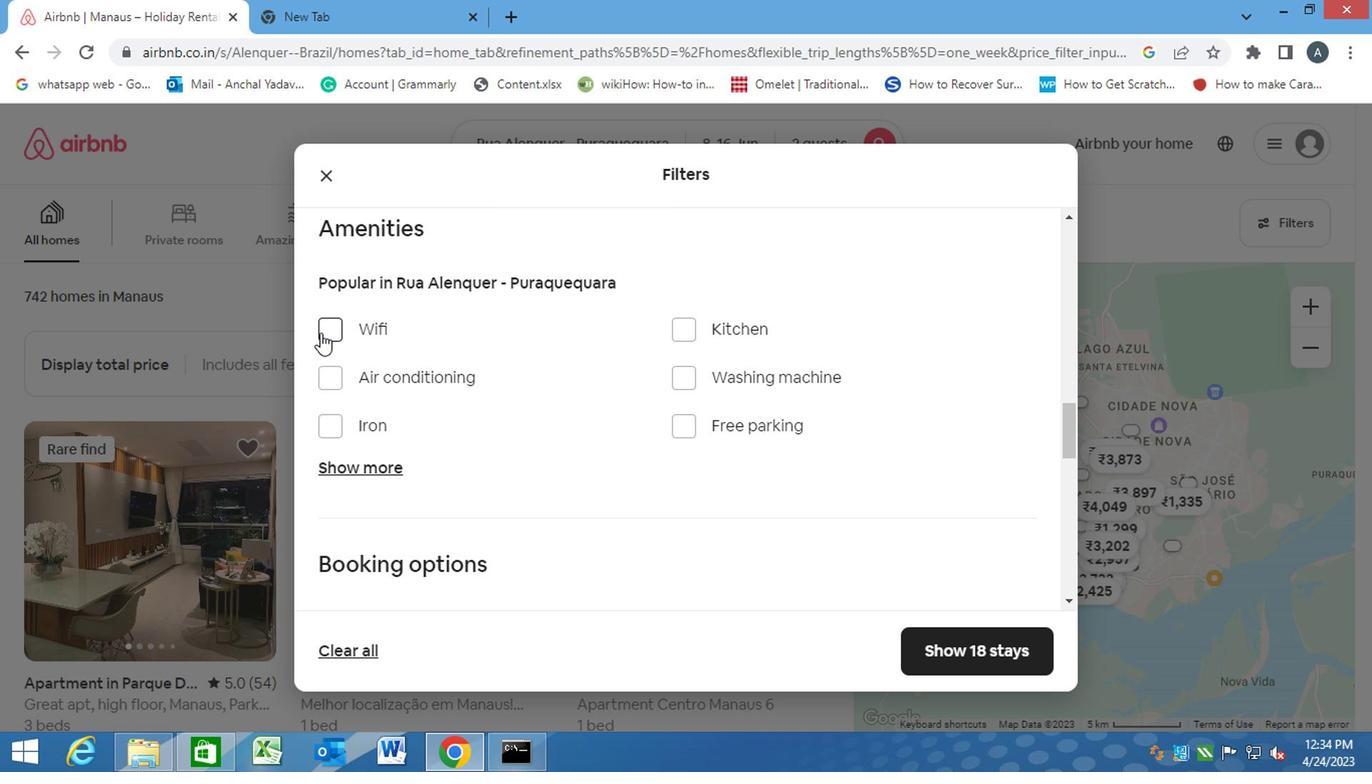 
Action: Mouse pressed left at (320, 331)
Screenshot: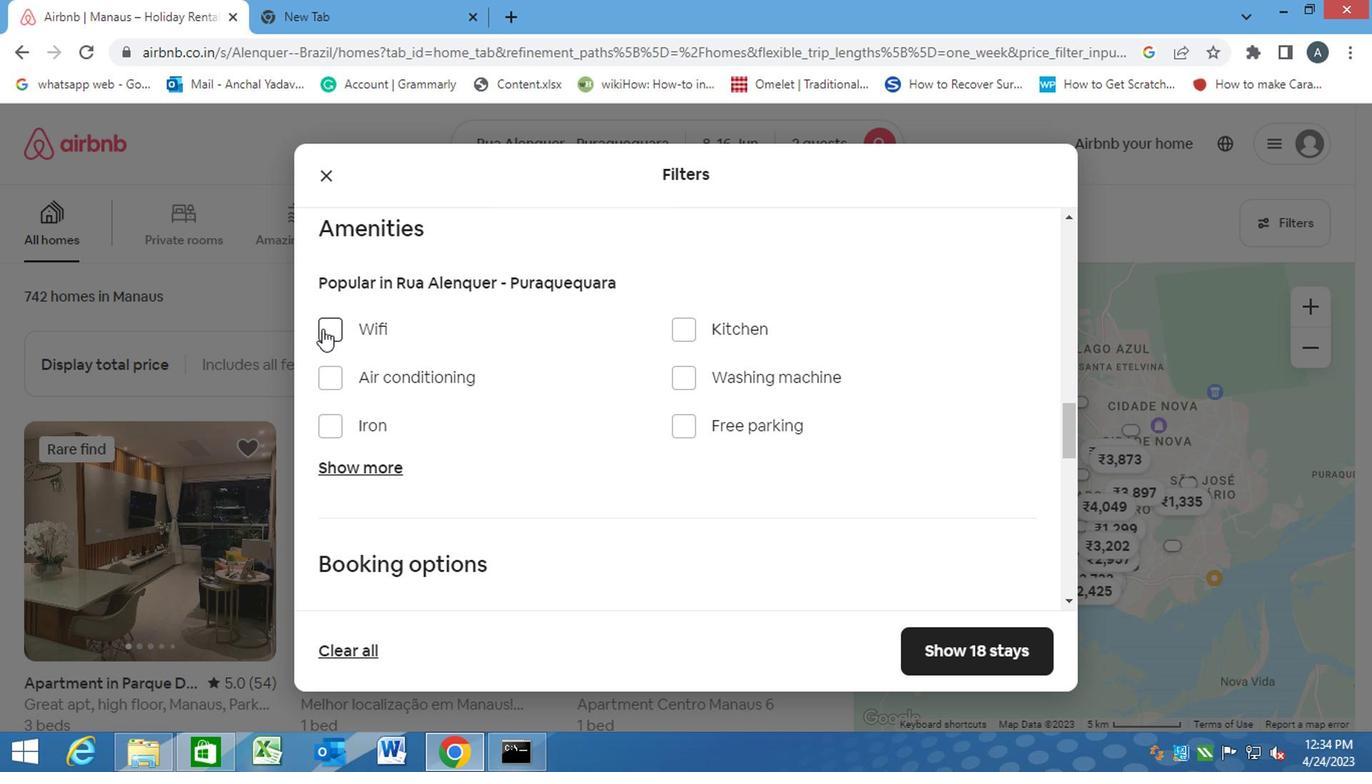 
Action: Mouse moved to (689, 376)
Screenshot: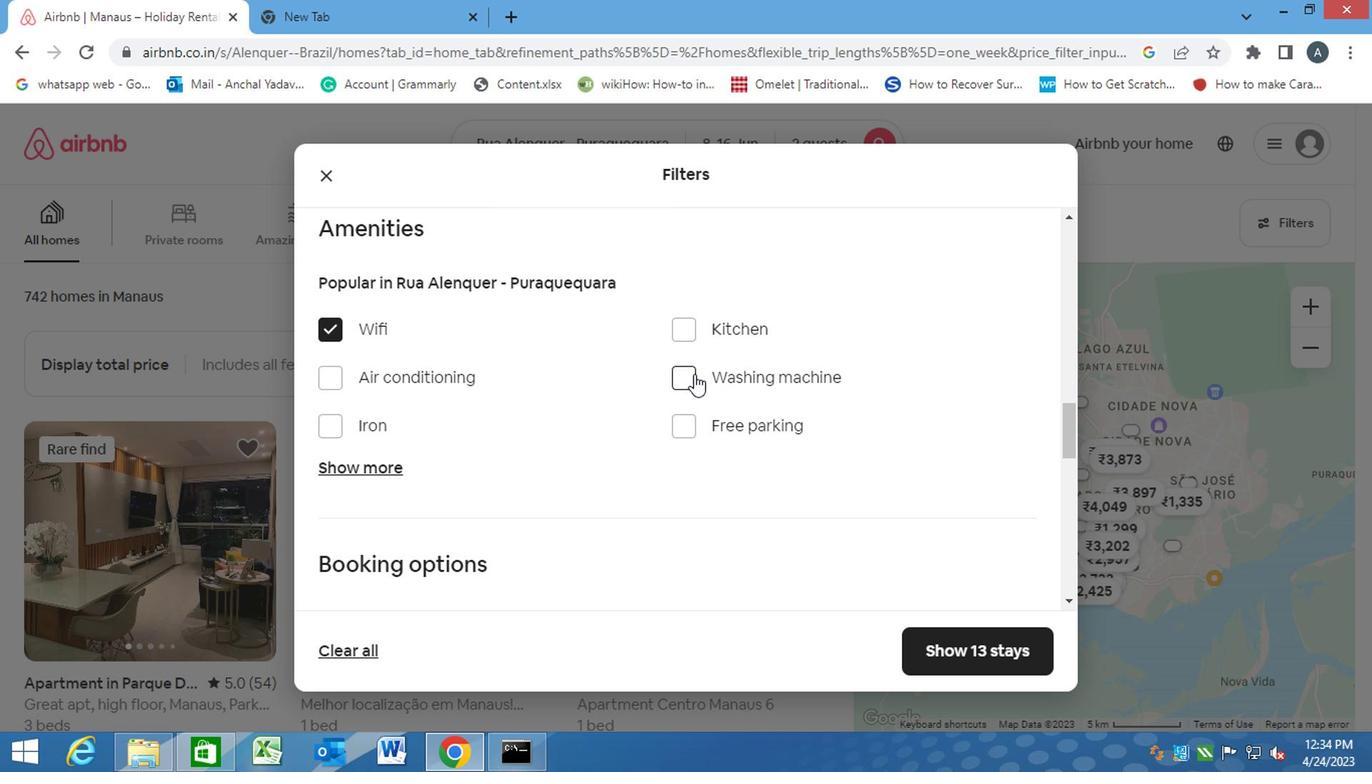 
Action: Mouse pressed left at (689, 376)
Screenshot: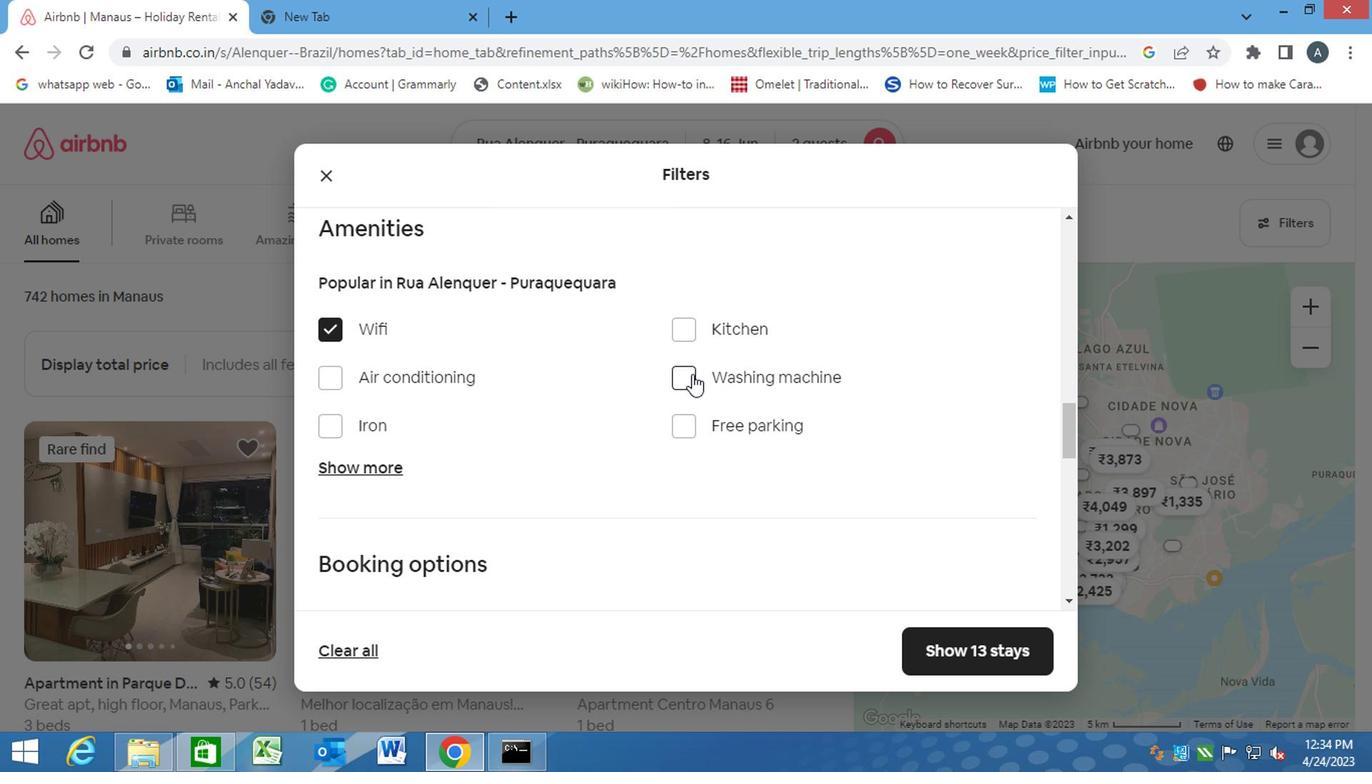 
Action: Mouse moved to (599, 454)
Screenshot: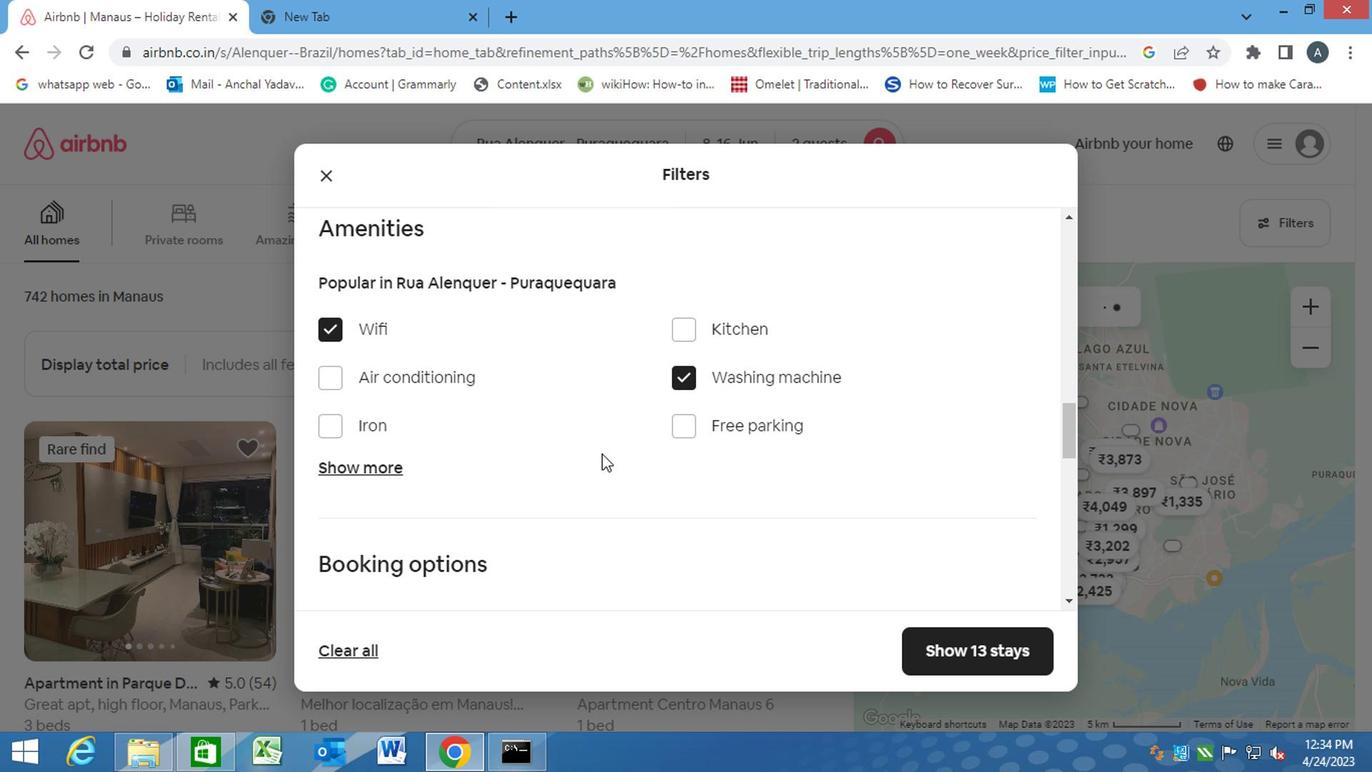 
Action: Mouse scrolled (599, 453) with delta (0, 0)
Screenshot: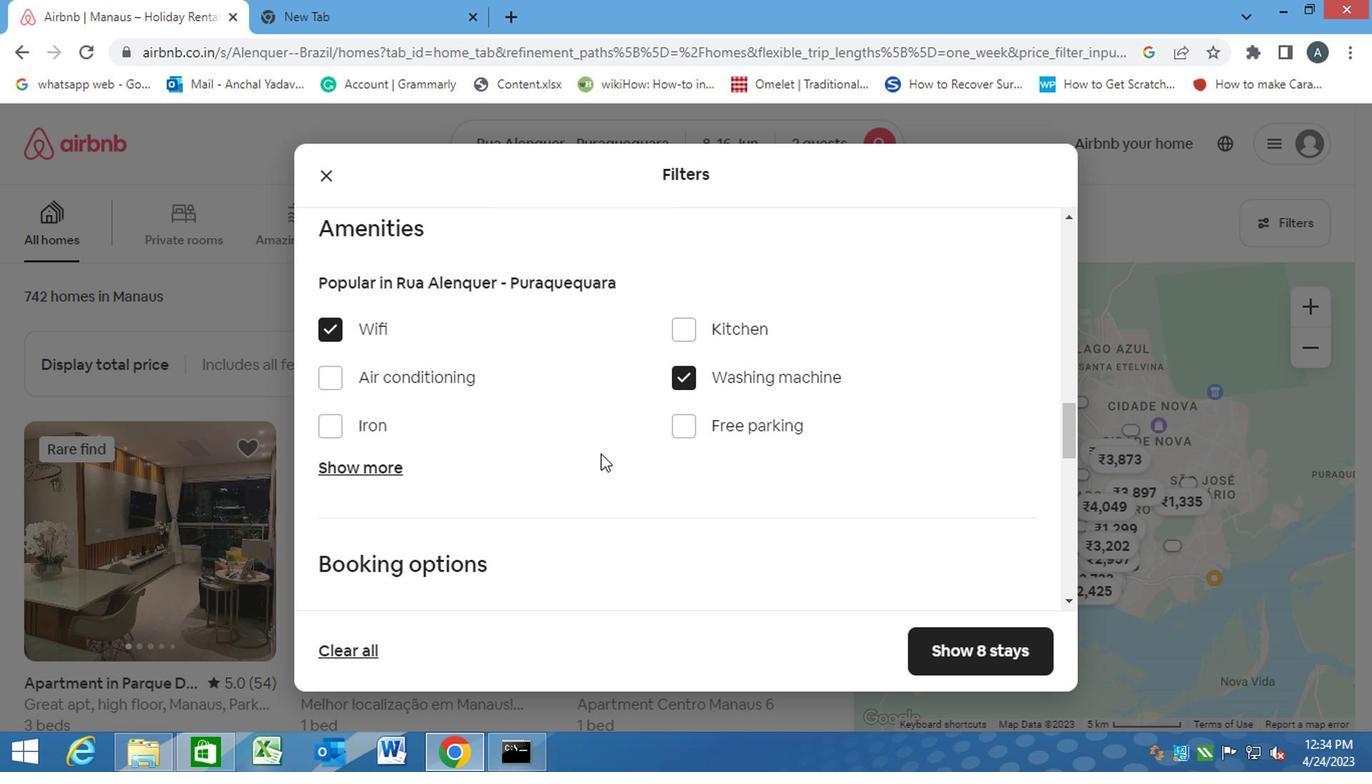 
Action: Mouse scrolled (599, 453) with delta (0, 0)
Screenshot: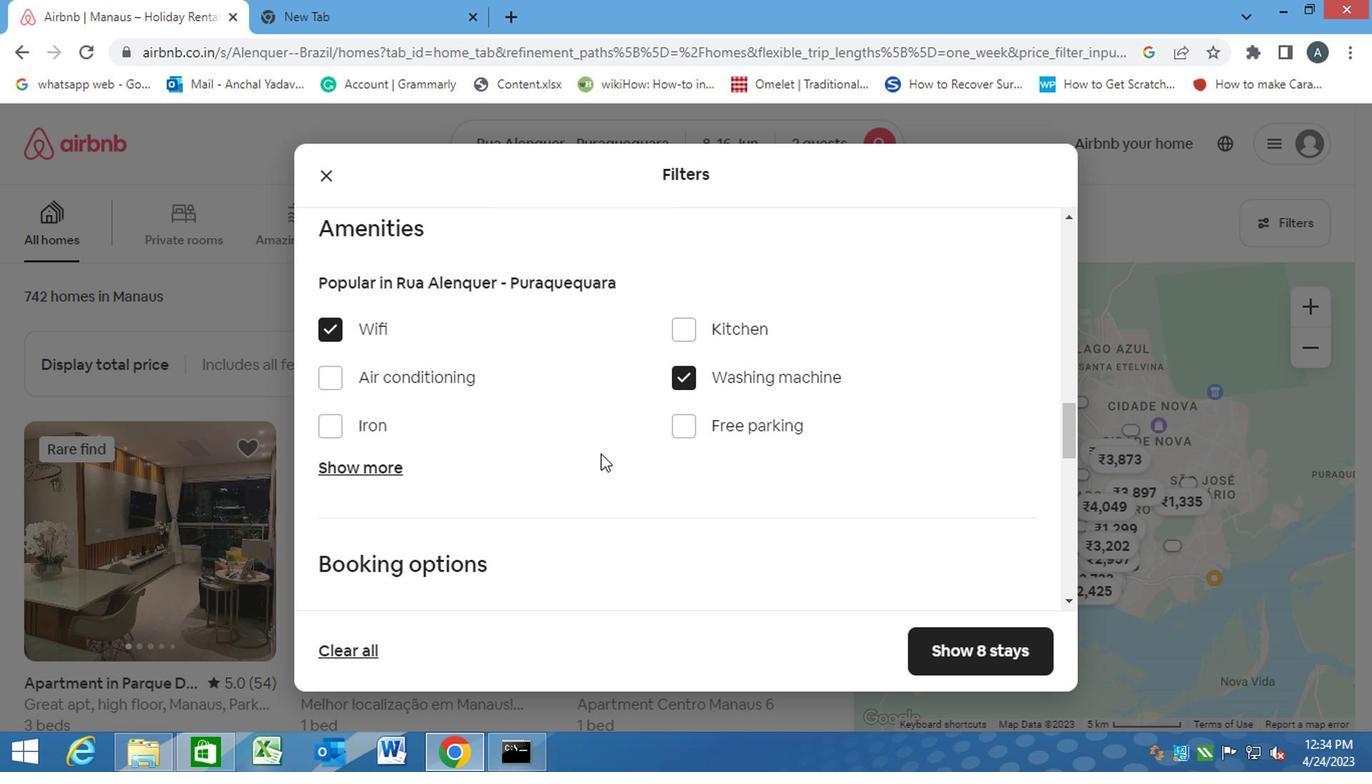 
Action: Mouse moved to (996, 496)
Screenshot: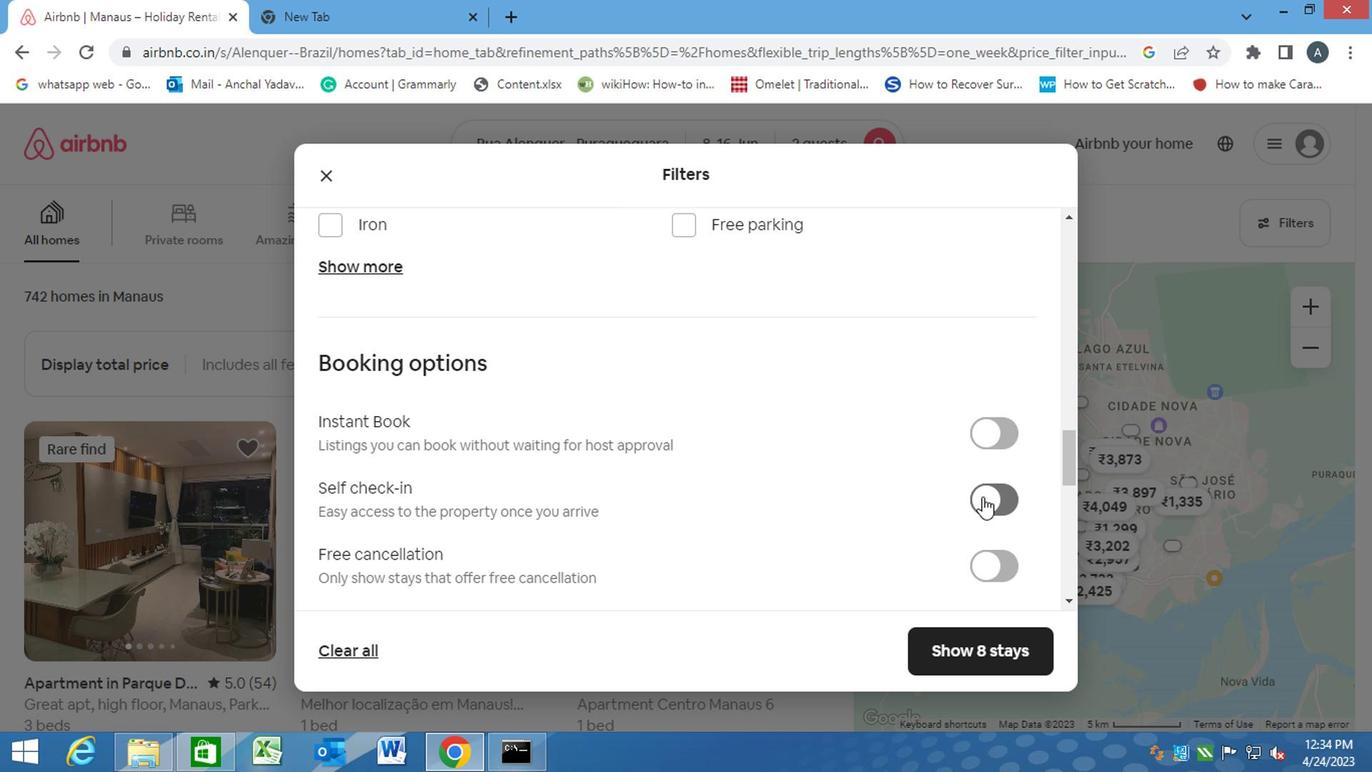 
Action: Mouse pressed left at (996, 496)
Screenshot: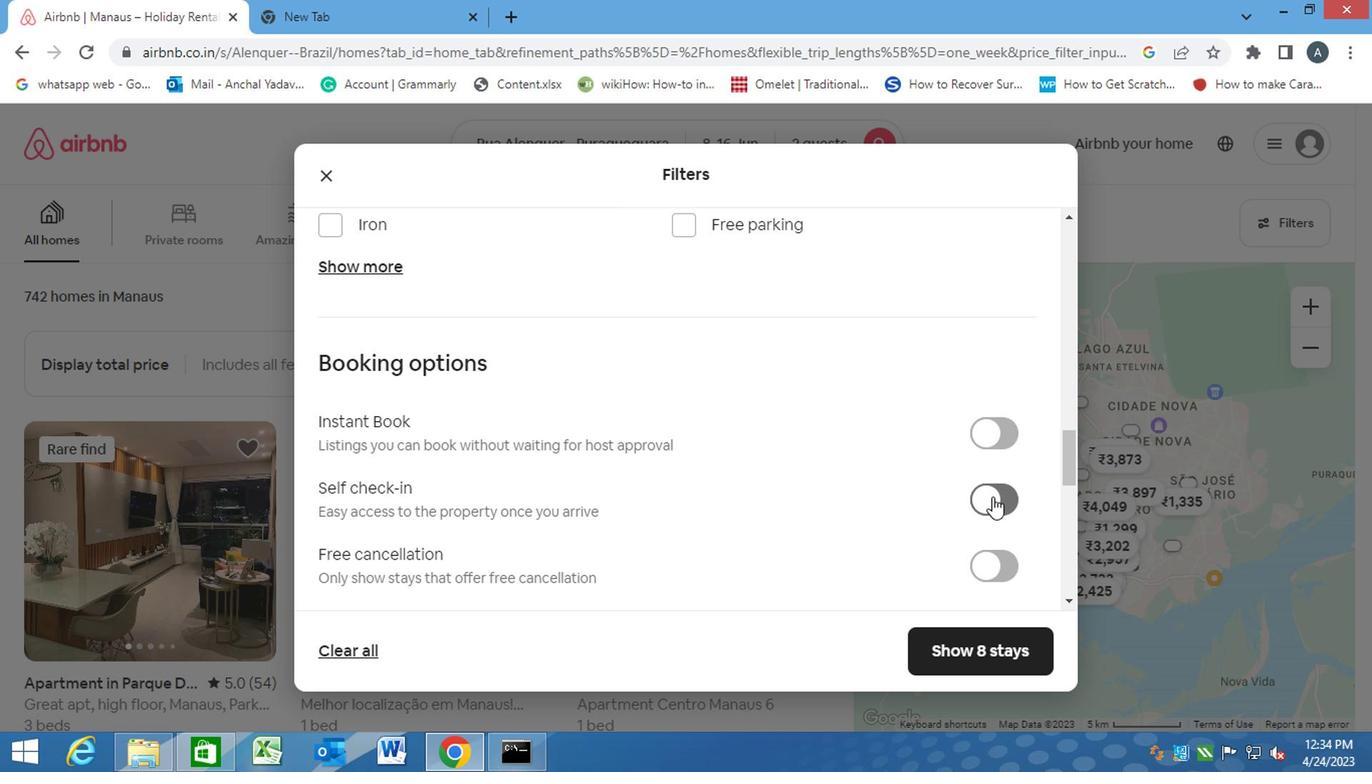 
Action: Mouse moved to (915, 488)
Screenshot: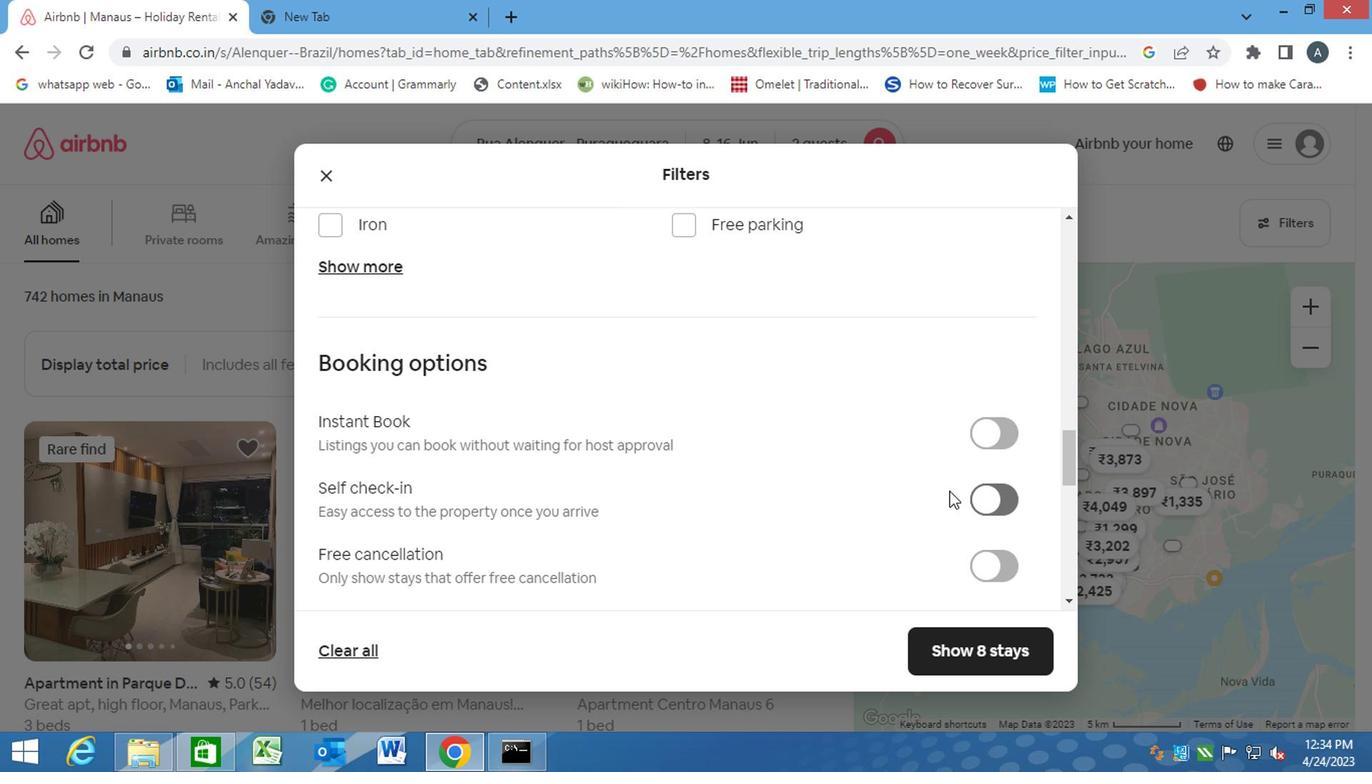 
Action: Mouse scrolled (915, 486) with delta (0, -1)
Screenshot: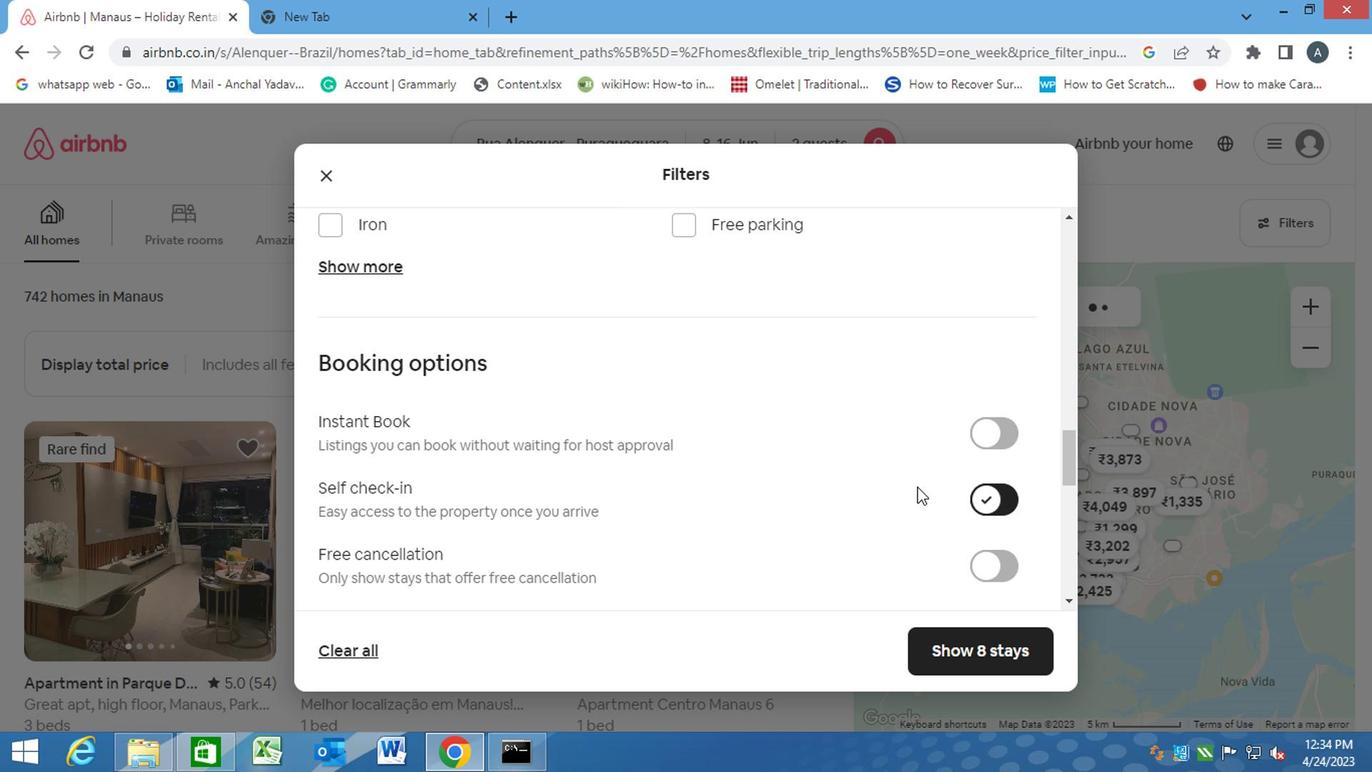 
Action: Mouse scrolled (915, 486) with delta (0, -1)
Screenshot: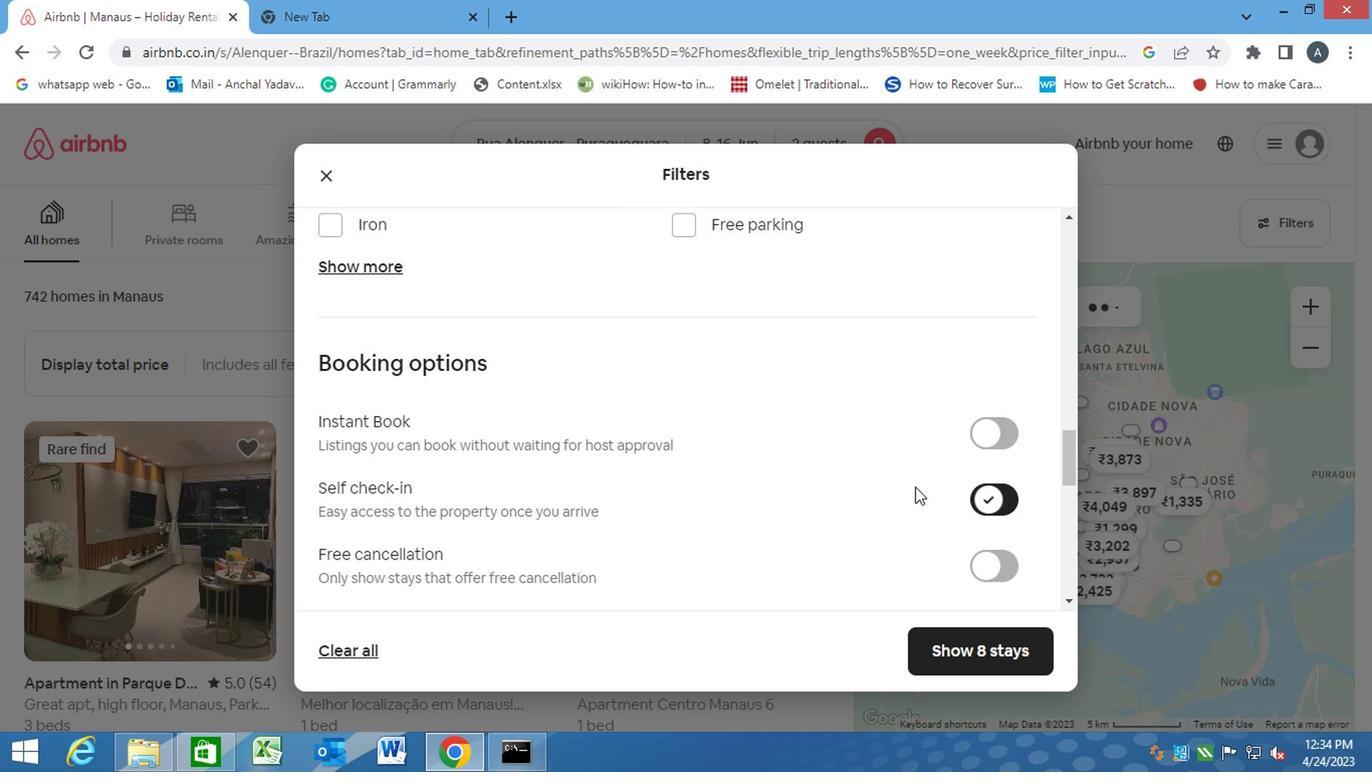 
Action: Mouse scrolled (915, 486) with delta (0, -1)
Screenshot: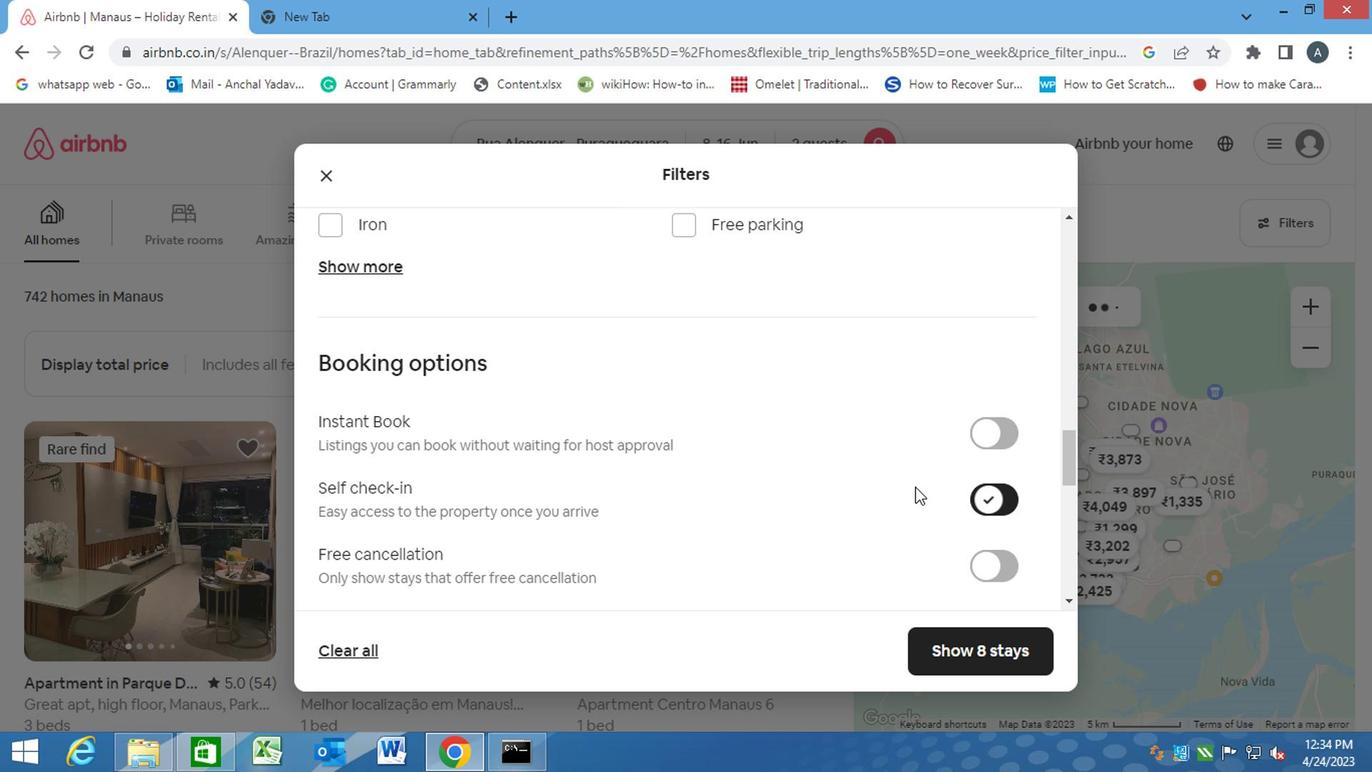 
Action: Mouse moved to (912, 488)
Screenshot: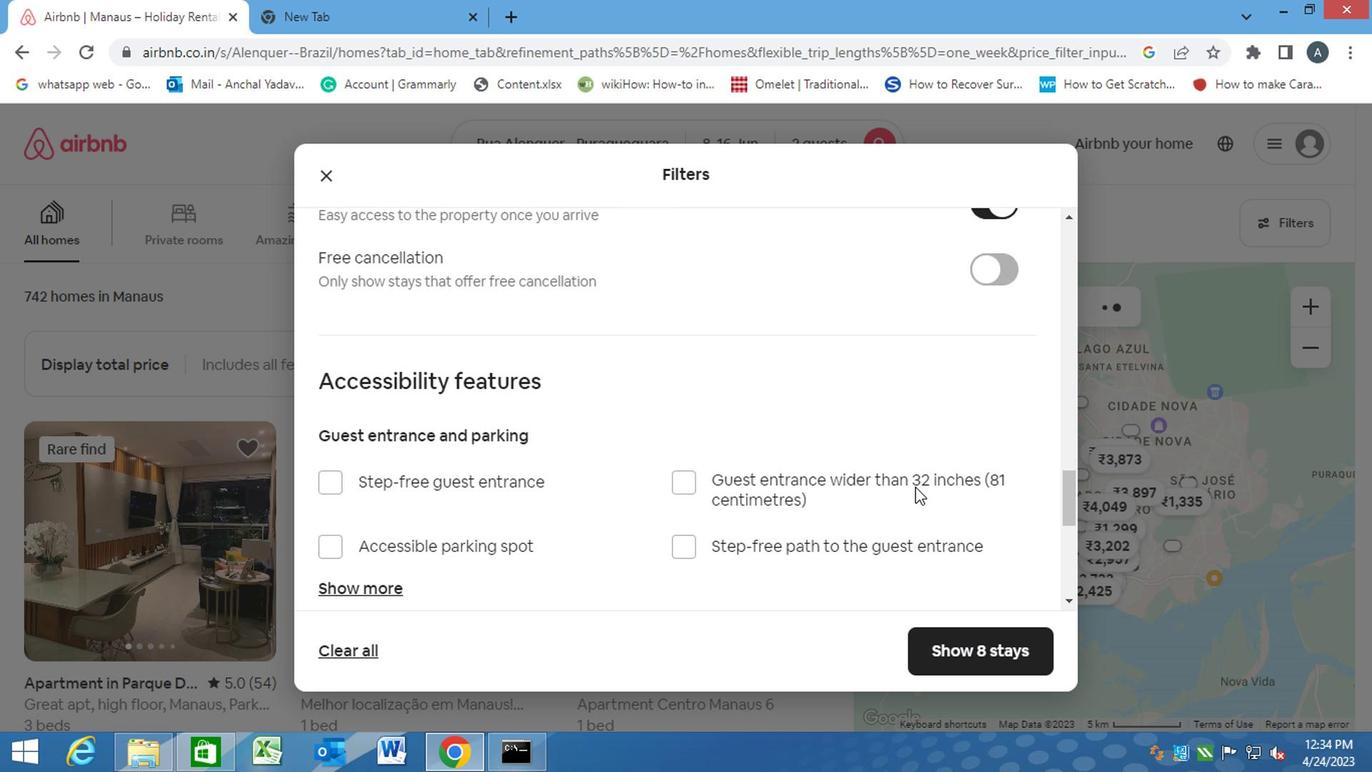 
Action: Mouse scrolled (912, 486) with delta (0, -1)
Screenshot: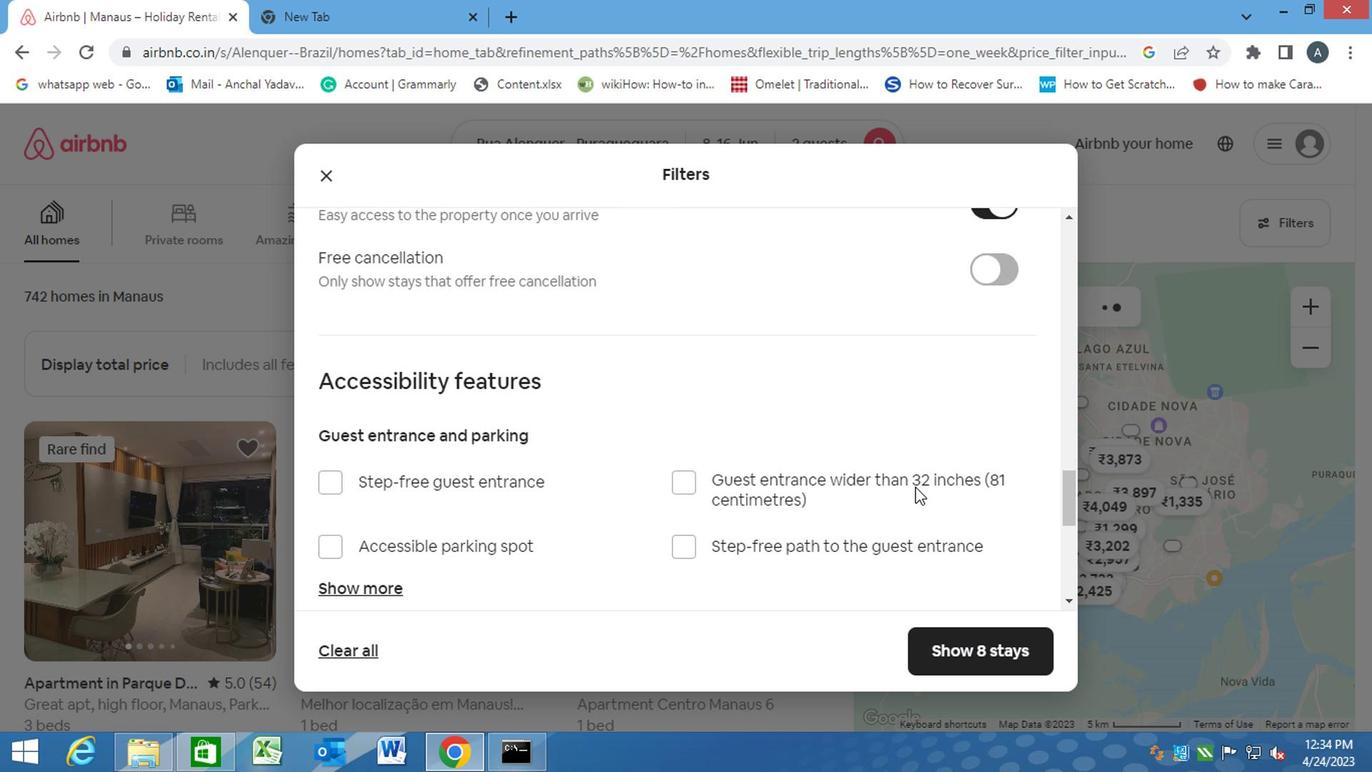 
Action: Mouse moved to (911, 488)
Screenshot: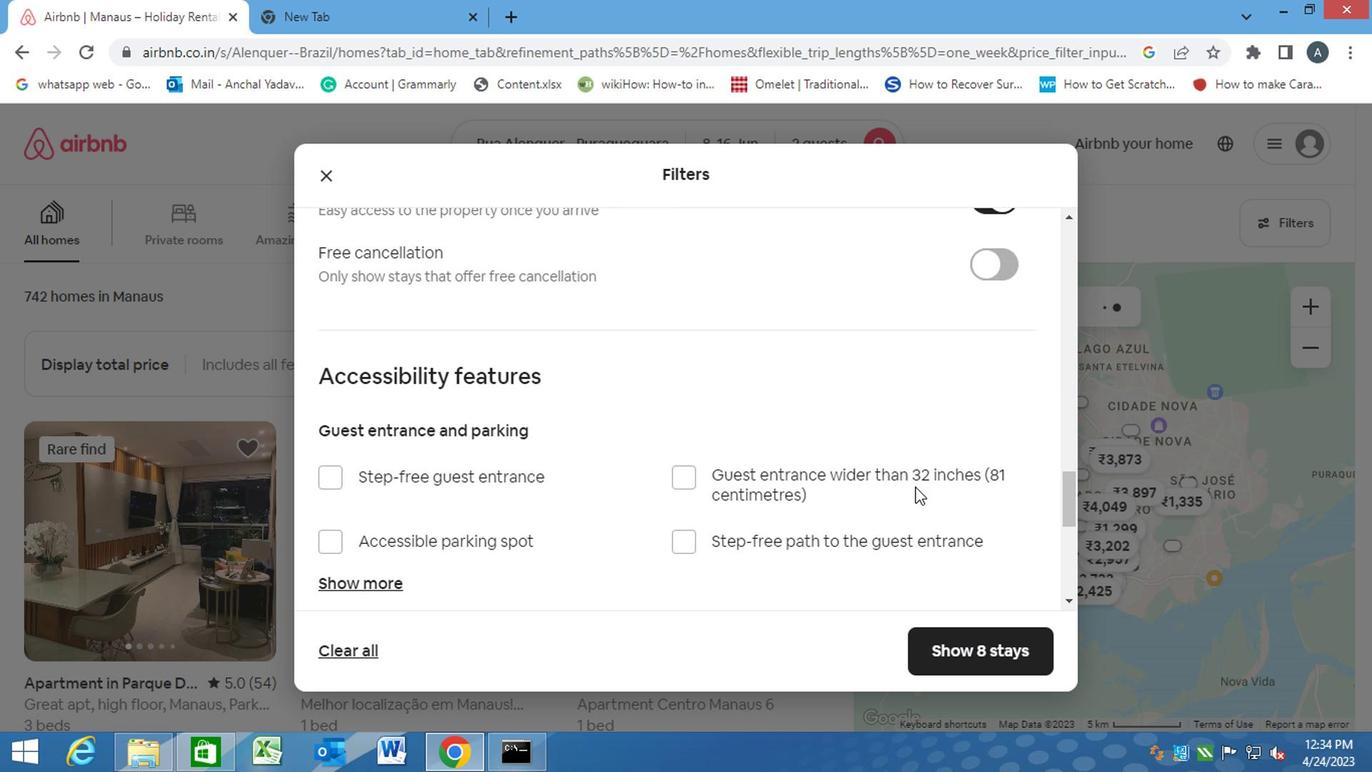 
Action: Mouse scrolled (911, 486) with delta (0, -1)
Screenshot: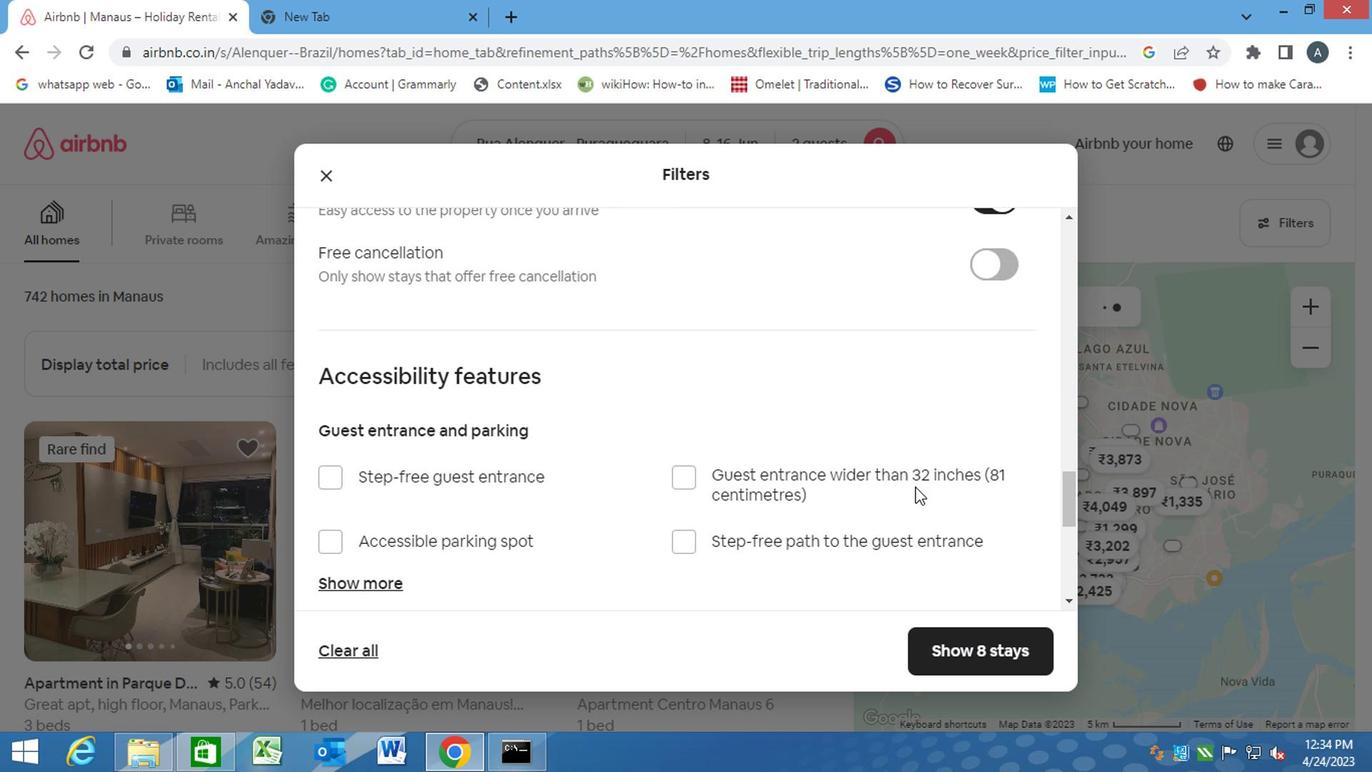 
Action: Mouse moved to (910, 488)
Screenshot: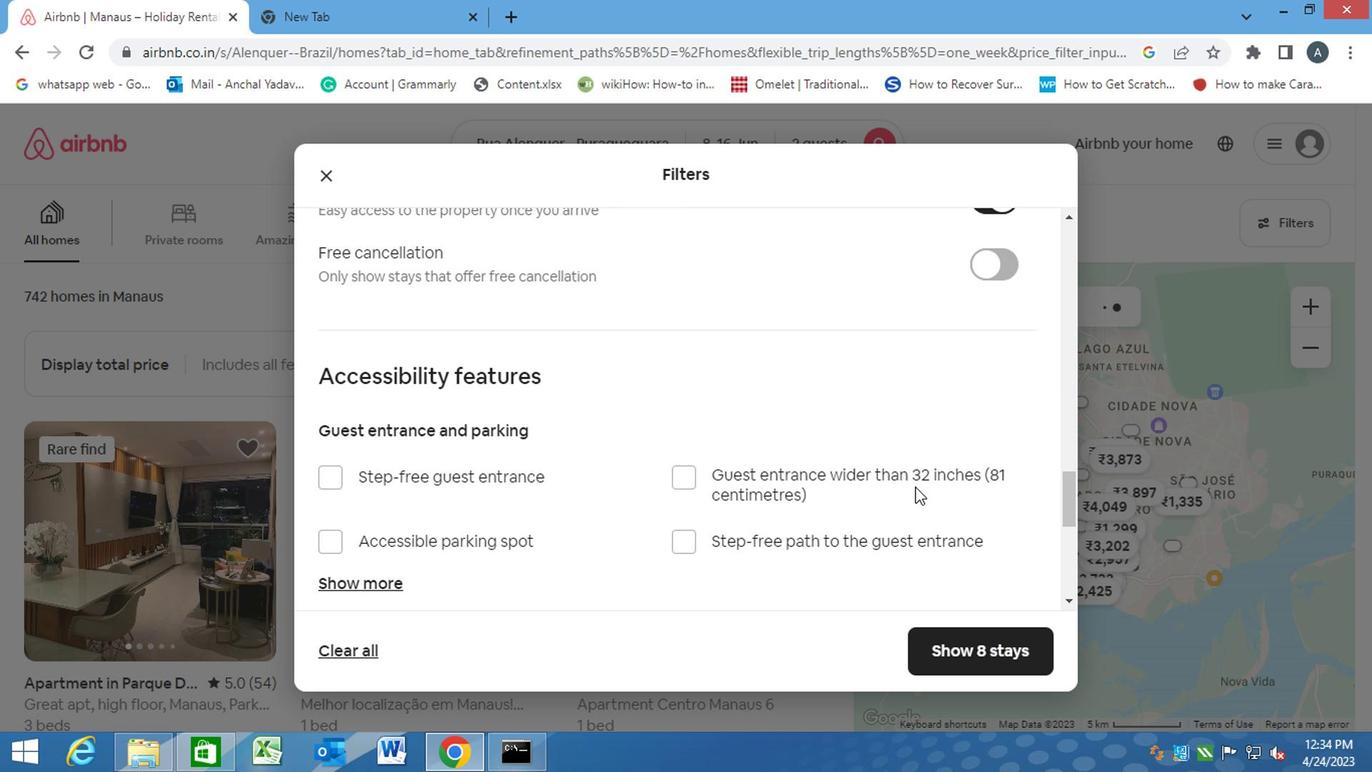 
Action: Mouse scrolled (910, 486) with delta (0, -1)
Screenshot: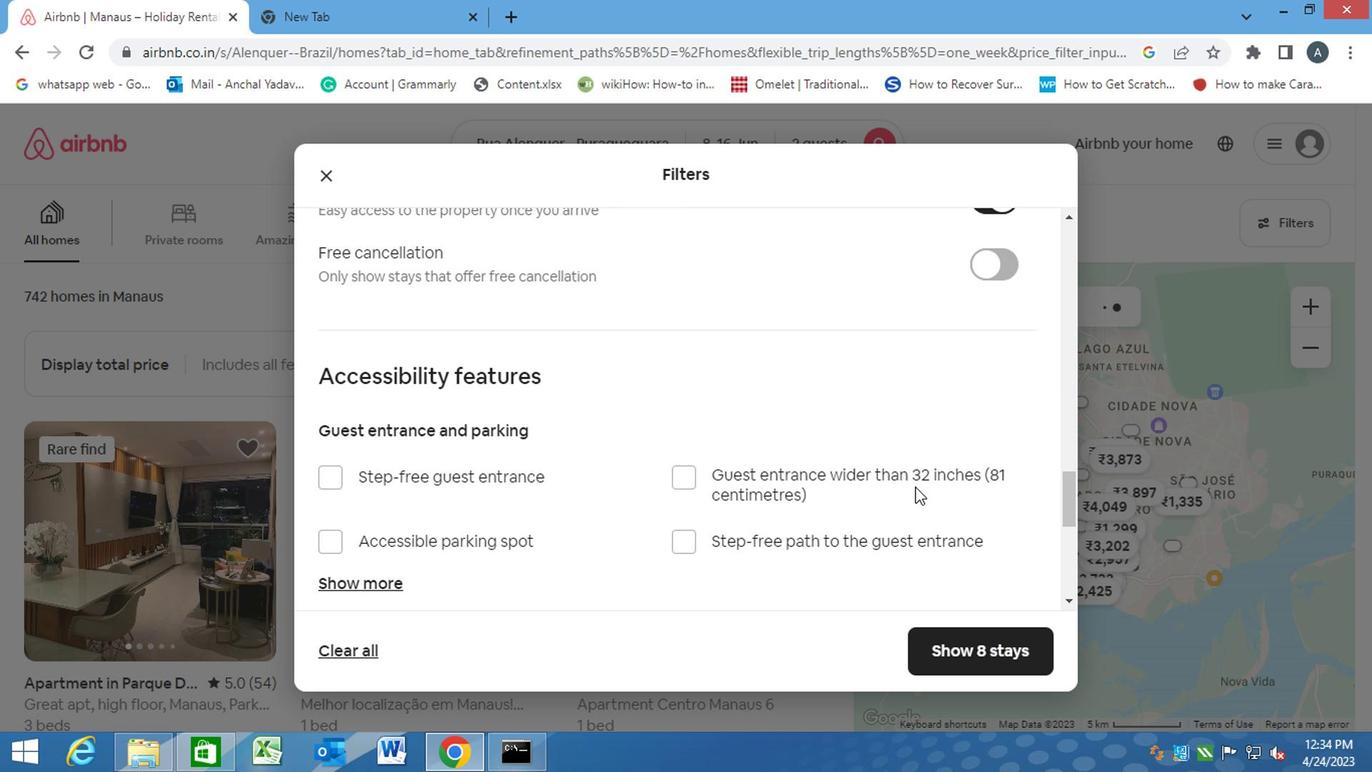 
Action: Mouse moved to (627, 506)
Screenshot: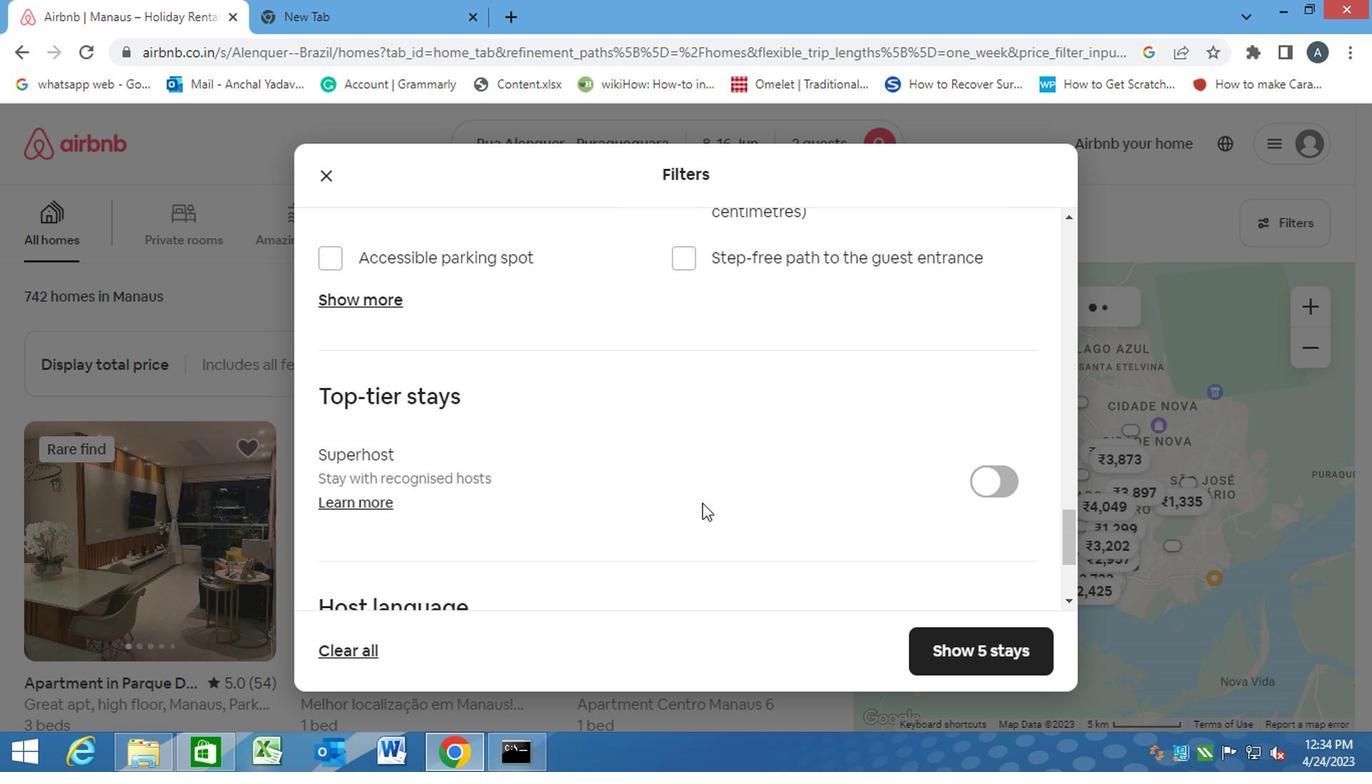 
Action: Mouse scrolled (627, 504) with delta (0, -1)
Screenshot: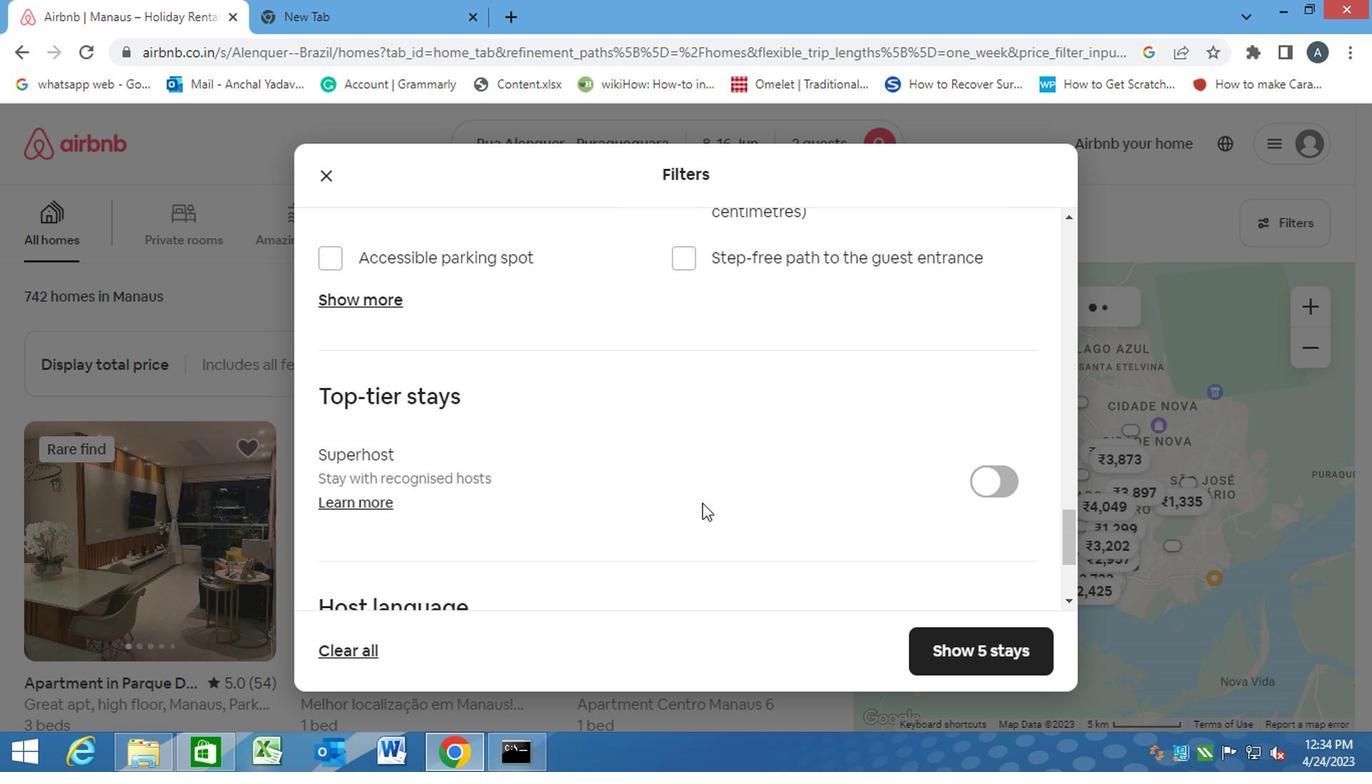 
Action: Mouse moved to (622, 508)
Screenshot: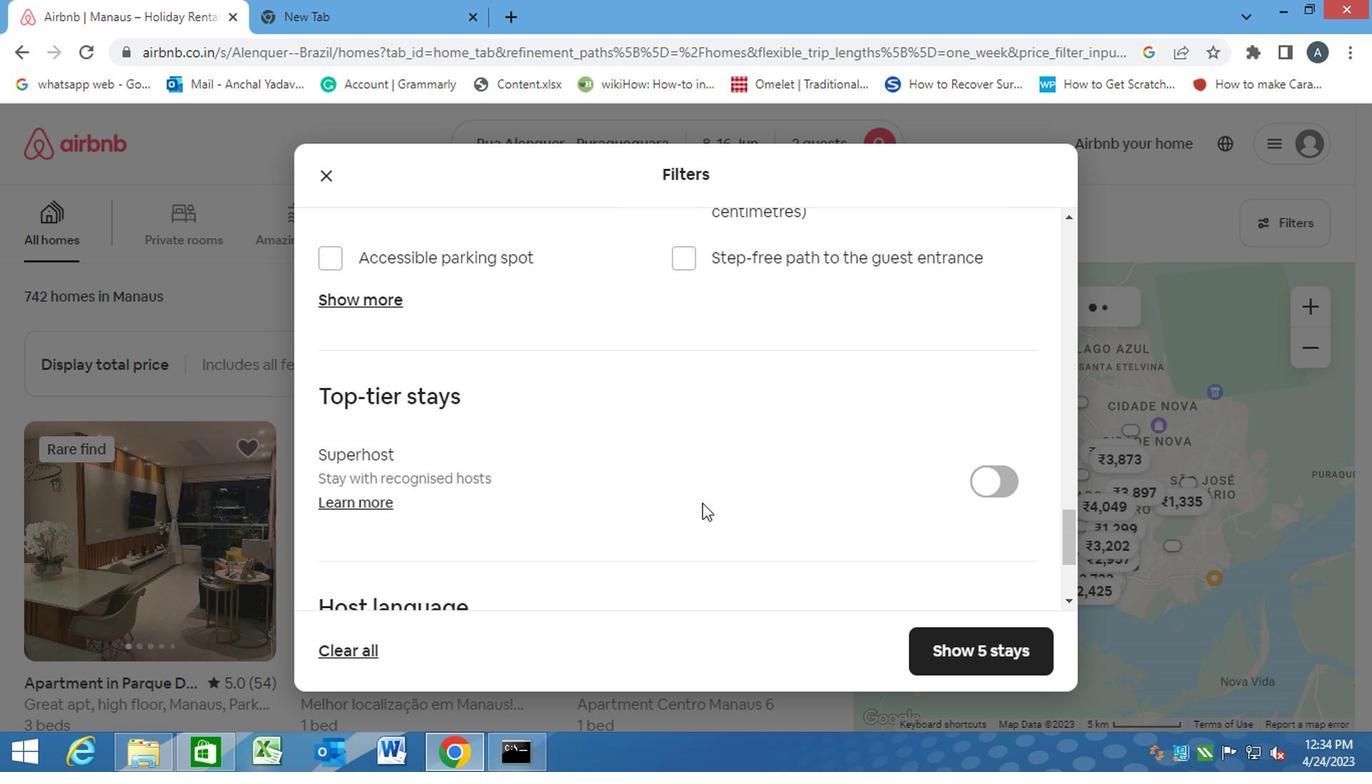 
Action: Mouse scrolled (622, 506) with delta (0, -1)
Screenshot: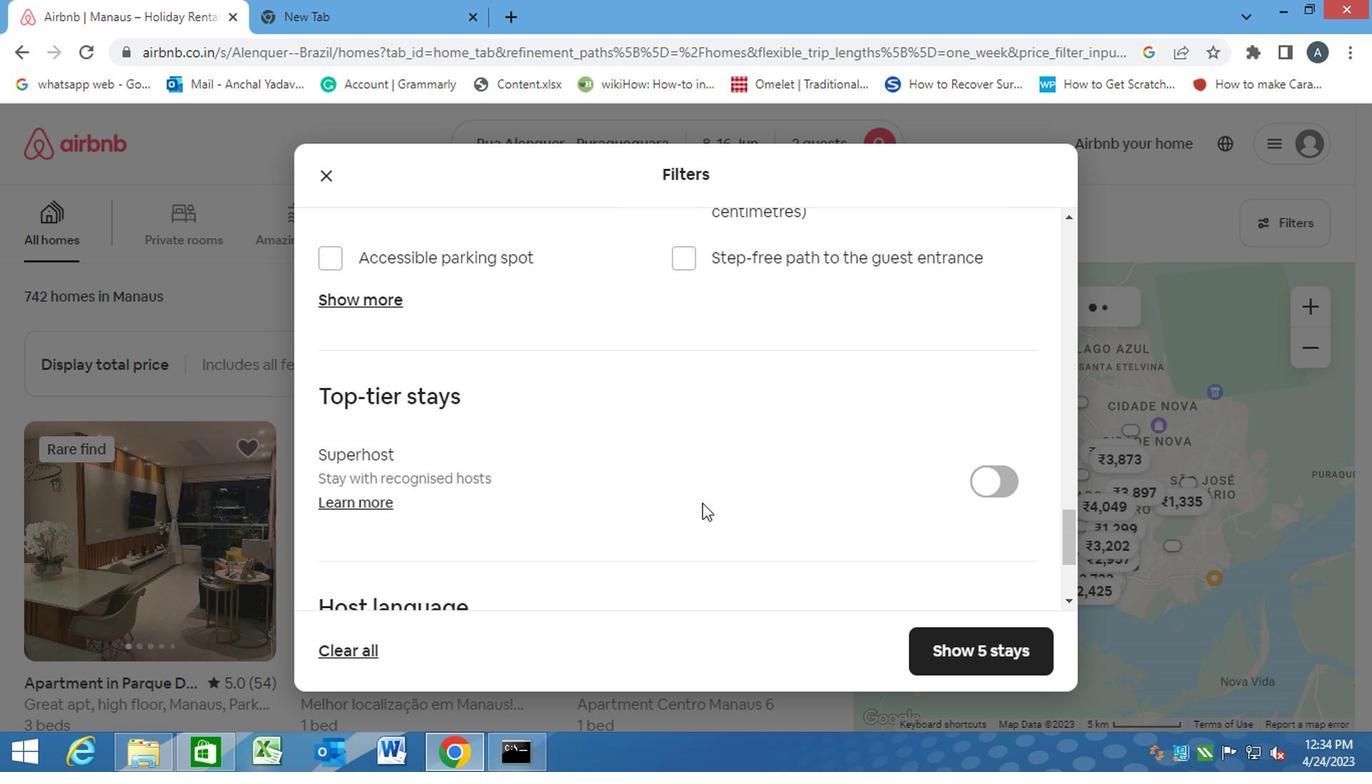 
Action: Mouse moved to (619, 508)
Screenshot: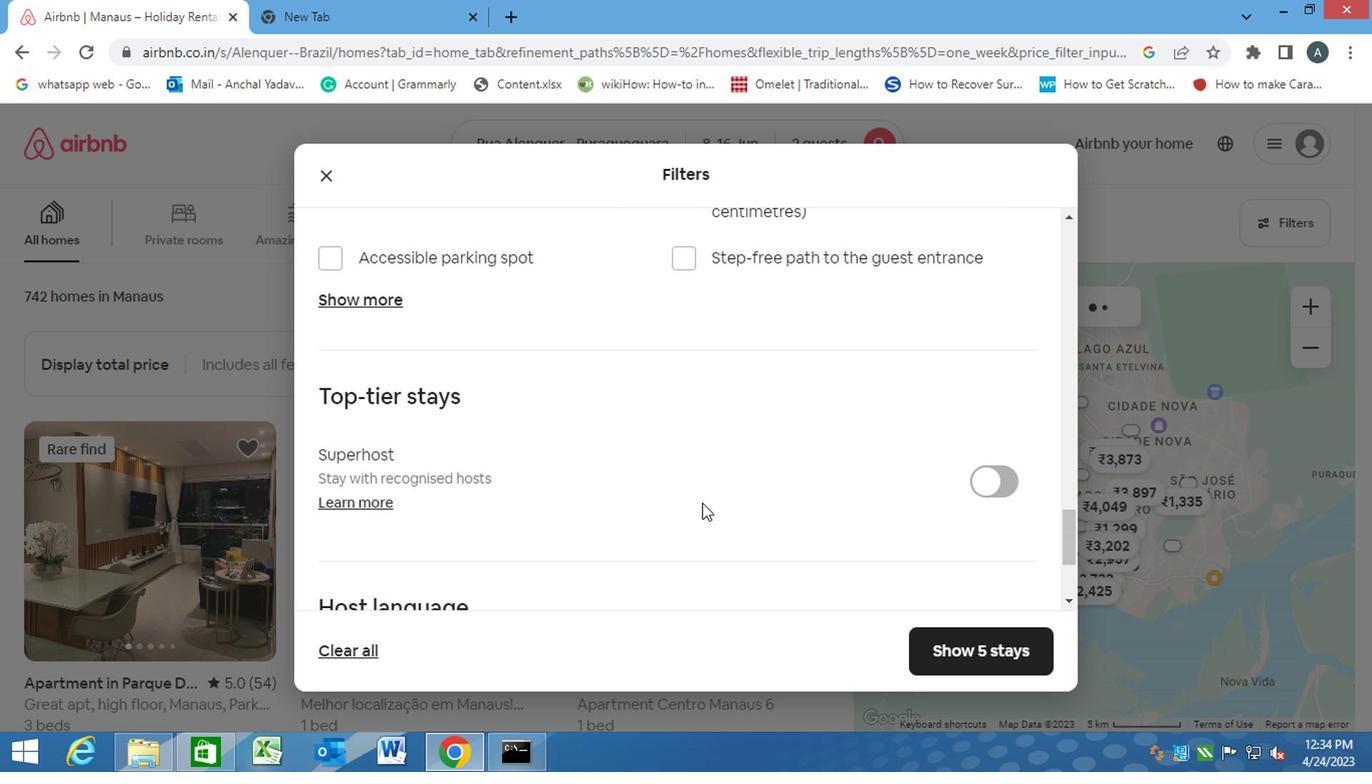 
Action: Mouse scrolled (619, 506) with delta (0, -1)
Screenshot: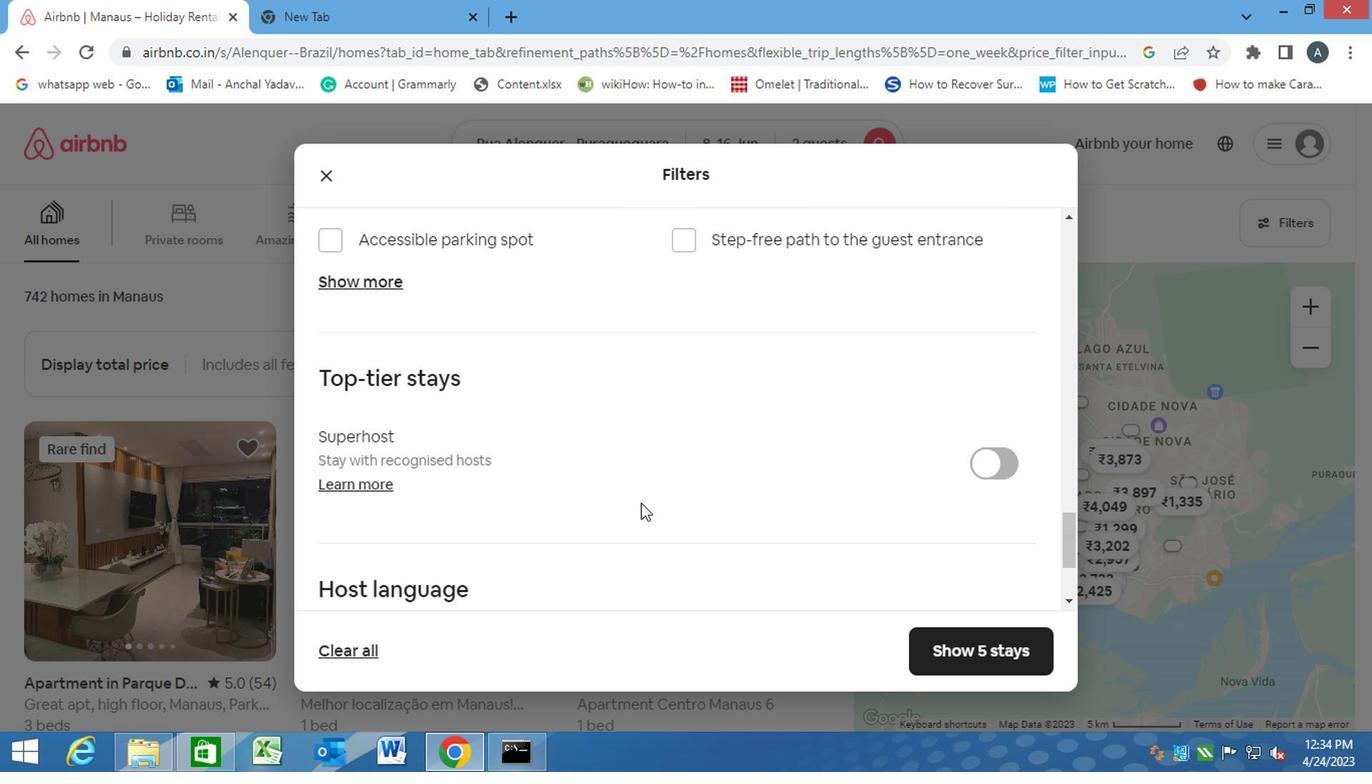 
Action: Mouse moved to (343, 557)
Screenshot: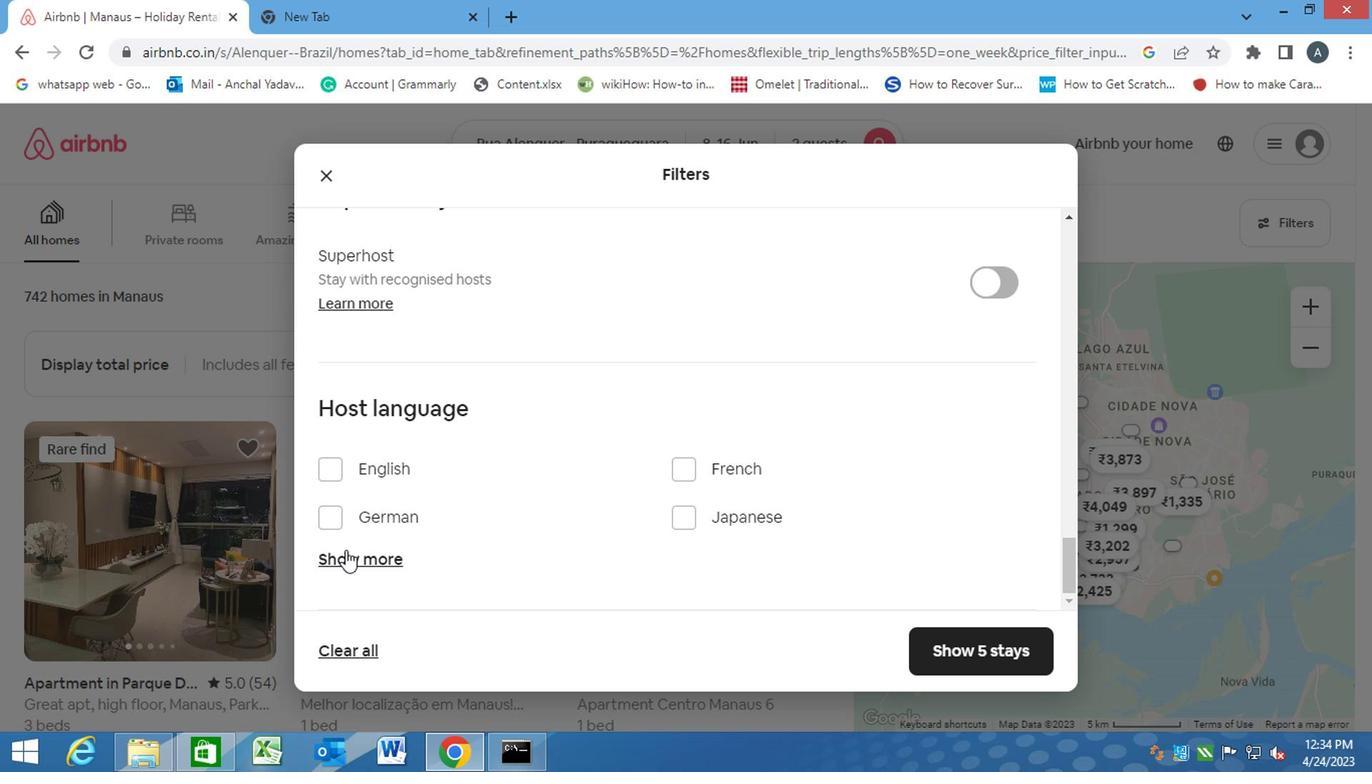 
Action: Mouse pressed left at (343, 557)
Screenshot: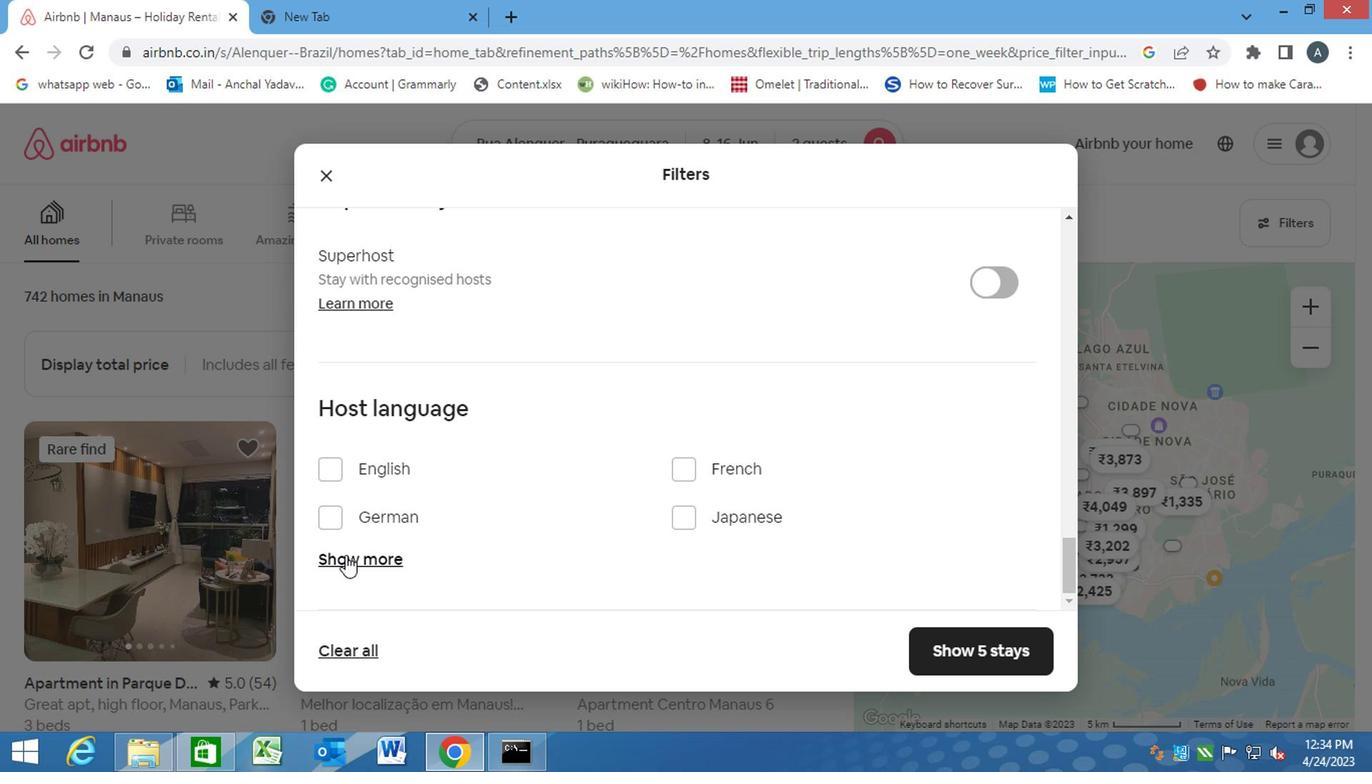 
Action: Mouse moved to (331, 561)
Screenshot: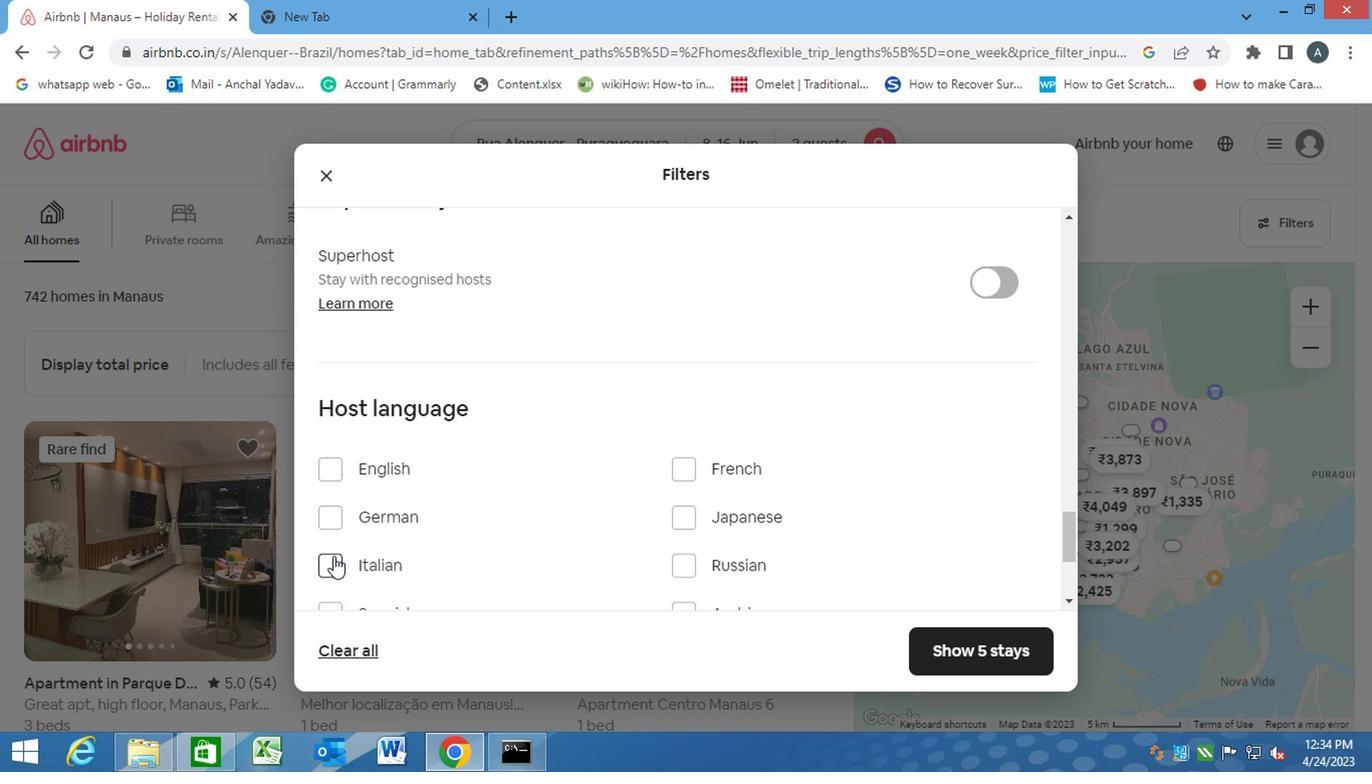 
Action: Mouse scrolled (331, 561) with delta (0, 0)
Screenshot: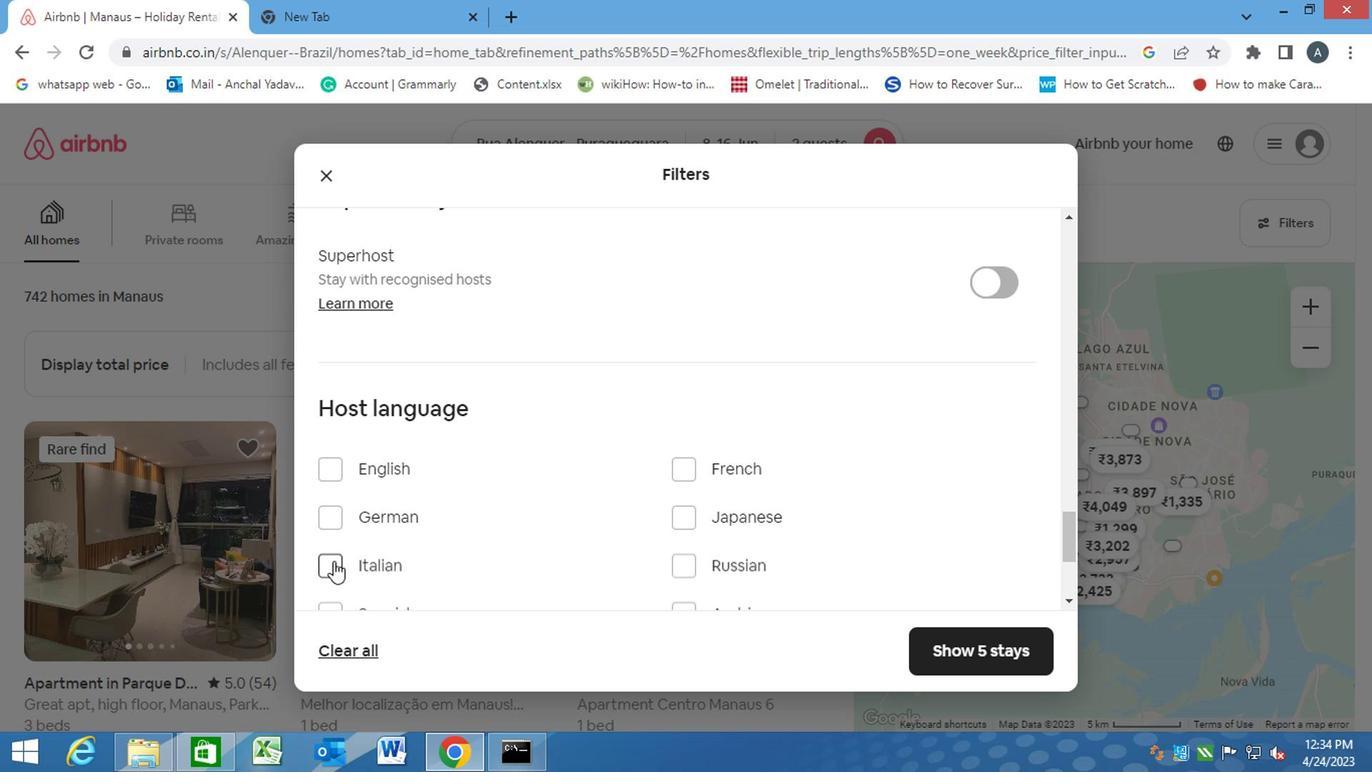 
Action: Mouse moved to (328, 519)
Screenshot: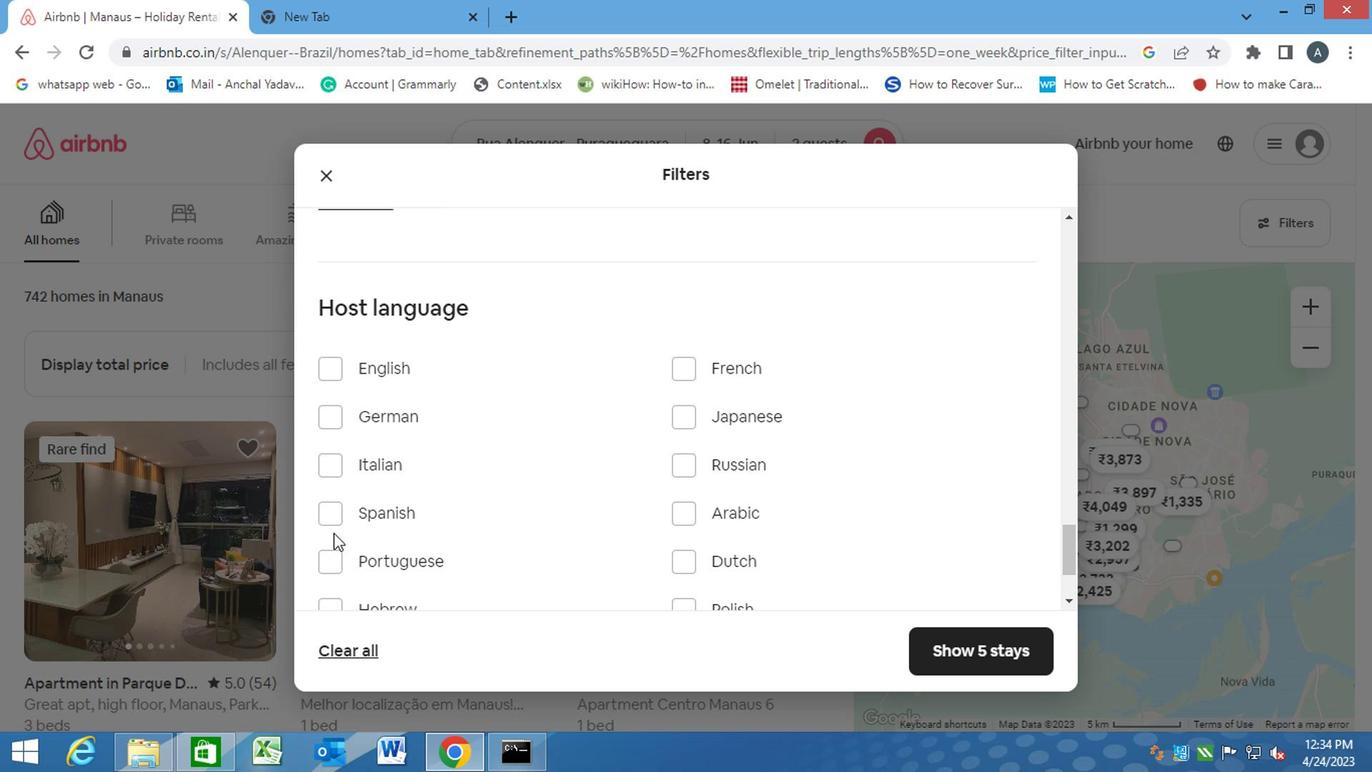 
Action: Mouse pressed left at (328, 519)
Screenshot: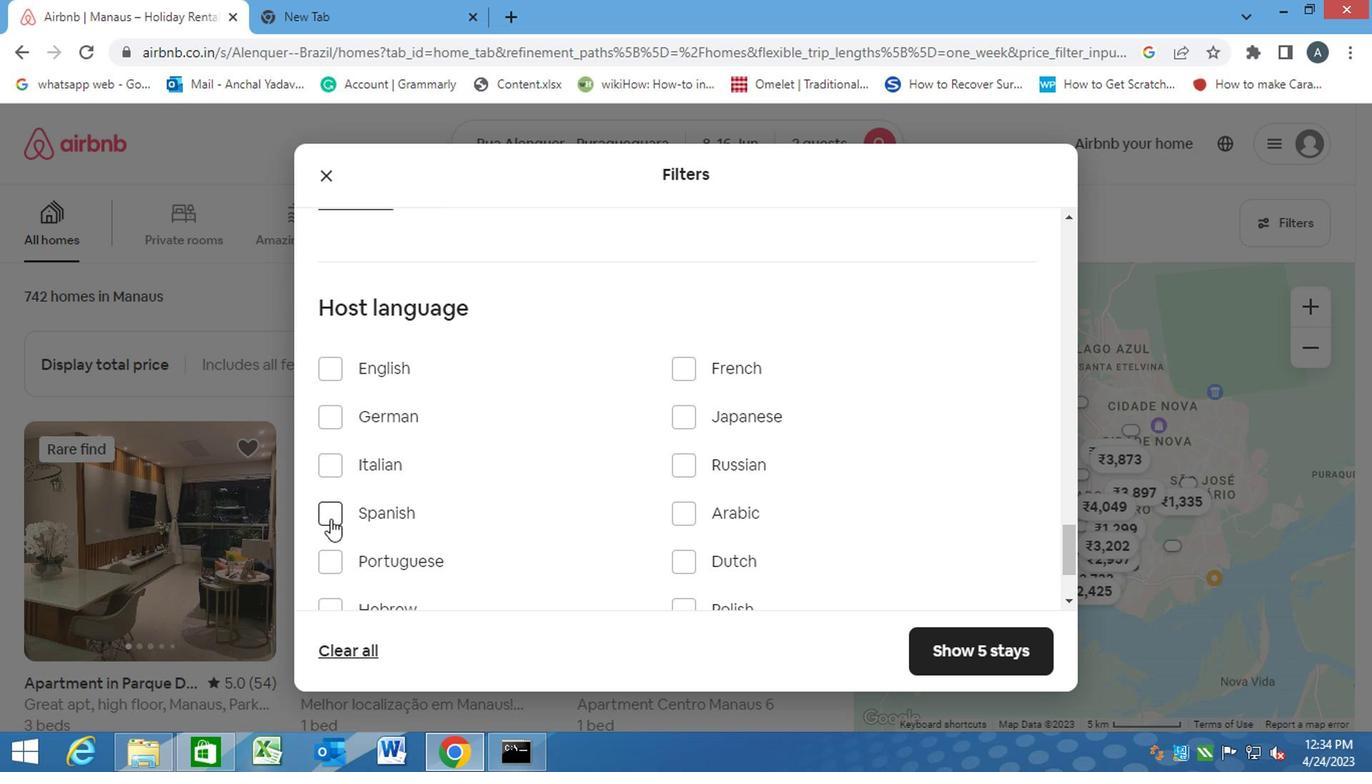 
Action: Mouse moved to (993, 649)
Screenshot: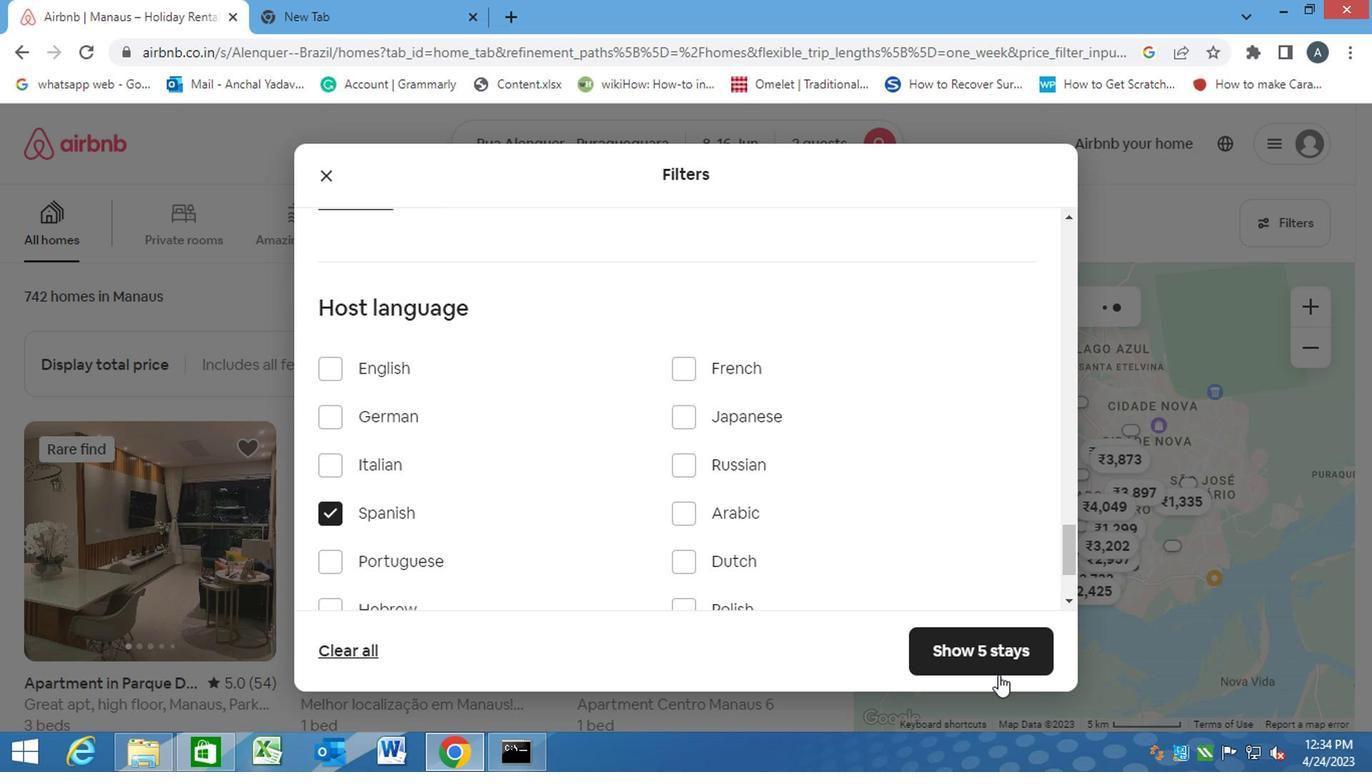 
Action: Mouse pressed left at (993, 649)
Screenshot: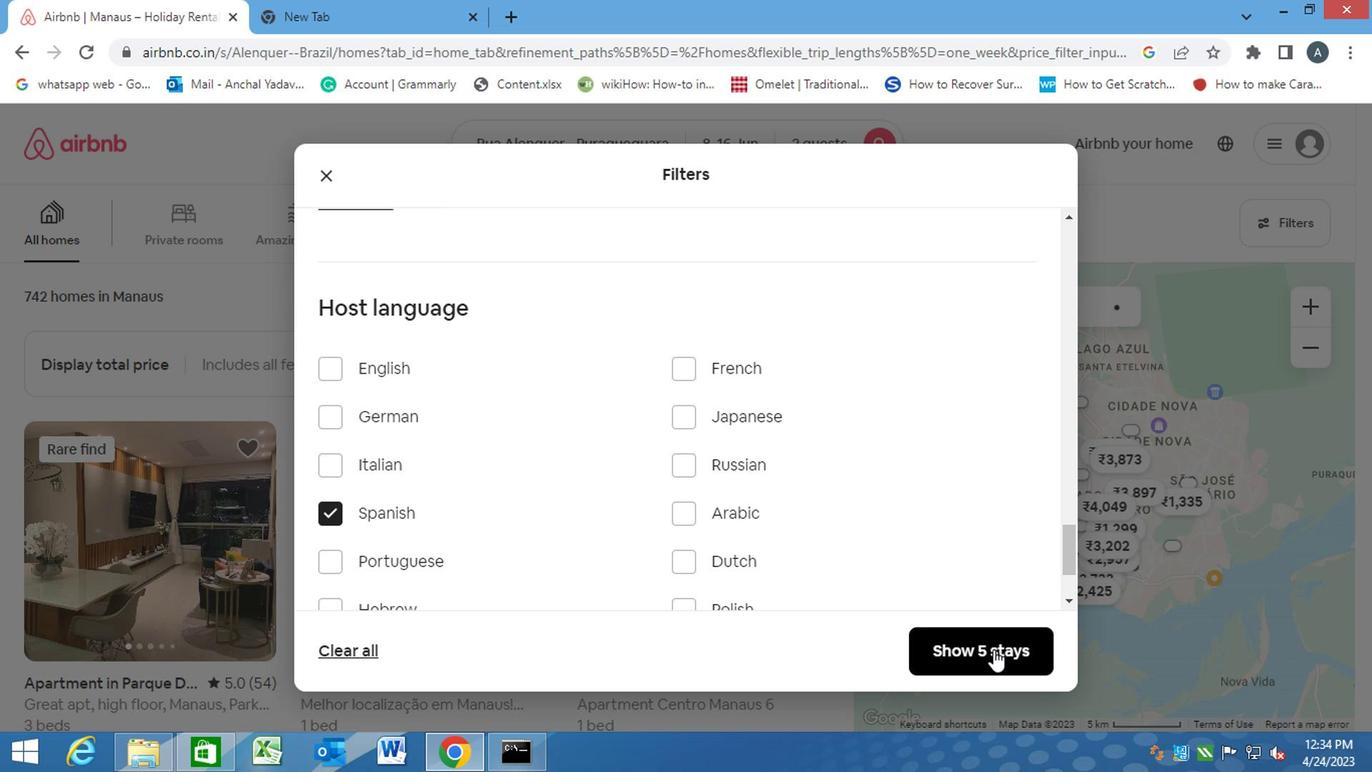 
Action: Mouse moved to (993, 647)
Screenshot: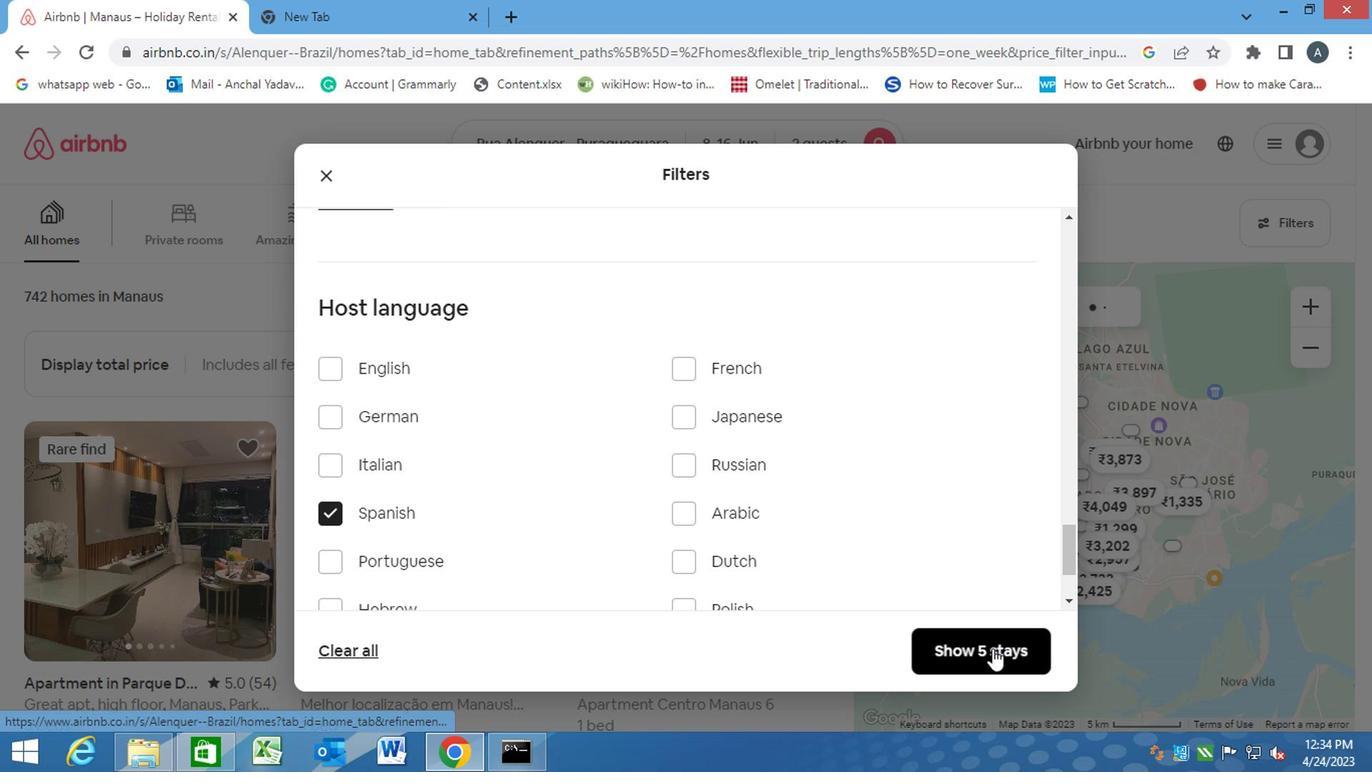 
